 Task: Find connections with filter location Cassilândia with filter topic #Mobileapplicationswith filter profile language Spanish with filter current company ADP with filter school Queens' College with filter industry Software Development with filter service category Project Management with filter keywords title Bellhop
Action: Mouse moved to (630, 128)
Screenshot: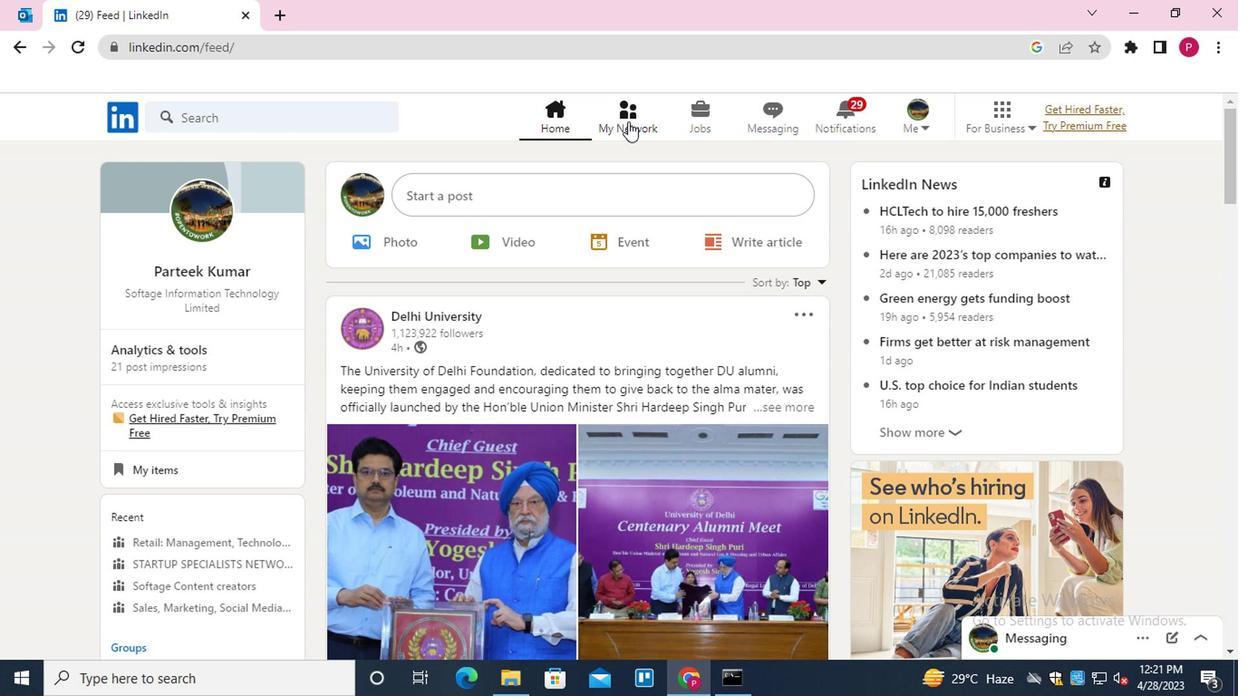 
Action: Mouse pressed left at (630, 128)
Screenshot: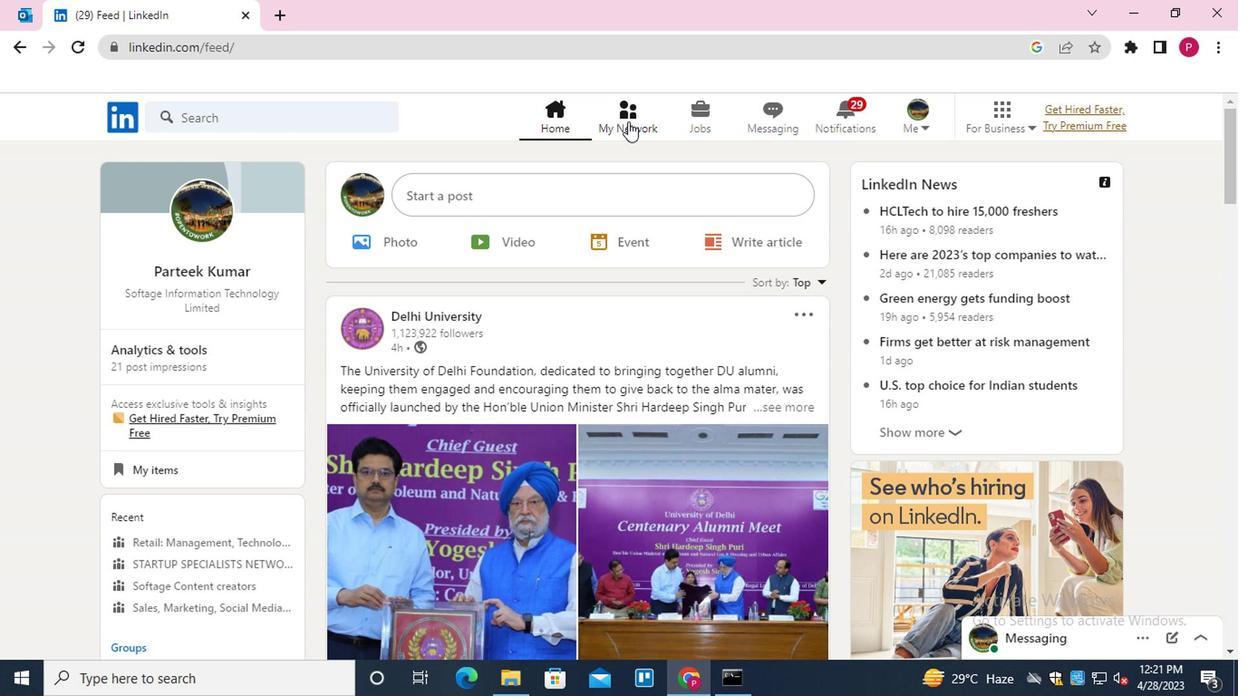 
Action: Mouse moved to (308, 222)
Screenshot: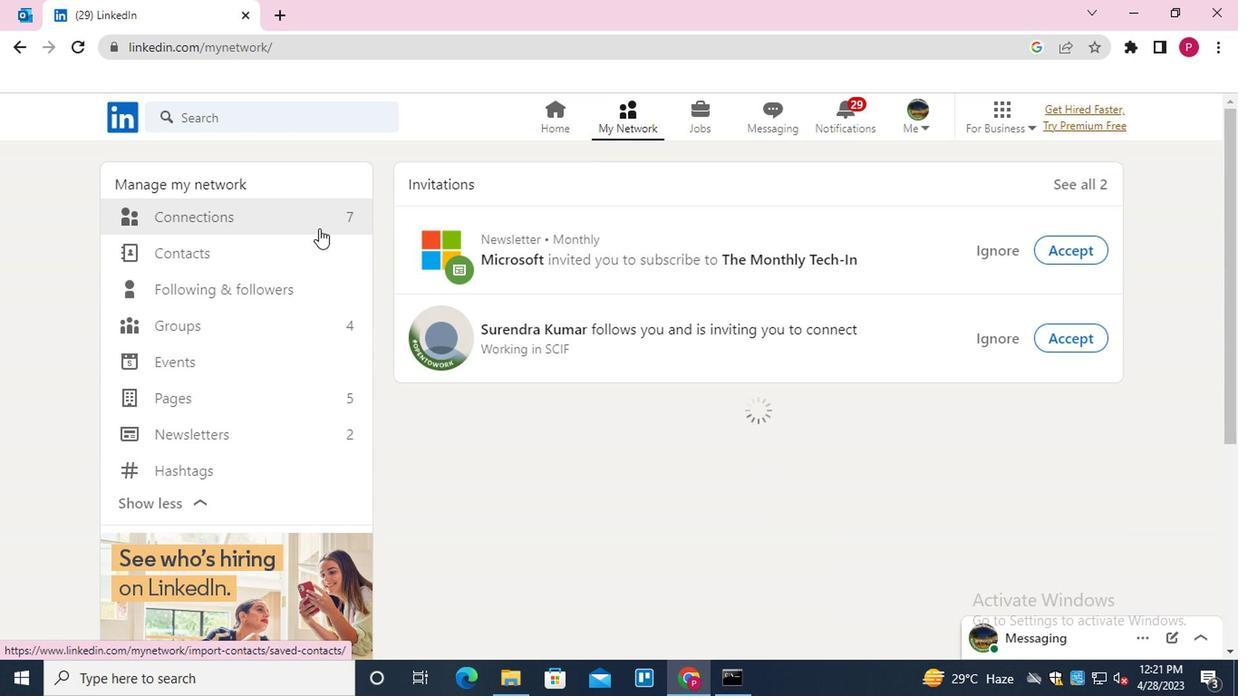 
Action: Mouse pressed left at (308, 222)
Screenshot: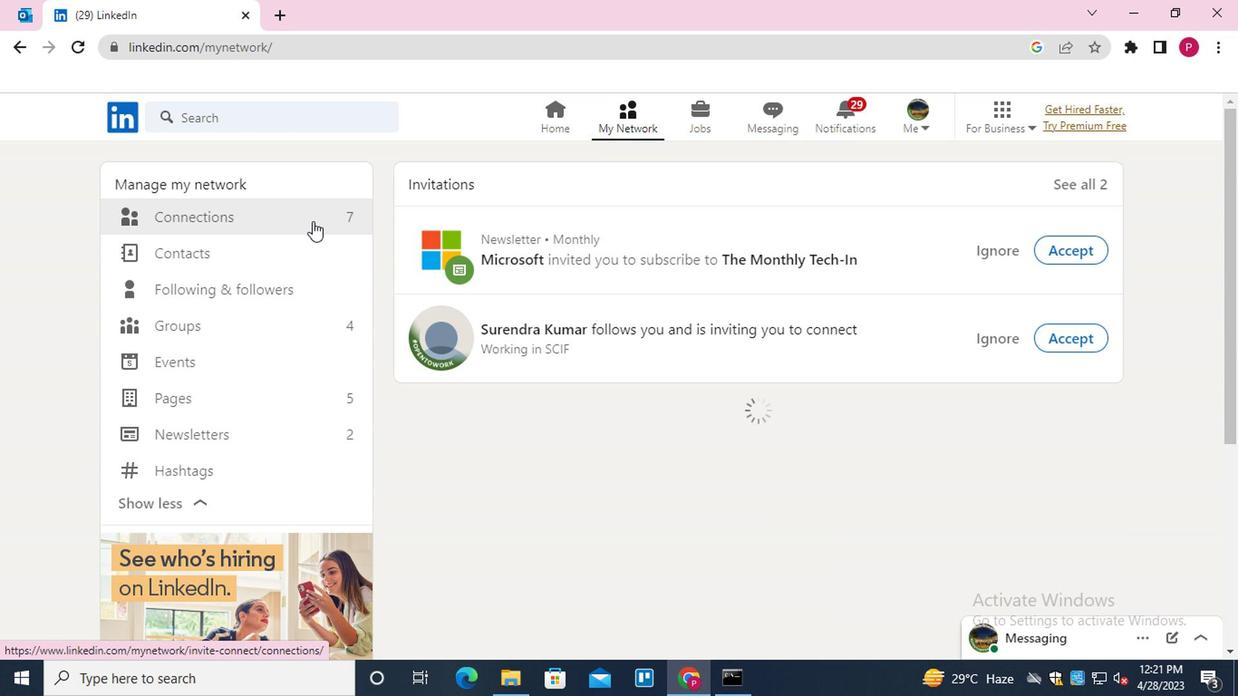 
Action: Mouse moved to (796, 214)
Screenshot: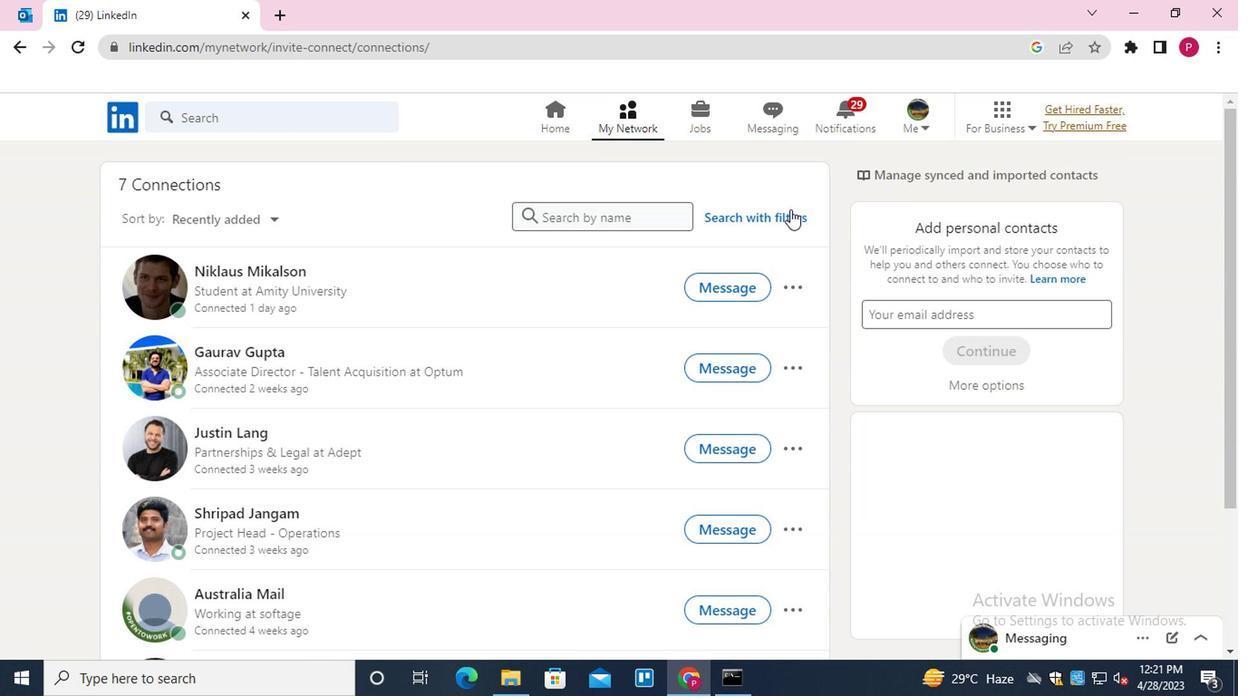 
Action: Mouse pressed left at (796, 214)
Screenshot: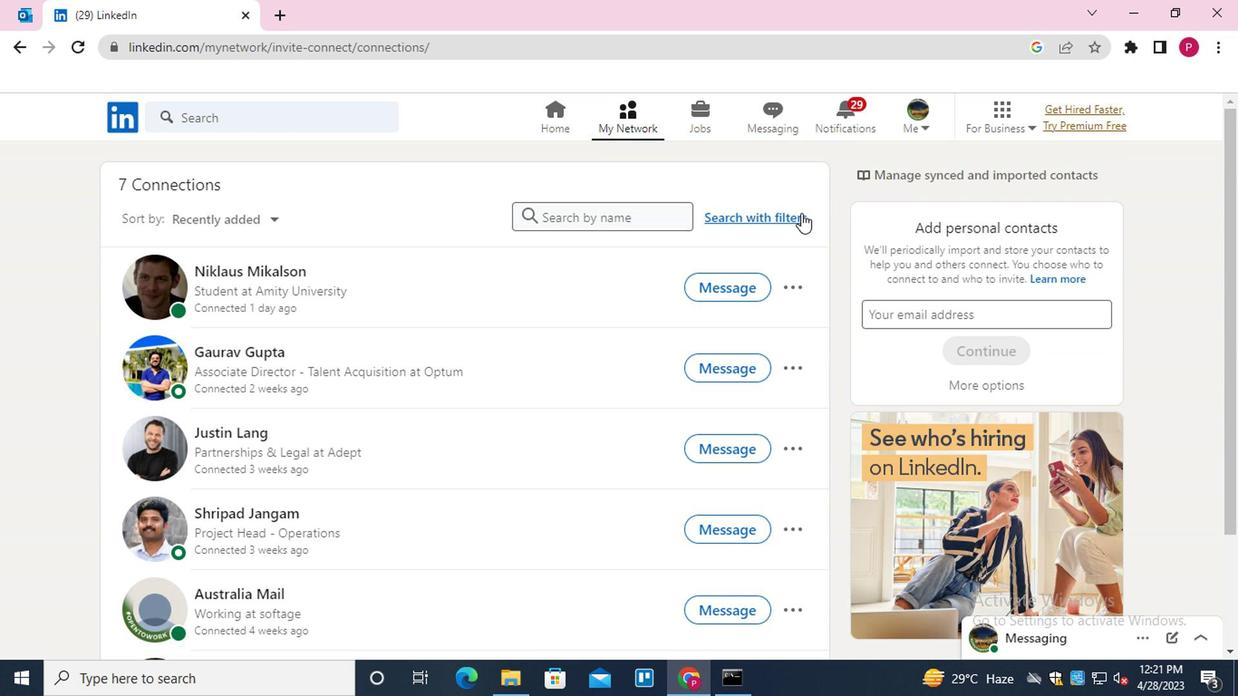 
Action: Mouse moved to (673, 158)
Screenshot: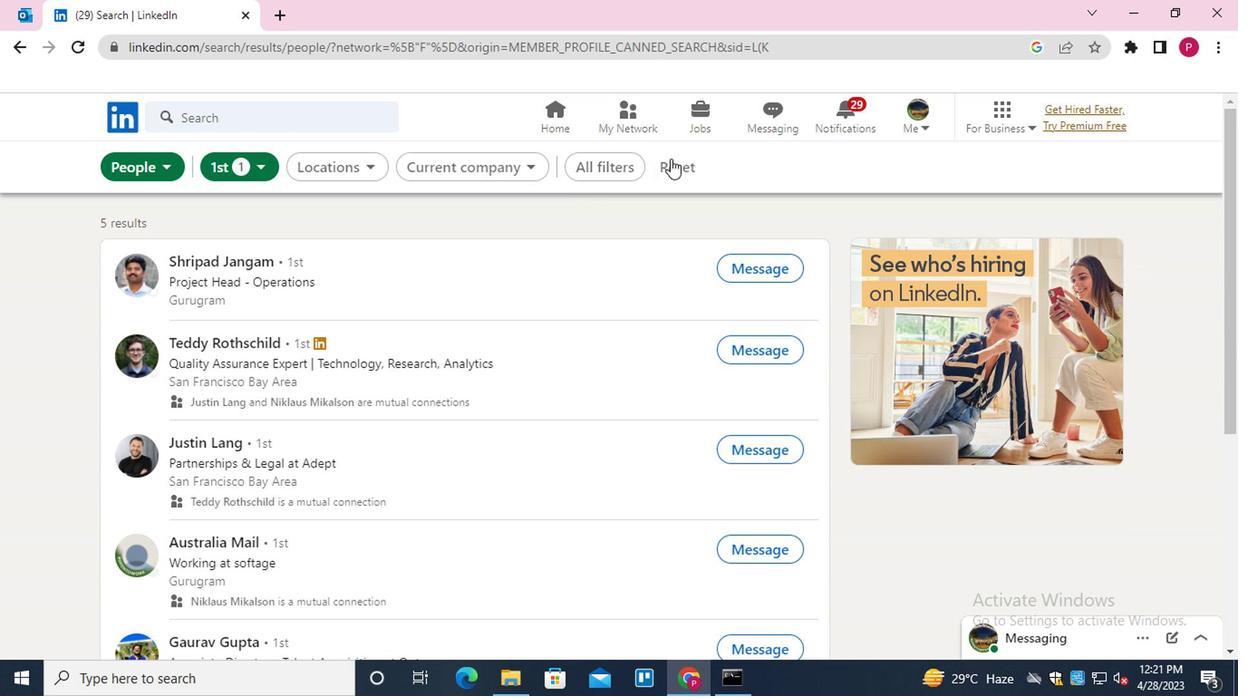 
Action: Mouse pressed left at (673, 158)
Screenshot: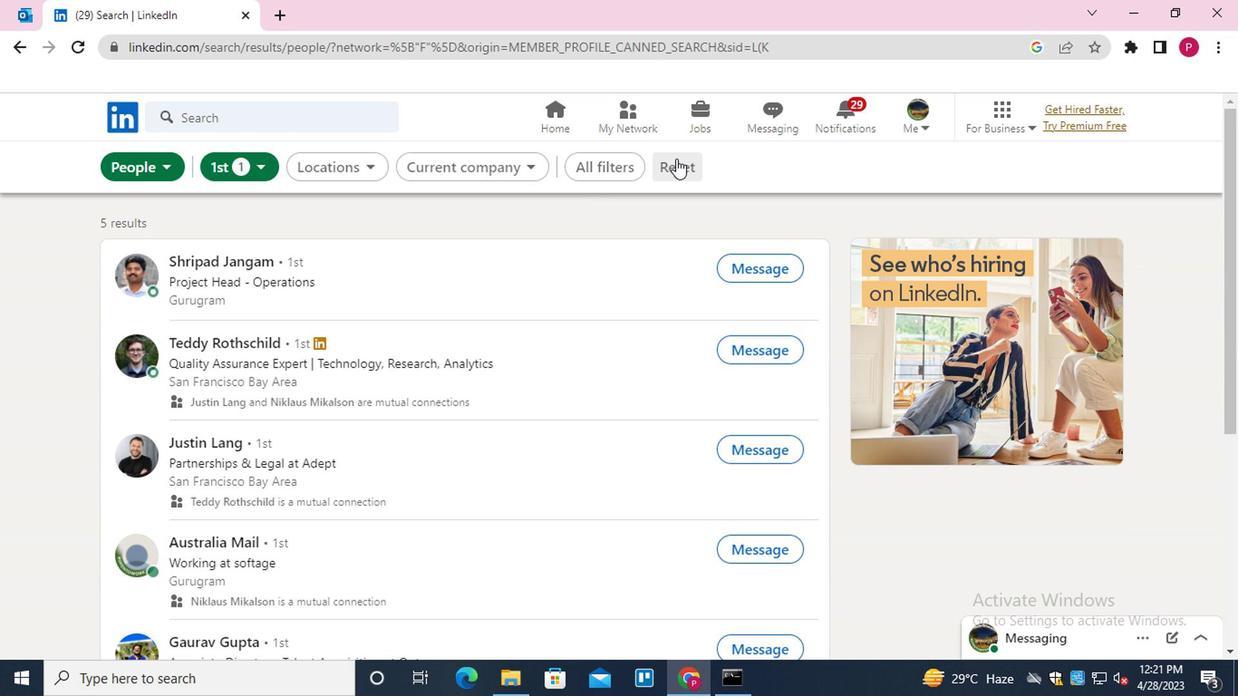 
Action: Mouse moved to (634, 174)
Screenshot: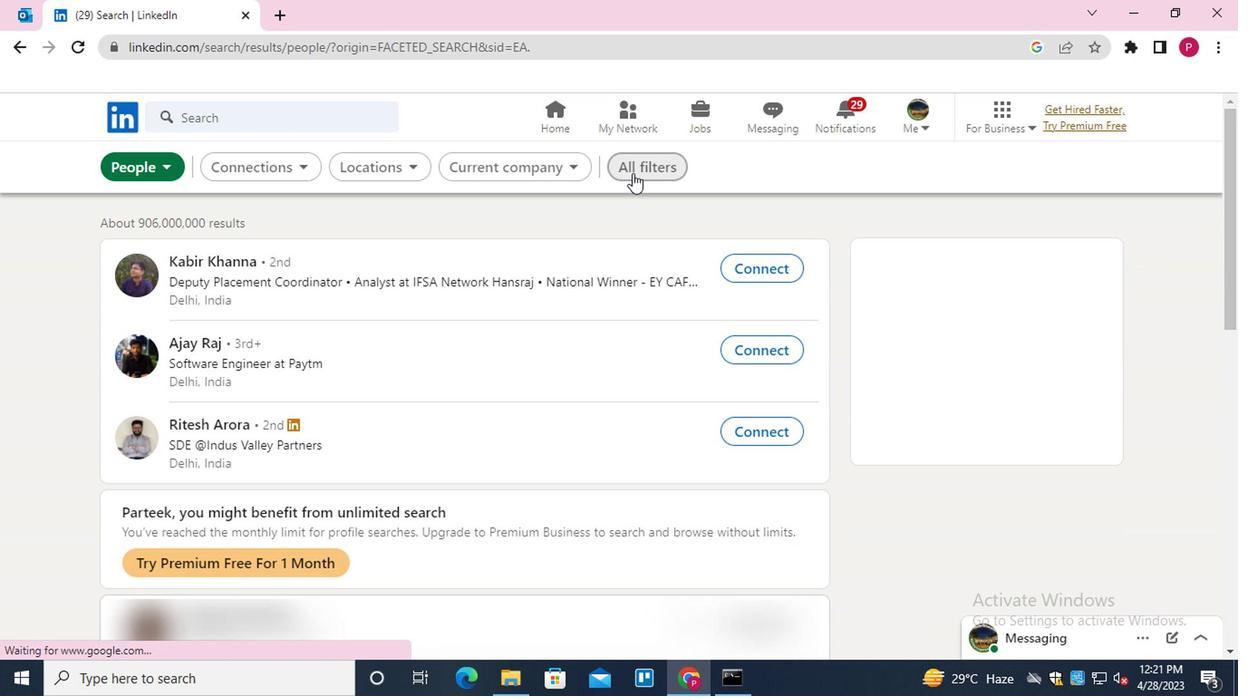 
Action: Mouse pressed left at (634, 174)
Screenshot: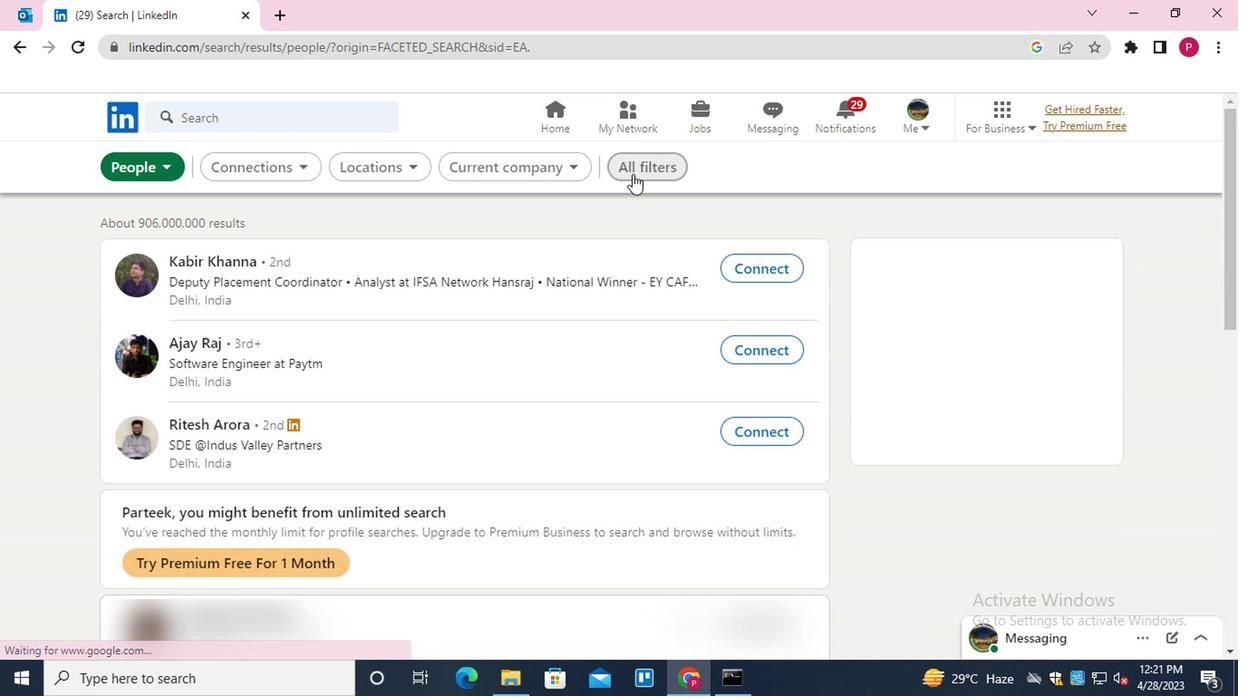 
Action: Mouse moved to (873, 369)
Screenshot: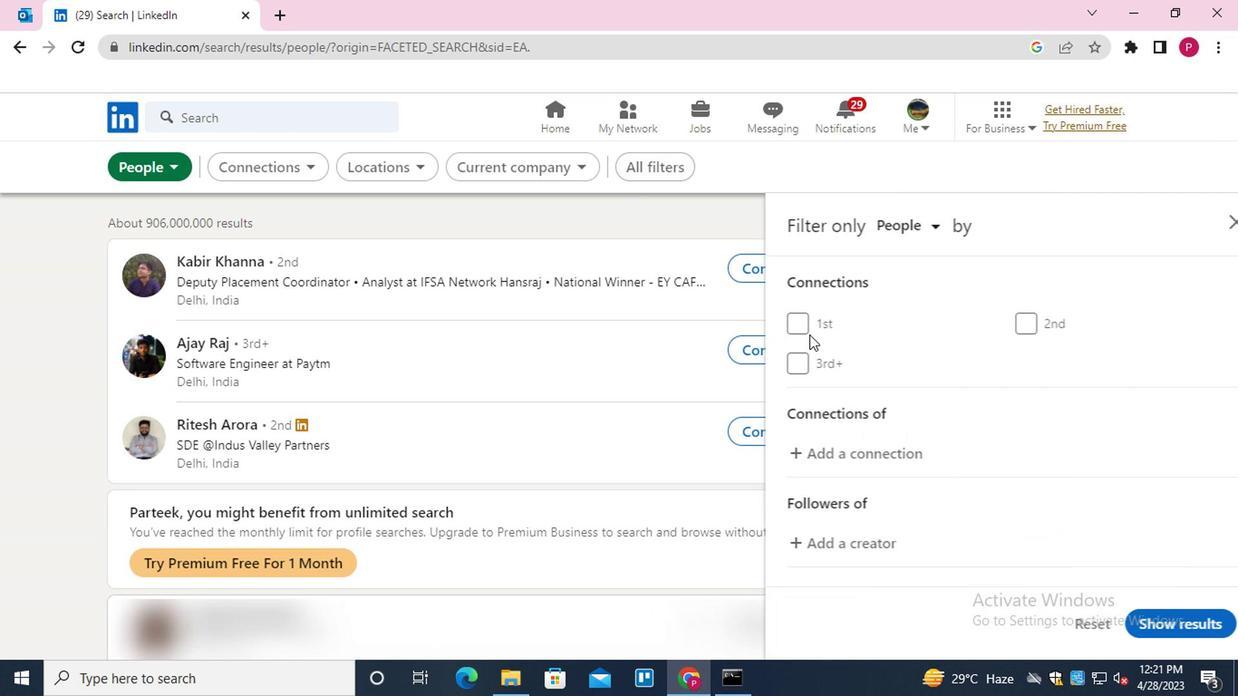 
Action: Mouse scrolled (873, 368) with delta (0, -1)
Screenshot: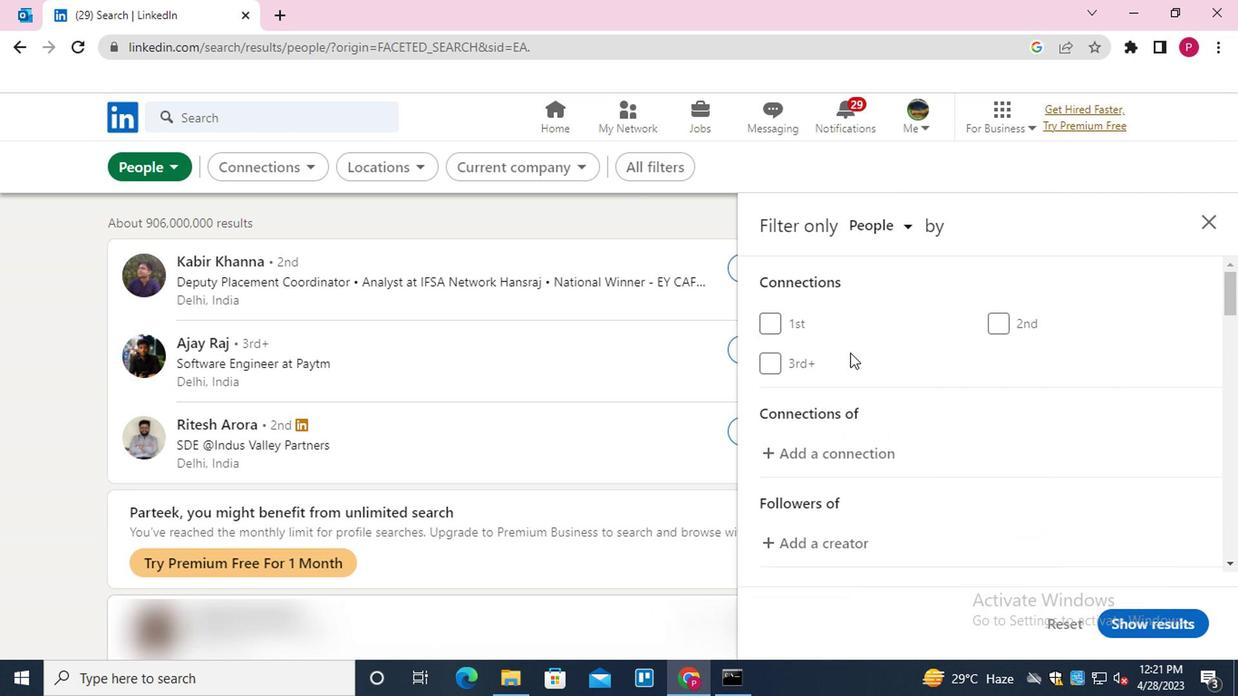 
Action: Mouse scrolled (873, 368) with delta (0, -1)
Screenshot: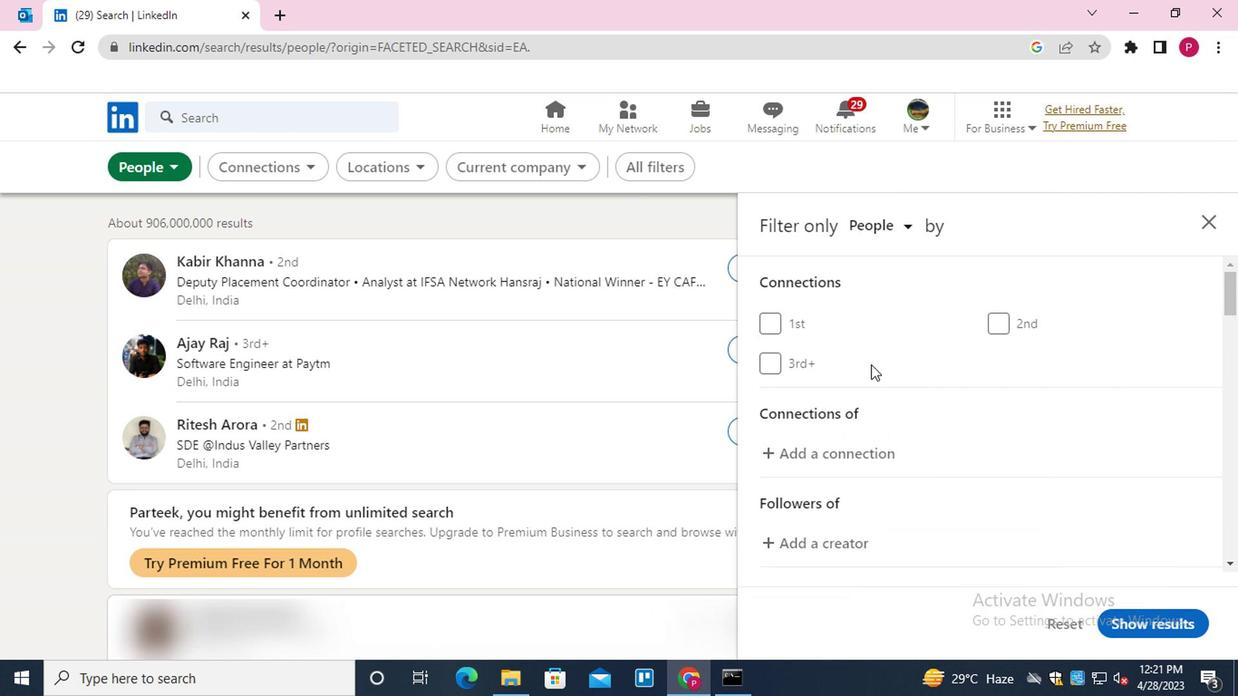 
Action: Mouse scrolled (873, 368) with delta (0, -1)
Screenshot: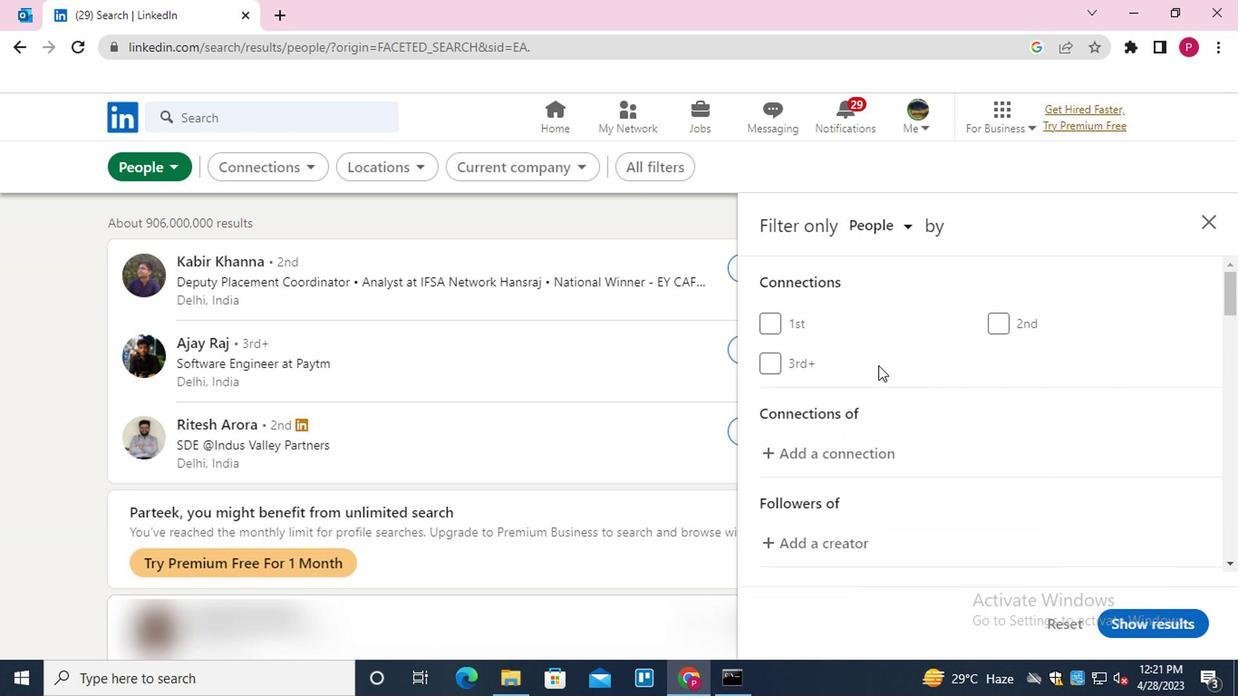 
Action: Mouse moved to (1032, 448)
Screenshot: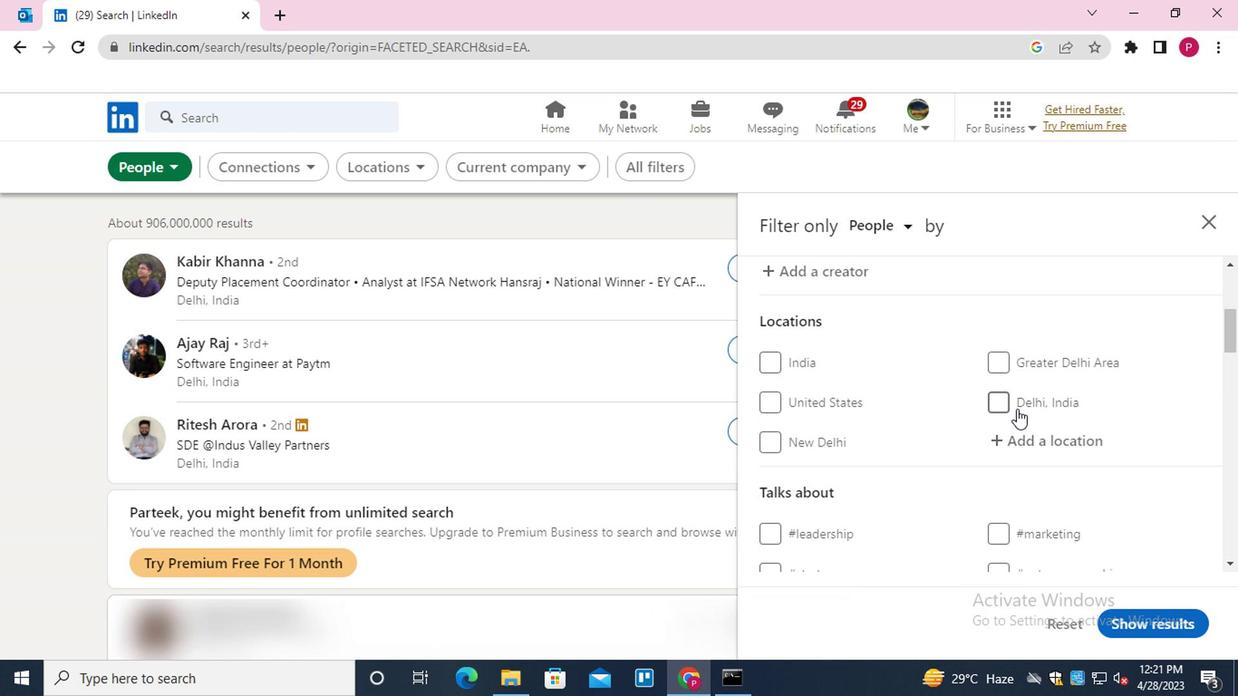 
Action: Mouse pressed left at (1032, 448)
Screenshot: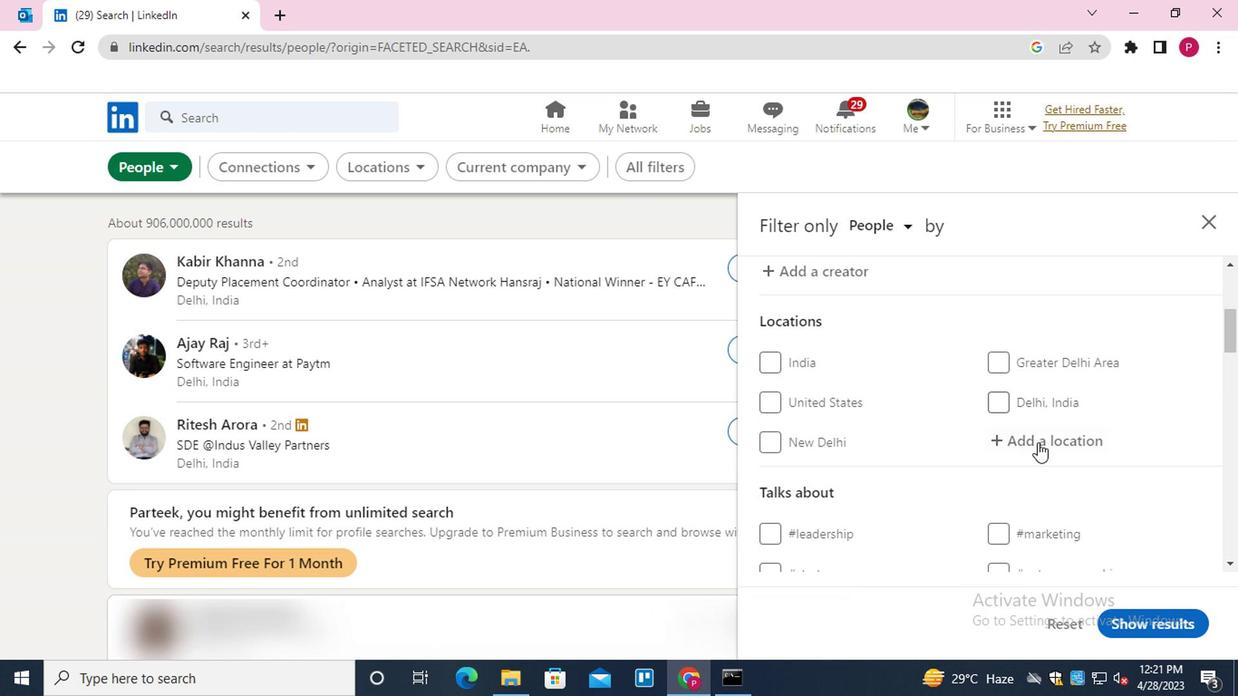 
Action: Key pressed <Key.shift><Key.shift><Key.shift><Key.shift><Key.shift><Key.shift><Key.shift><Key.shift><Key.shift><Key.shift>CASSILANDIA<Key.down><Key.enter>
Screenshot: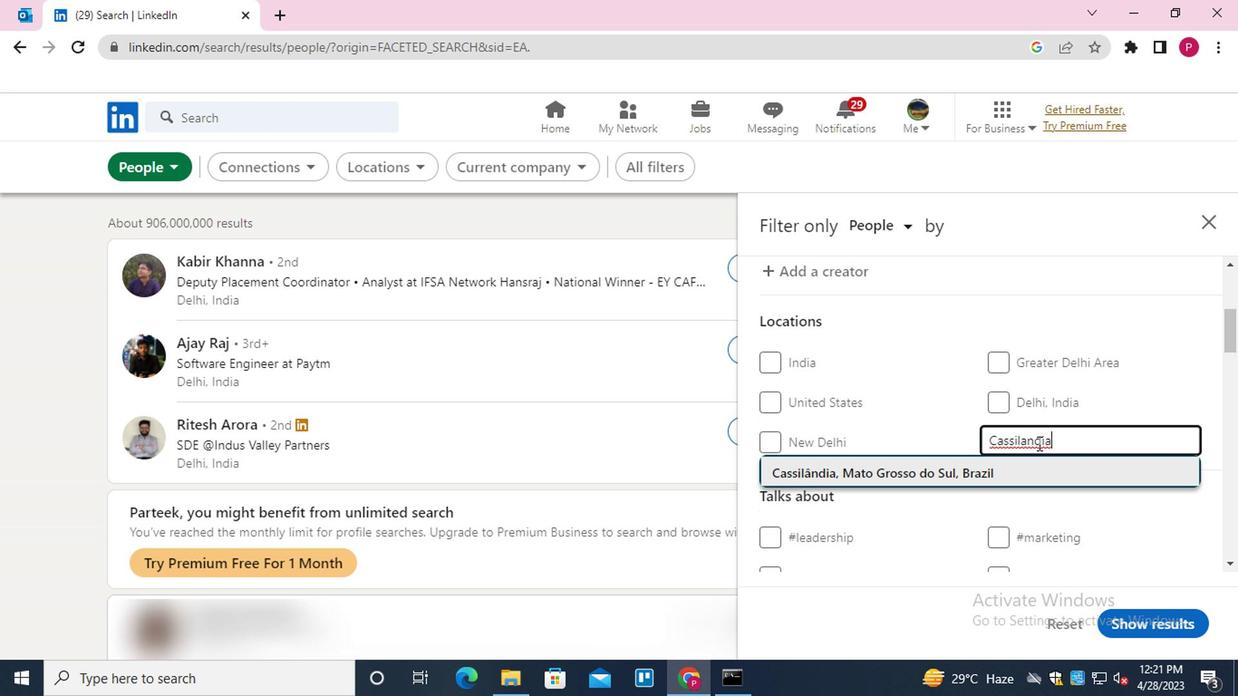 
Action: Mouse moved to (1023, 452)
Screenshot: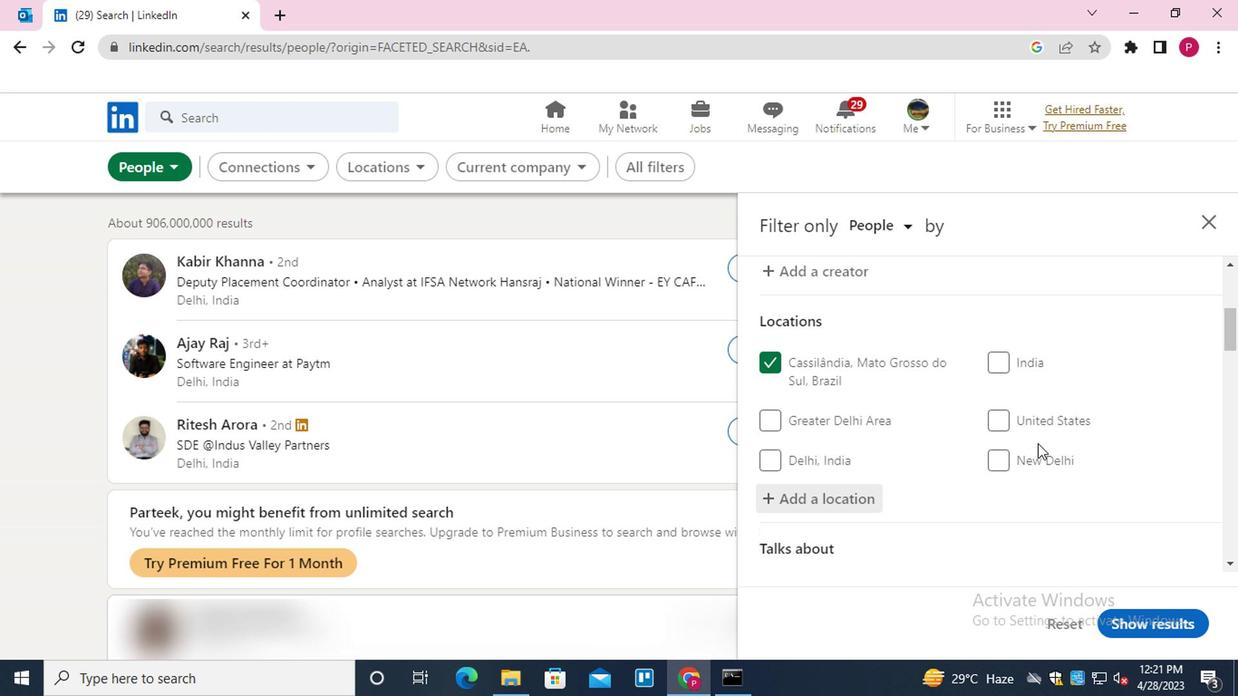 
Action: Mouse scrolled (1023, 451) with delta (0, 0)
Screenshot: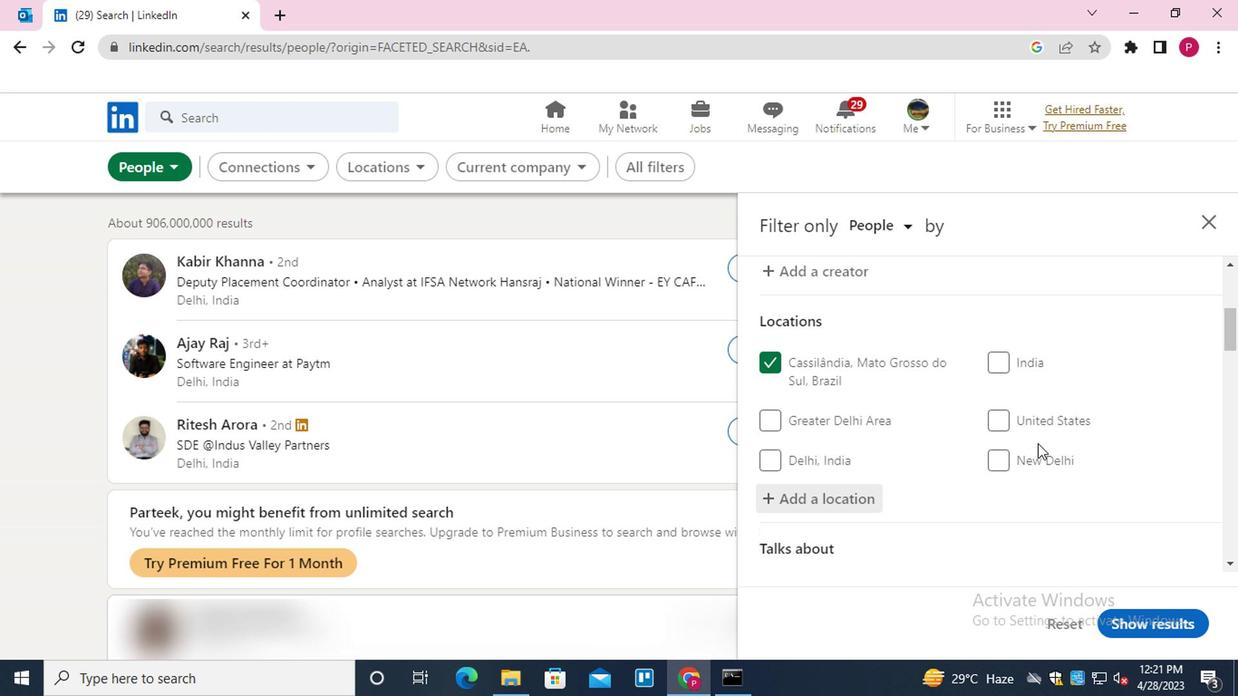 
Action: Mouse scrolled (1023, 451) with delta (0, 0)
Screenshot: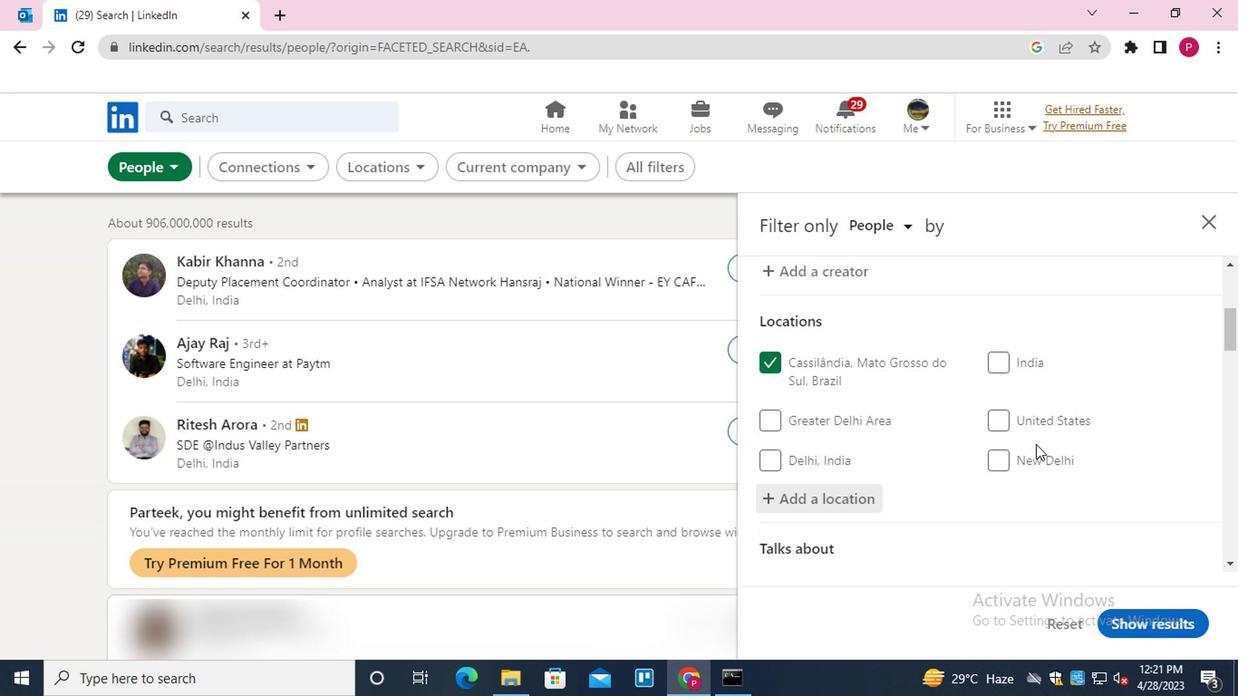 
Action: Mouse moved to (1028, 488)
Screenshot: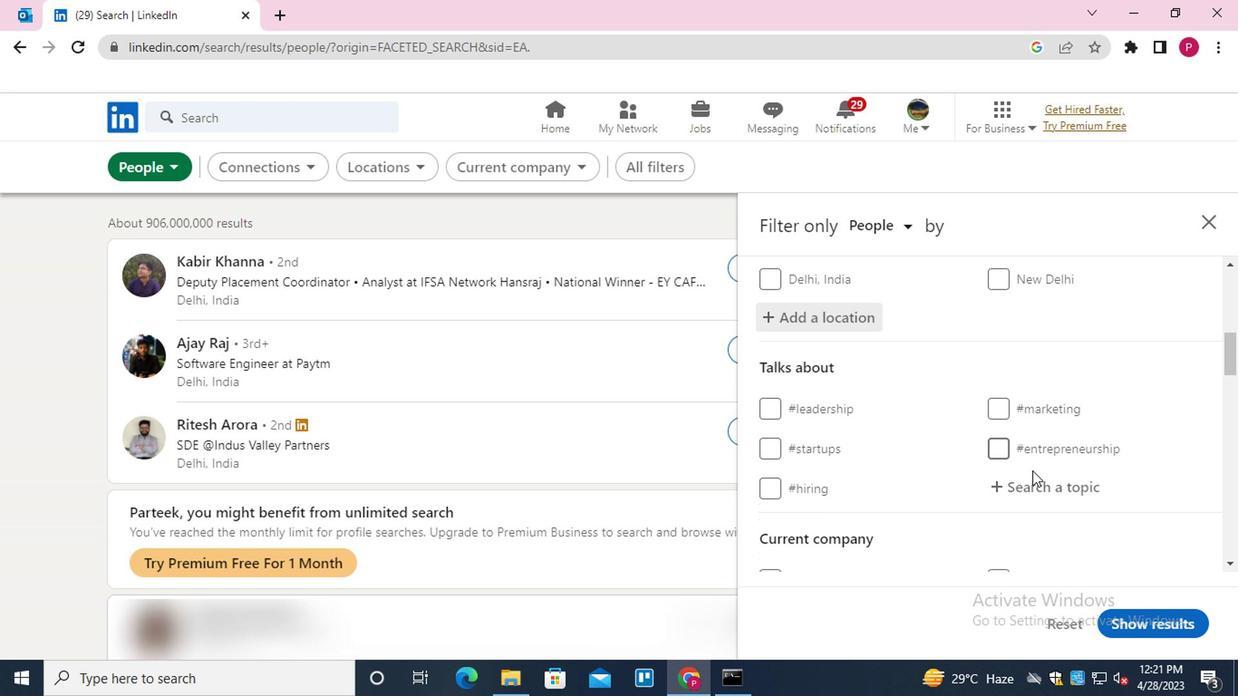 
Action: Mouse pressed left at (1028, 488)
Screenshot: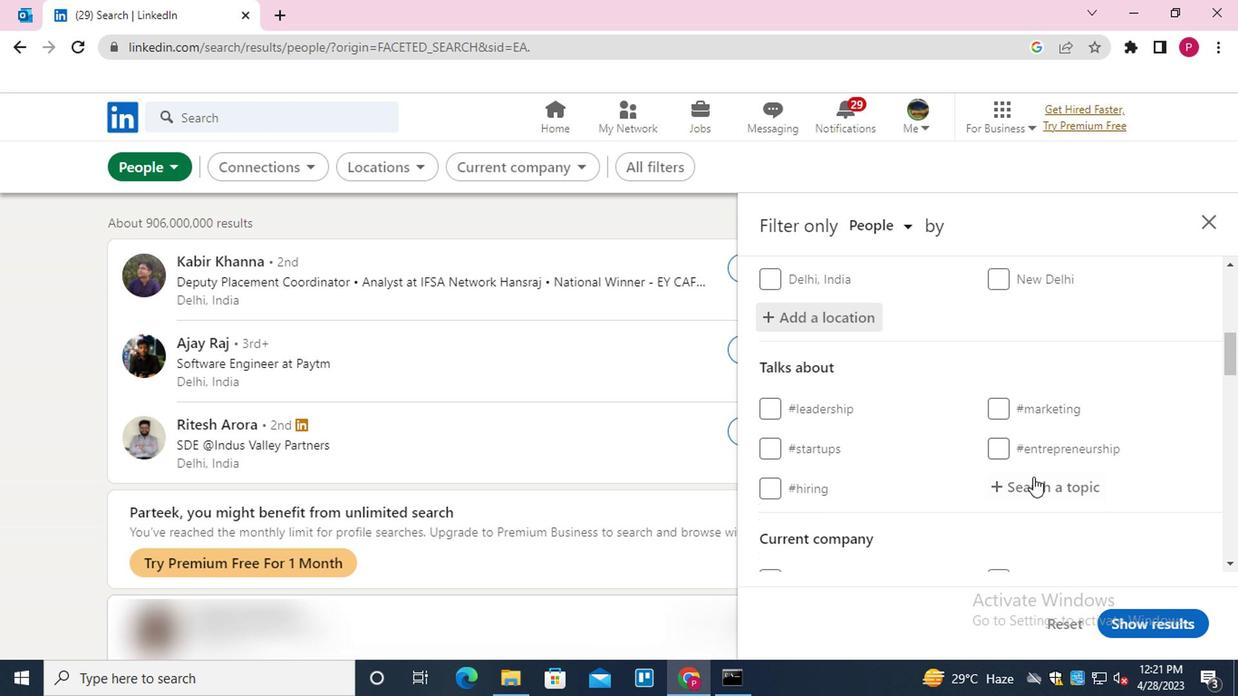 
Action: Key pressed MOBILEAPPLICATIONS<Key.down><Key.enter>
Screenshot: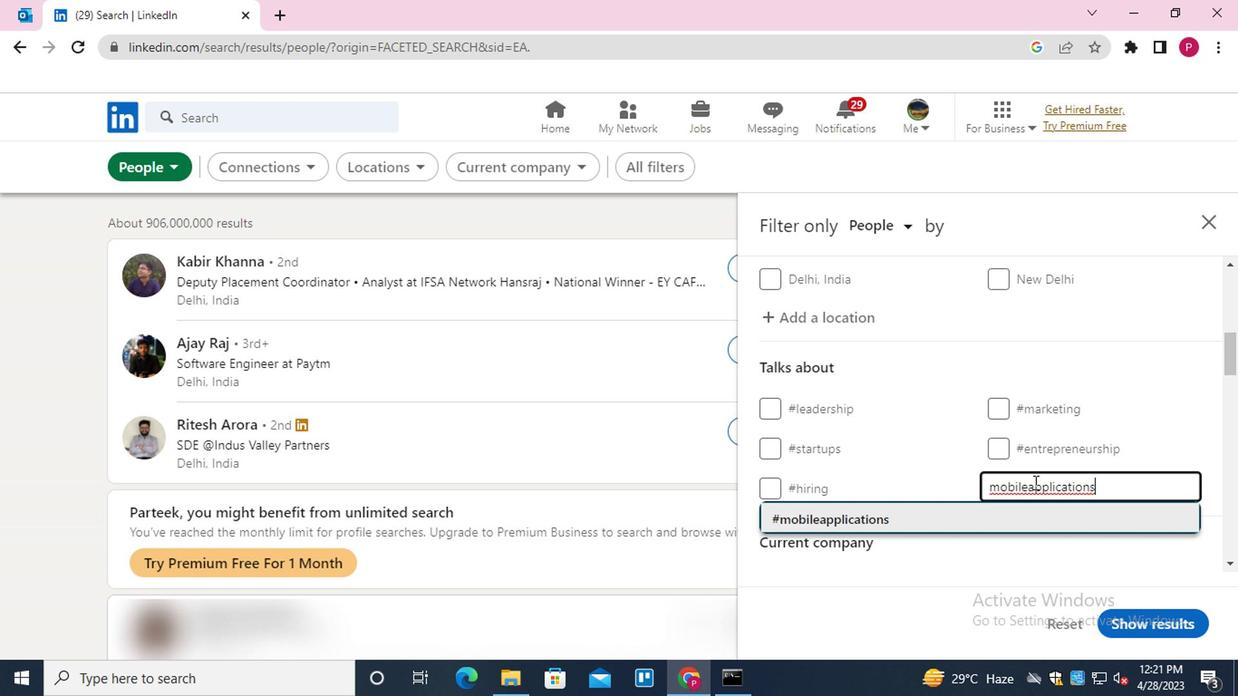 
Action: Mouse moved to (913, 421)
Screenshot: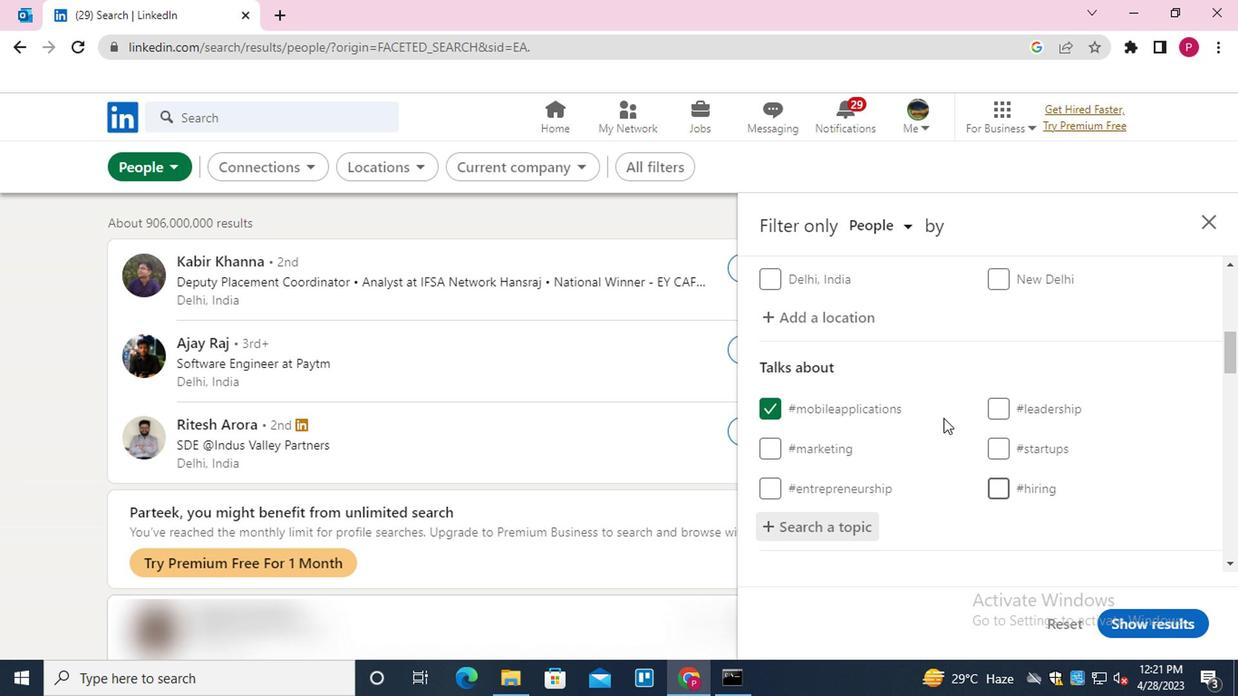 
Action: Mouse scrolled (913, 421) with delta (0, 0)
Screenshot: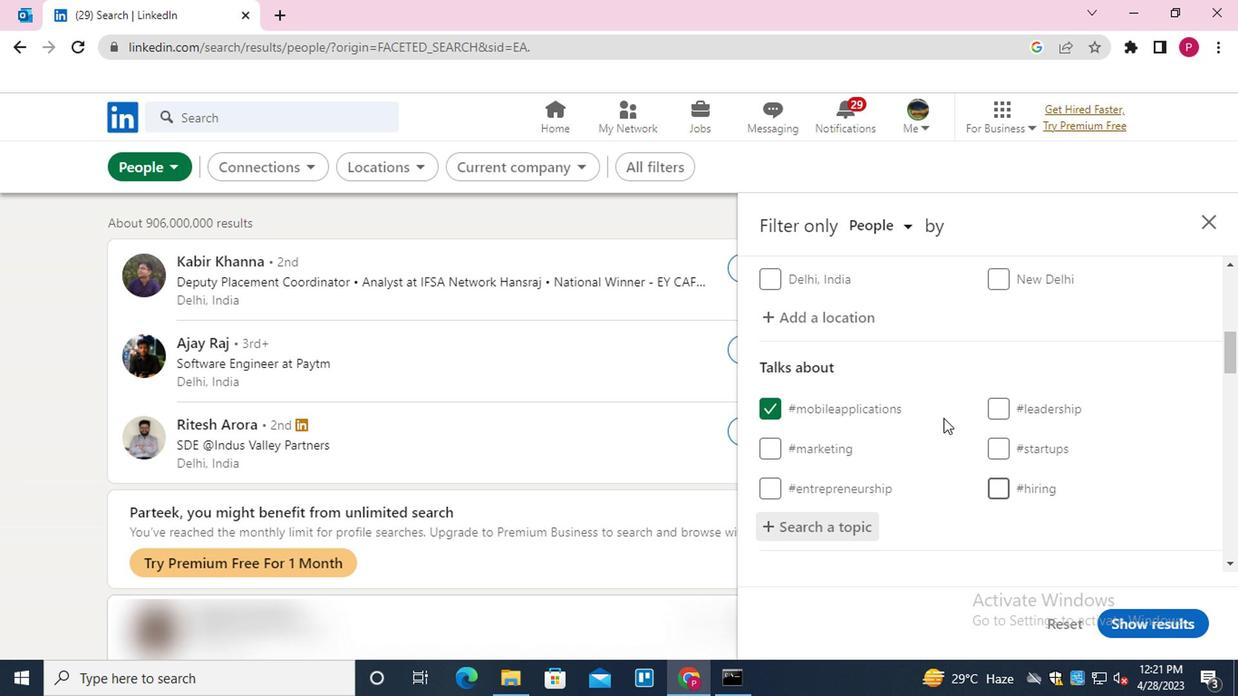 
Action: Mouse moved to (911, 423)
Screenshot: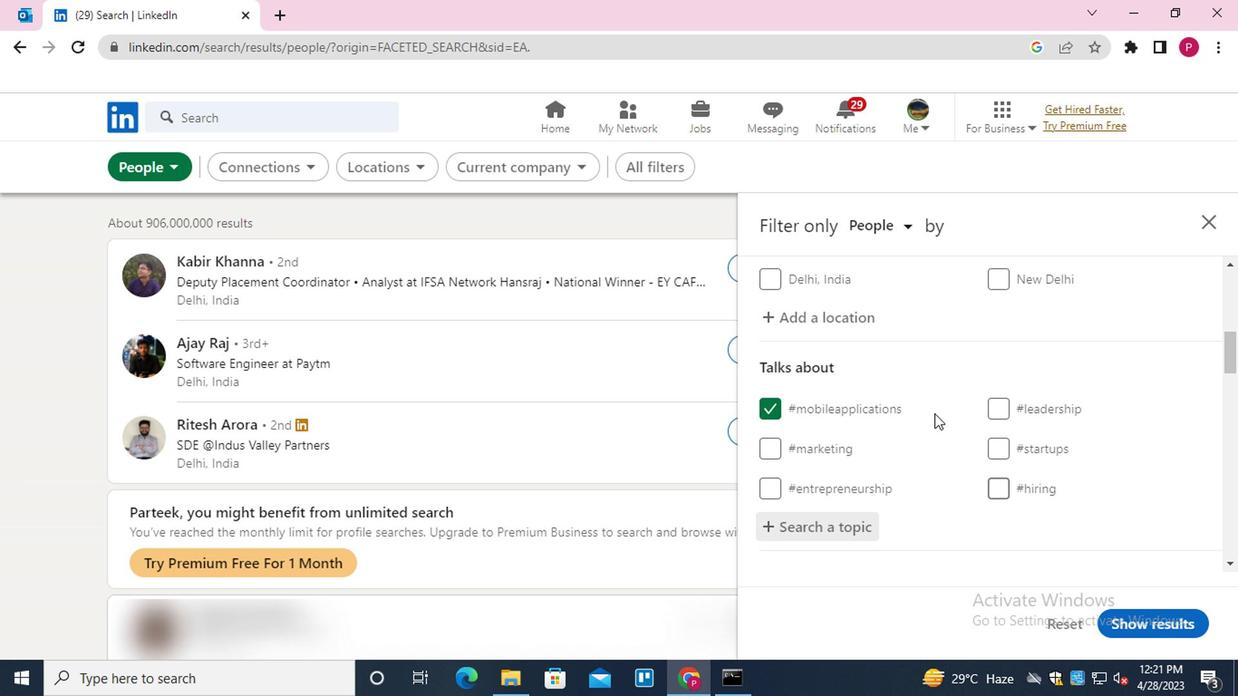 
Action: Mouse scrolled (911, 421) with delta (0, -1)
Screenshot: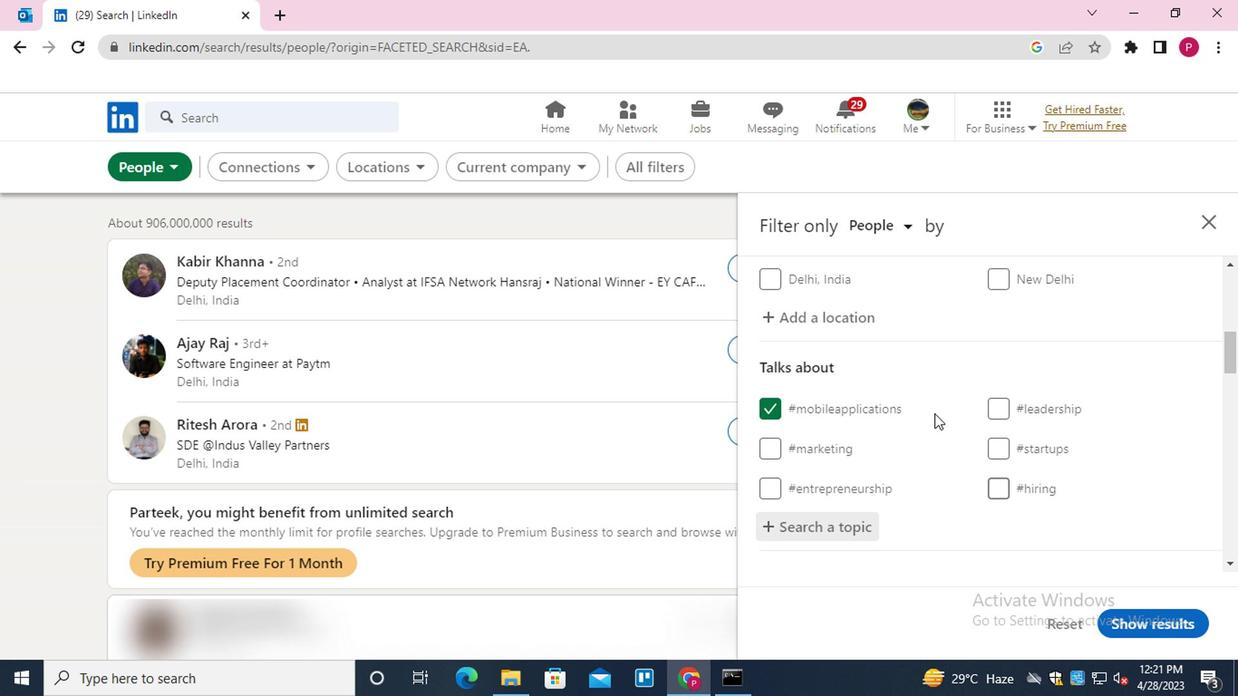 
Action: Mouse moved to (906, 451)
Screenshot: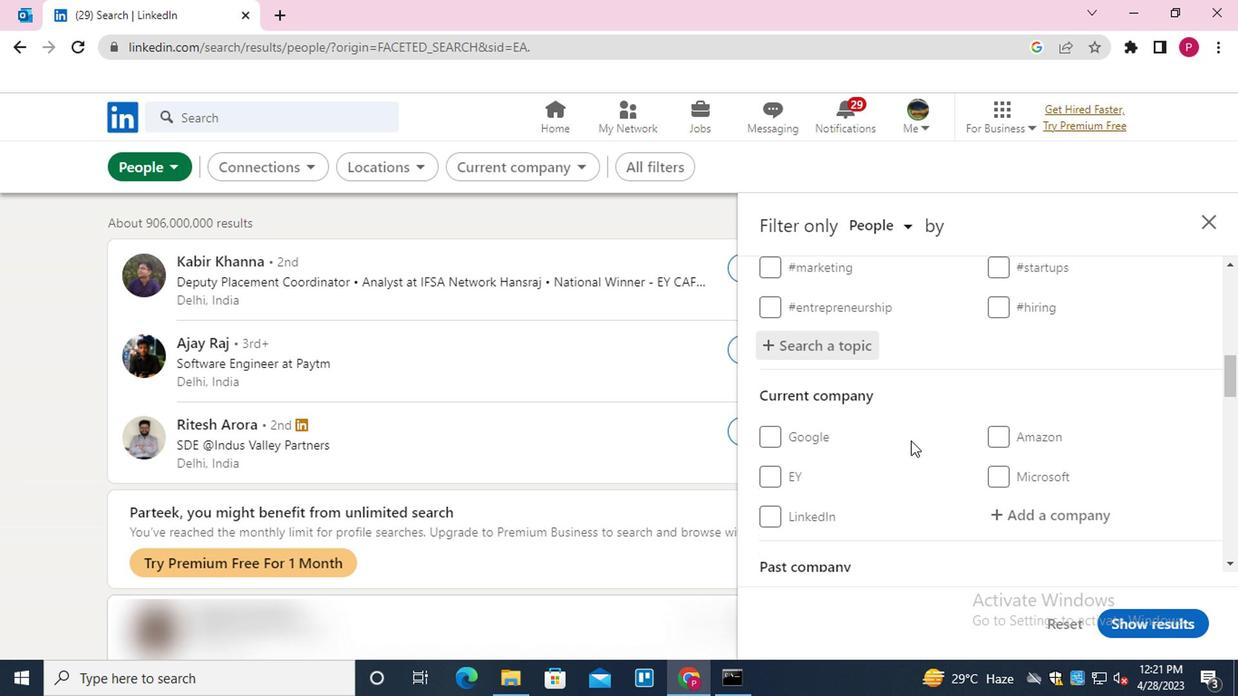 
Action: Mouse scrolled (906, 450) with delta (0, 0)
Screenshot: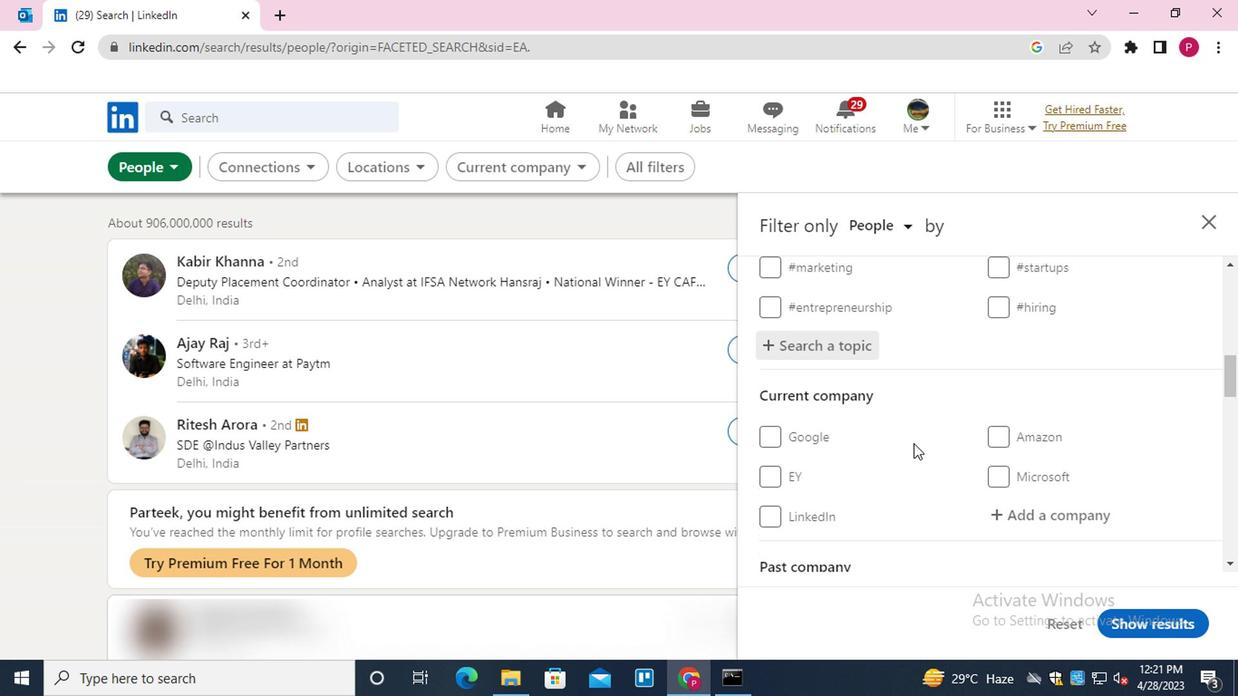 
Action: Mouse scrolled (906, 450) with delta (0, 0)
Screenshot: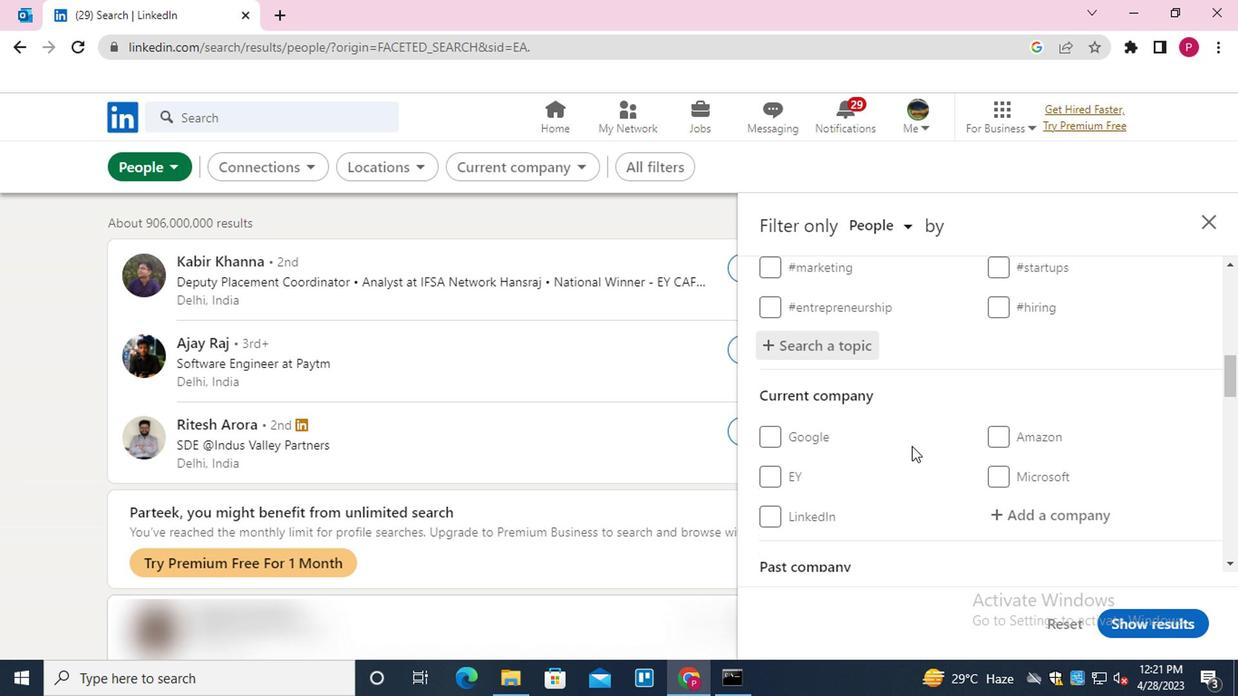 
Action: Mouse scrolled (906, 450) with delta (0, 0)
Screenshot: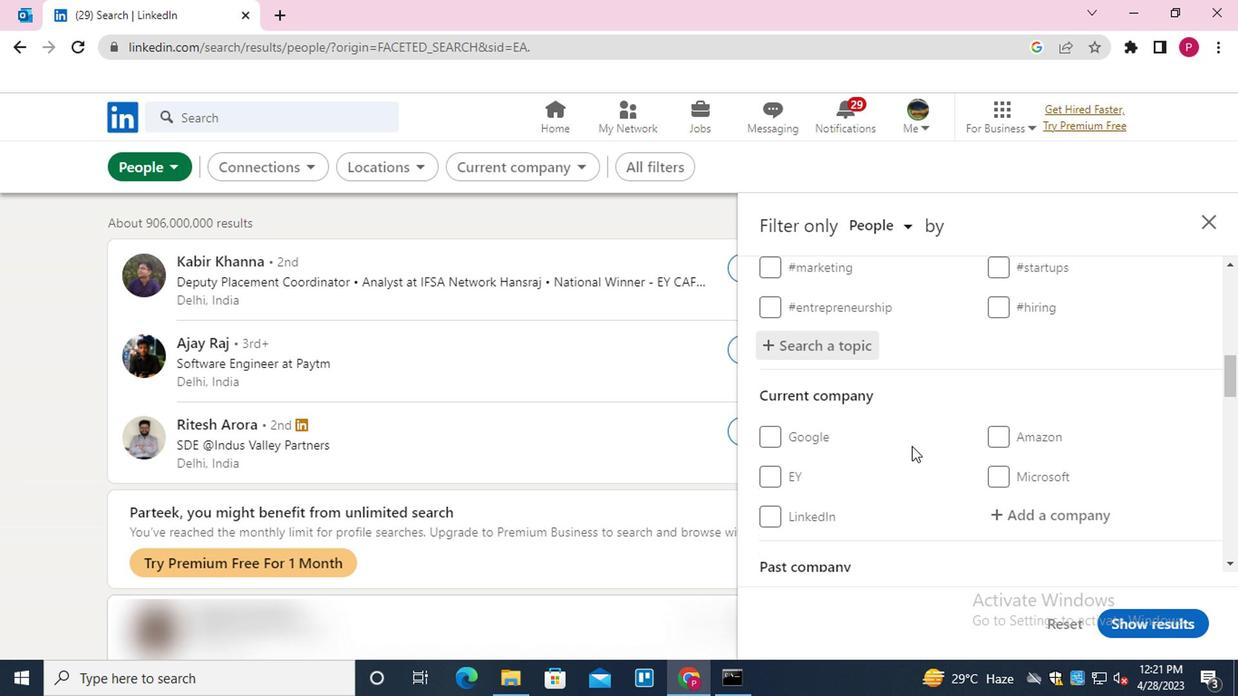 
Action: Mouse scrolled (906, 450) with delta (0, 0)
Screenshot: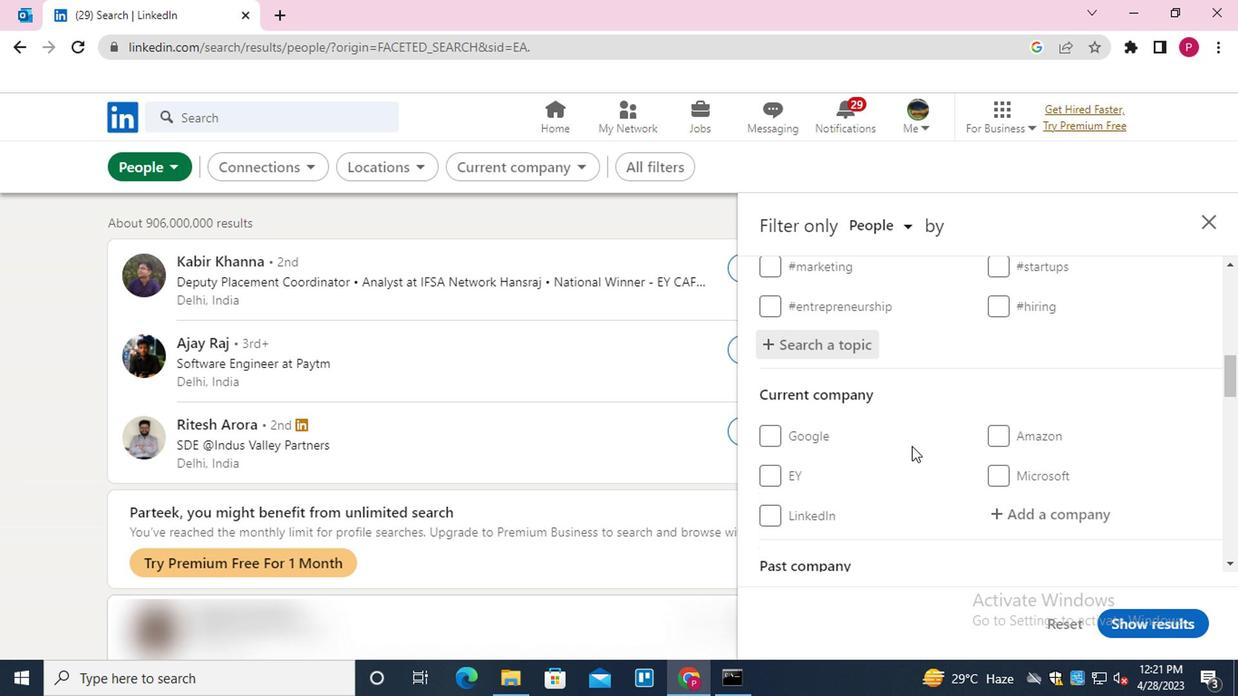 
Action: Mouse scrolled (906, 450) with delta (0, 0)
Screenshot: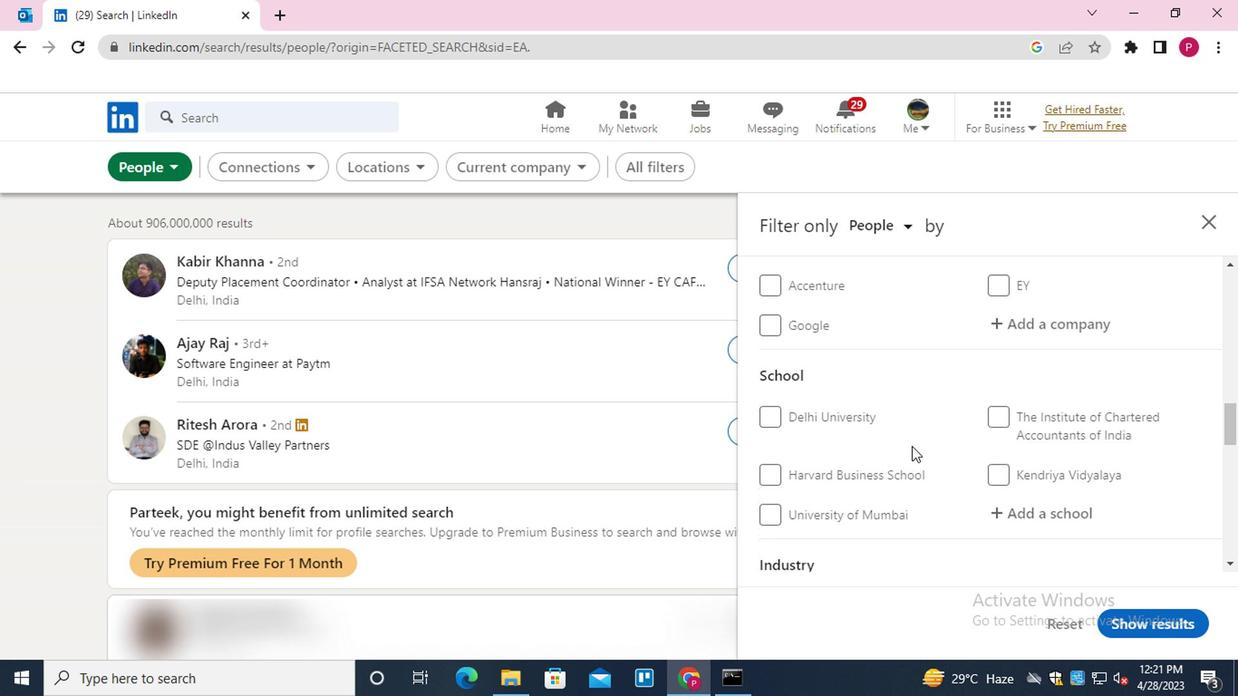 
Action: Mouse scrolled (906, 450) with delta (0, 0)
Screenshot: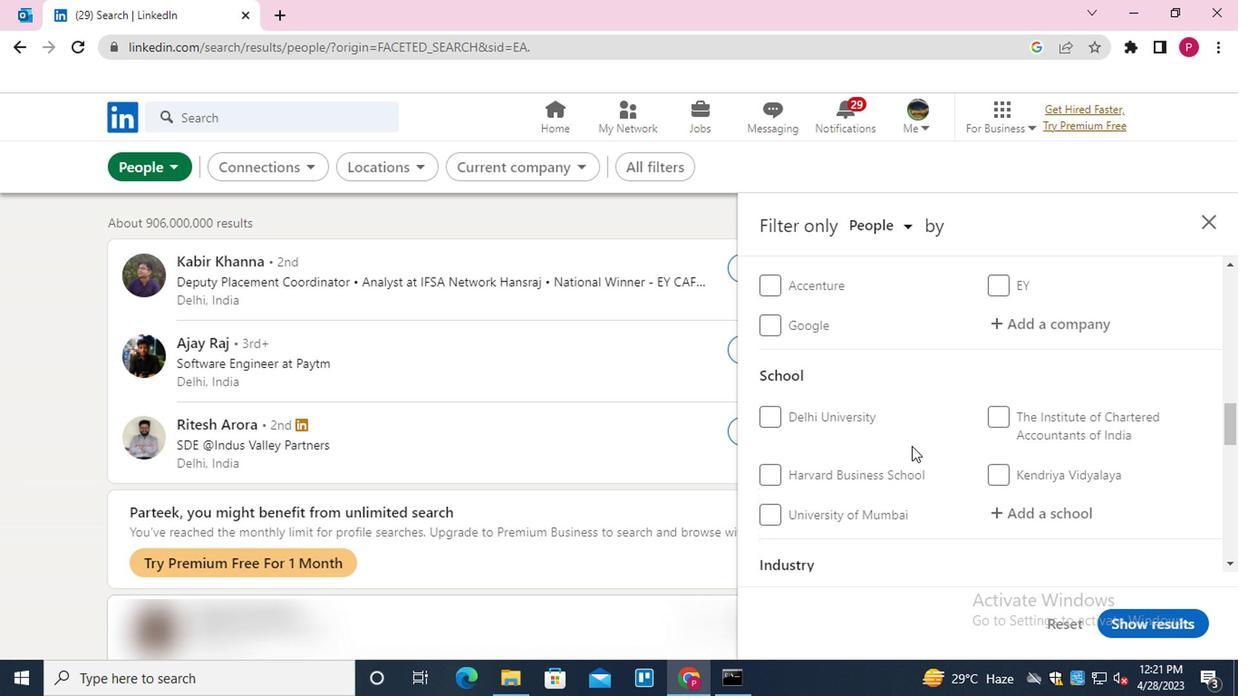 
Action: Mouse scrolled (906, 450) with delta (0, 0)
Screenshot: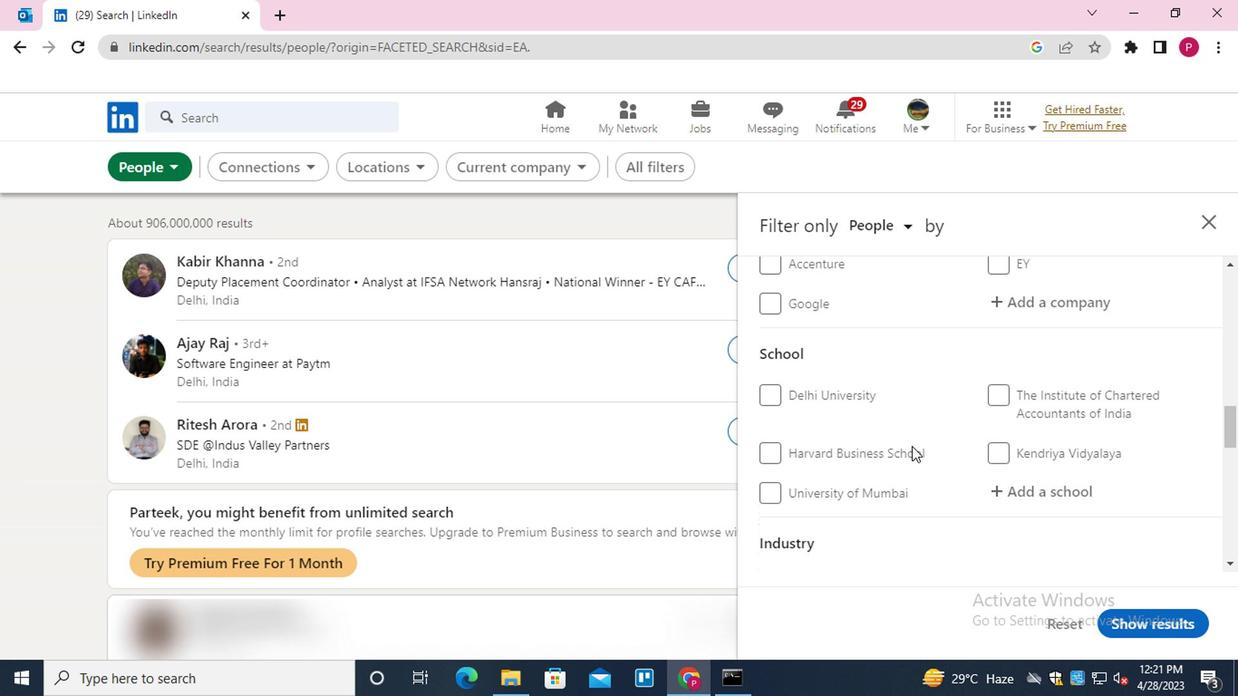
Action: Mouse scrolled (906, 450) with delta (0, 0)
Screenshot: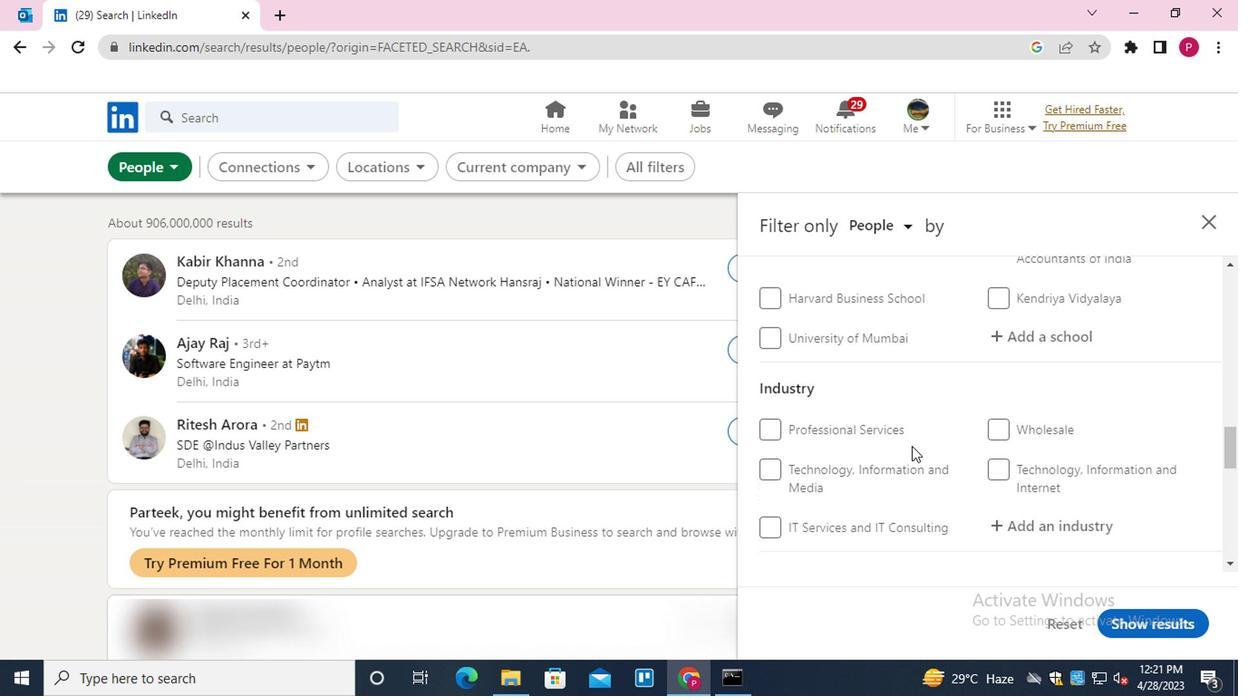 
Action: Mouse moved to (824, 472)
Screenshot: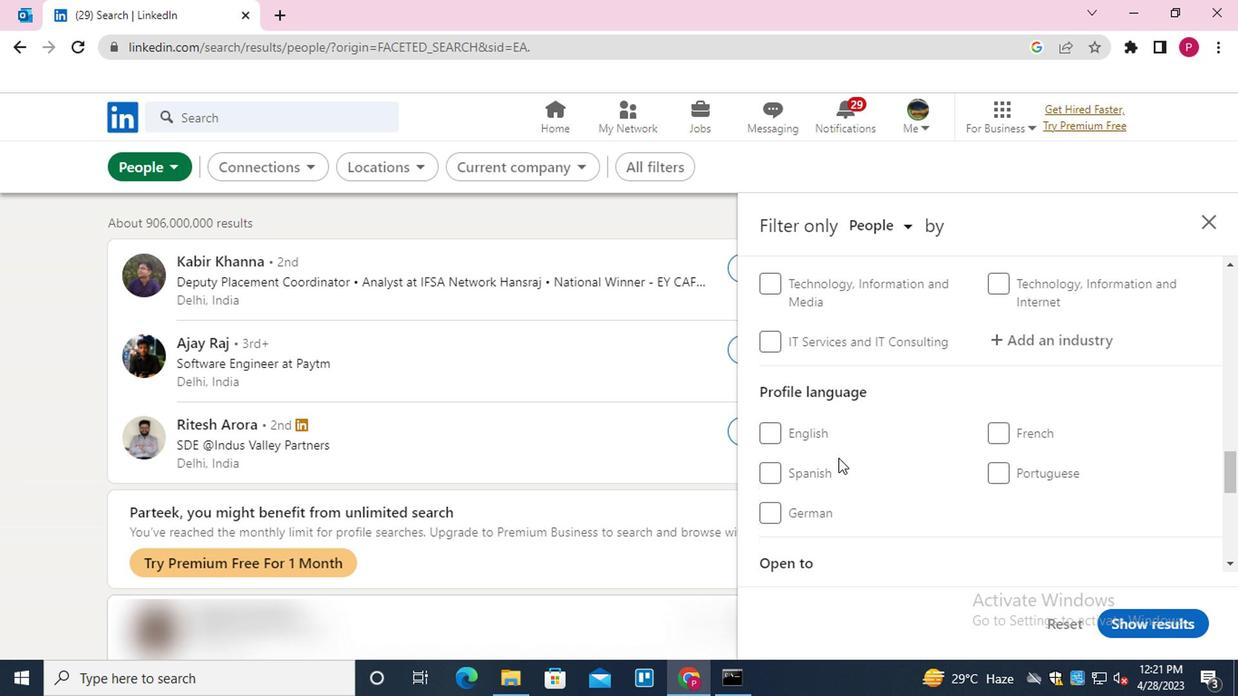 
Action: Mouse pressed left at (824, 472)
Screenshot: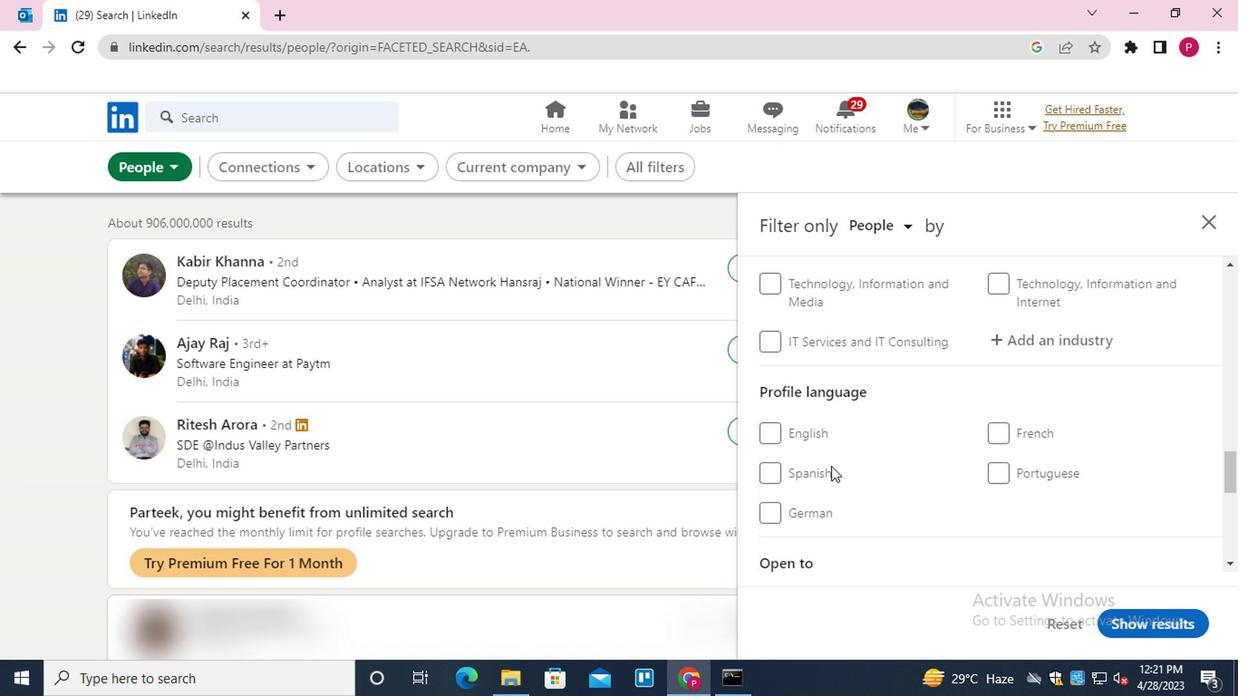 
Action: Mouse scrolled (824, 473) with delta (0, 0)
Screenshot: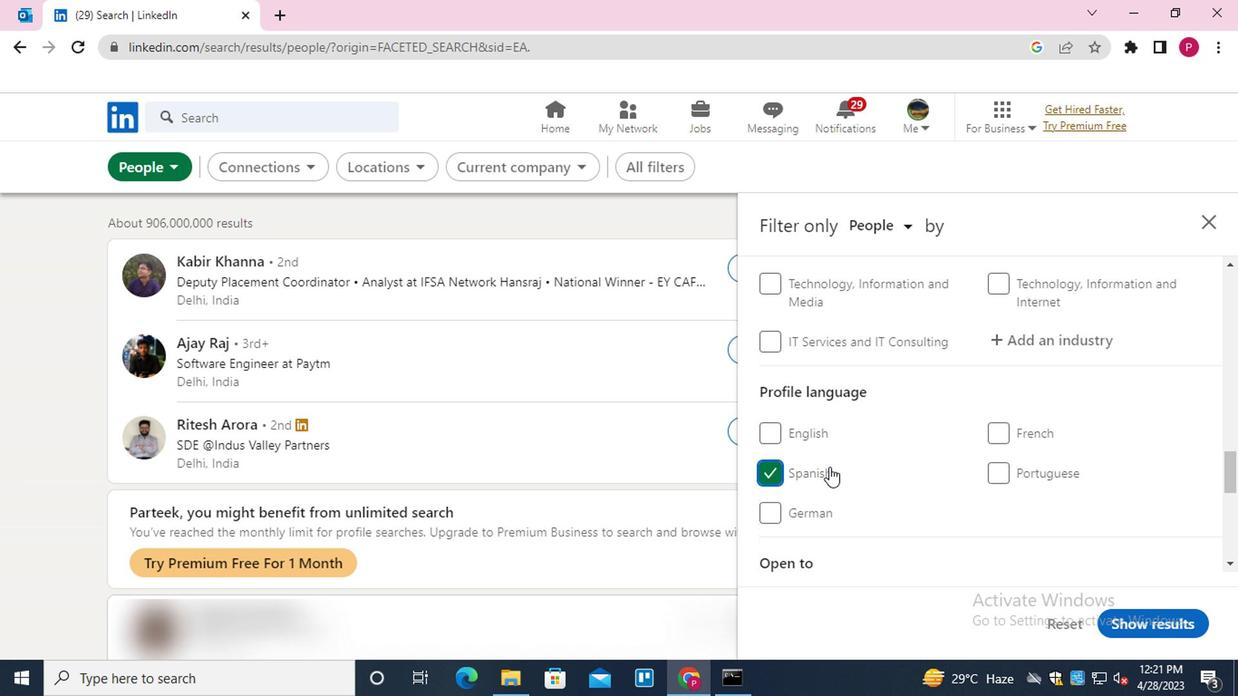 
Action: Mouse scrolled (824, 473) with delta (0, 0)
Screenshot: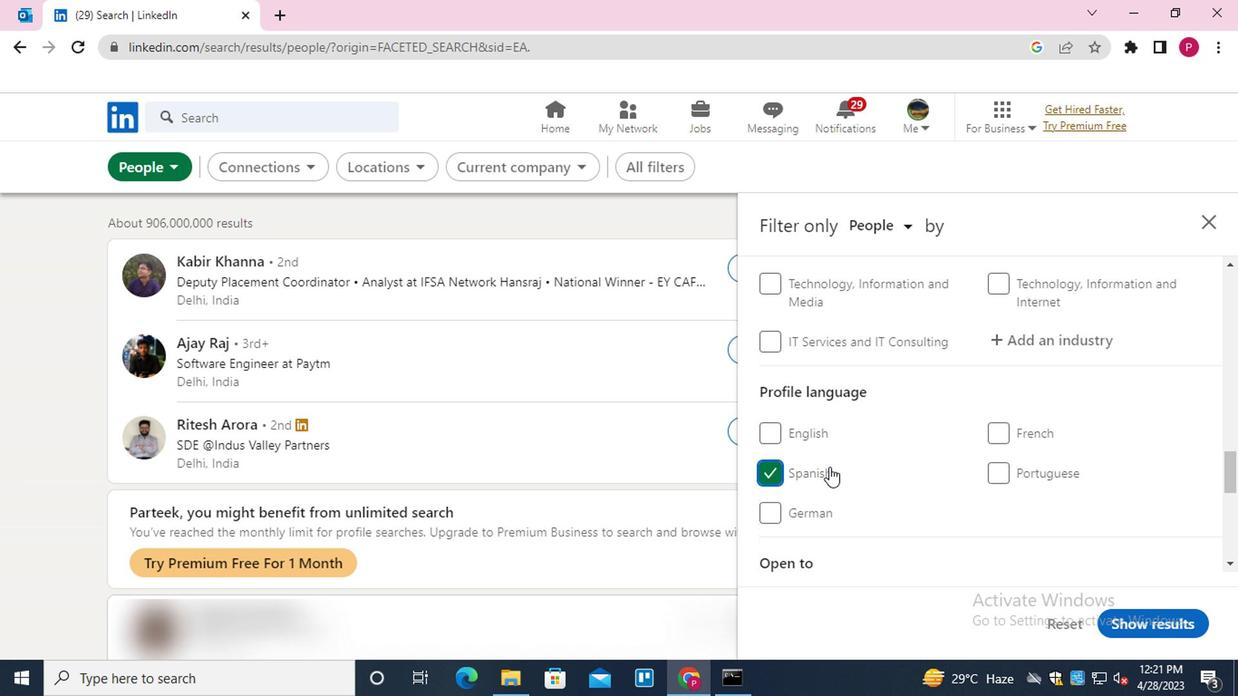 
Action: Mouse scrolled (824, 473) with delta (0, 0)
Screenshot: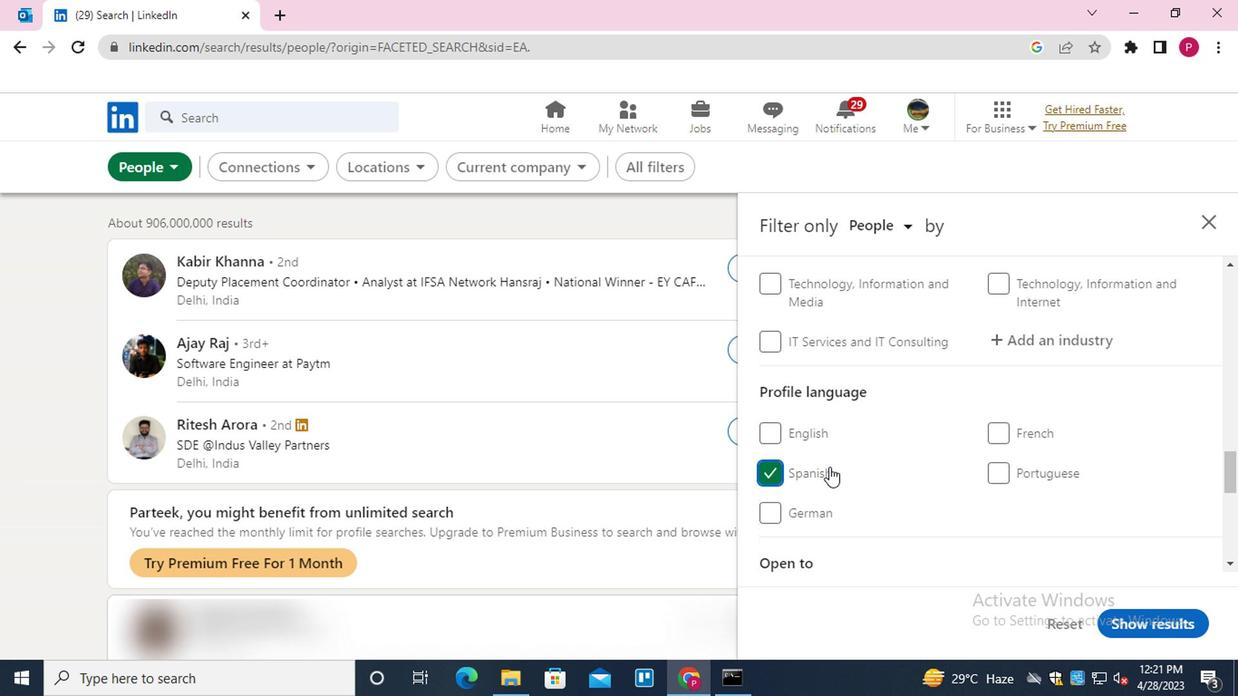 
Action: Mouse scrolled (824, 473) with delta (0, 0)
Screenshot: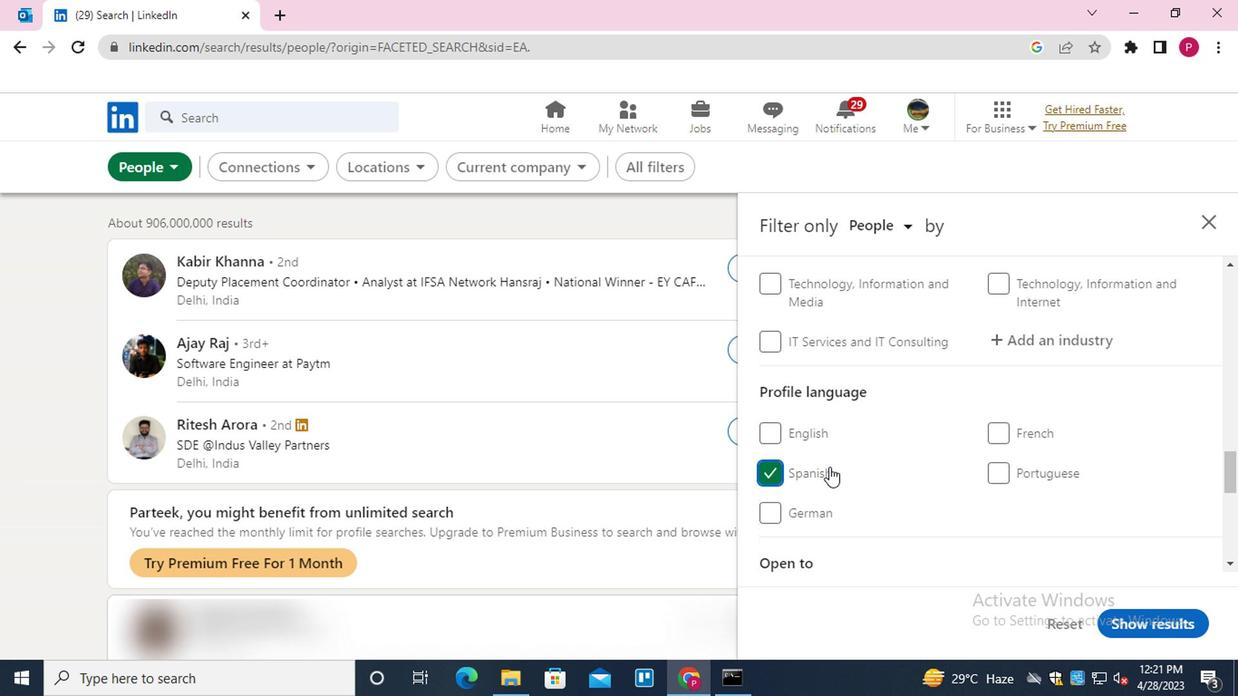 
Action: Mouse scrolled (824, 473) with delta (0, 0)
Screenshot: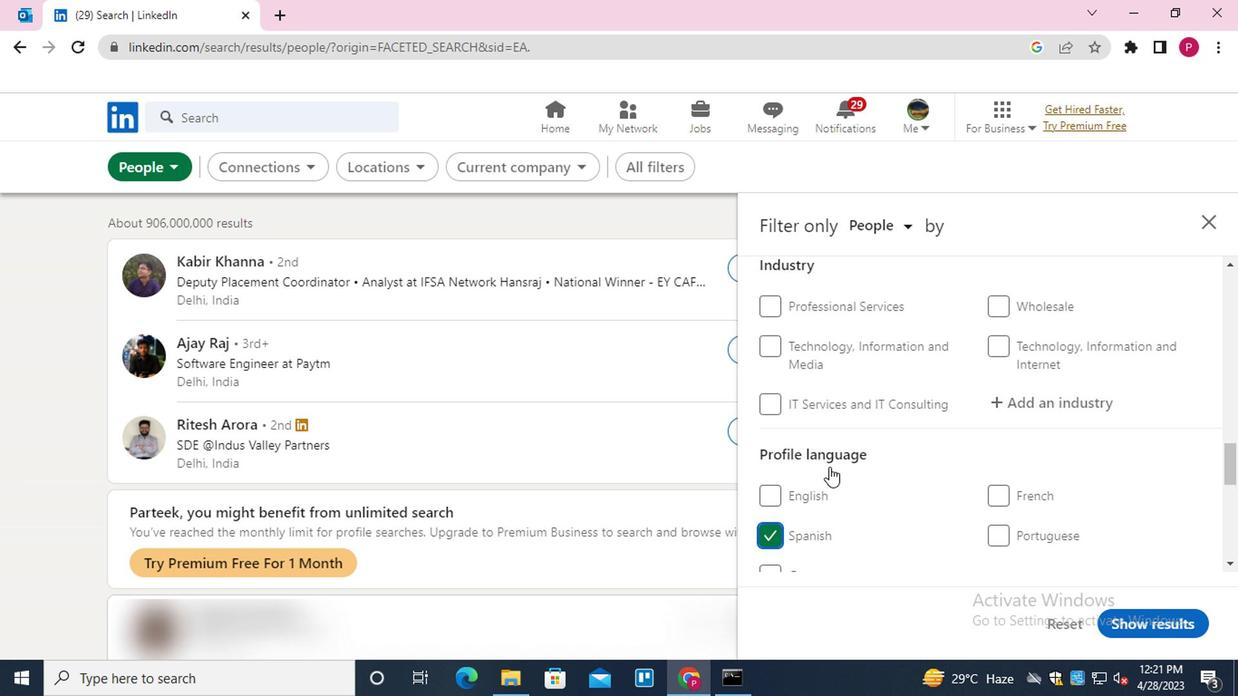 
Action: Mouse scrolled (824, 473) with delta (0, 0)
Screenshot: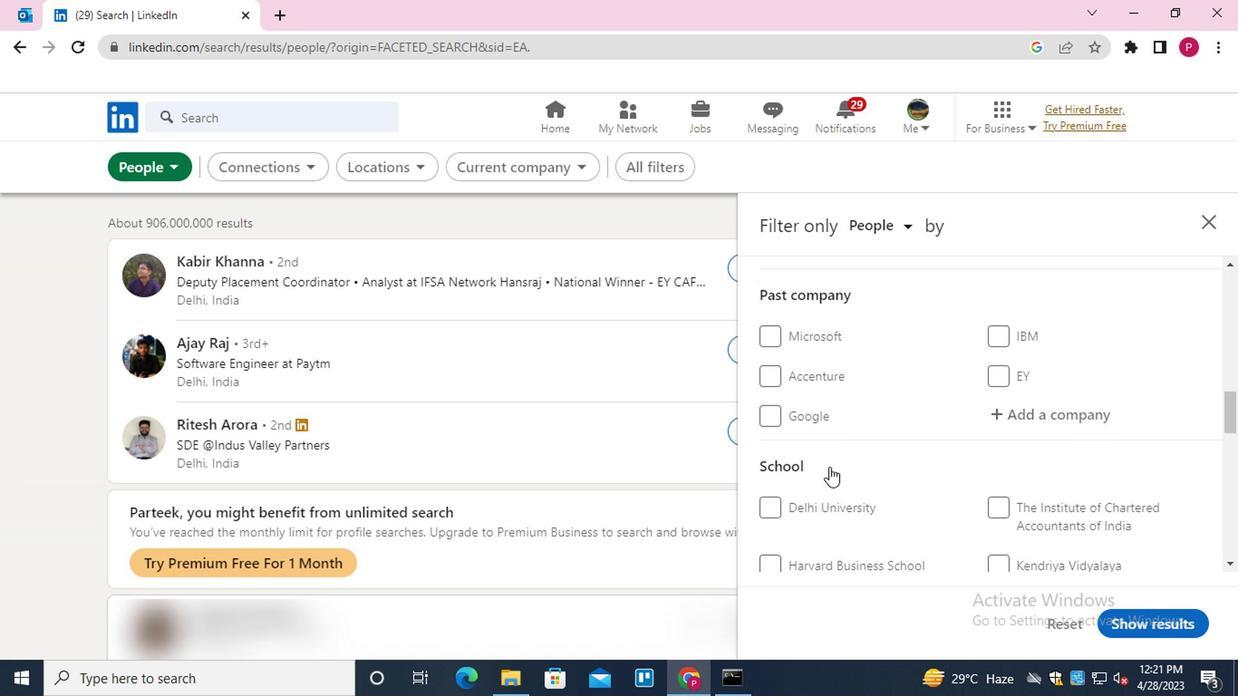 
Action: Mouse scrolled (824, 473) with delta (0, 0)
Screenshot: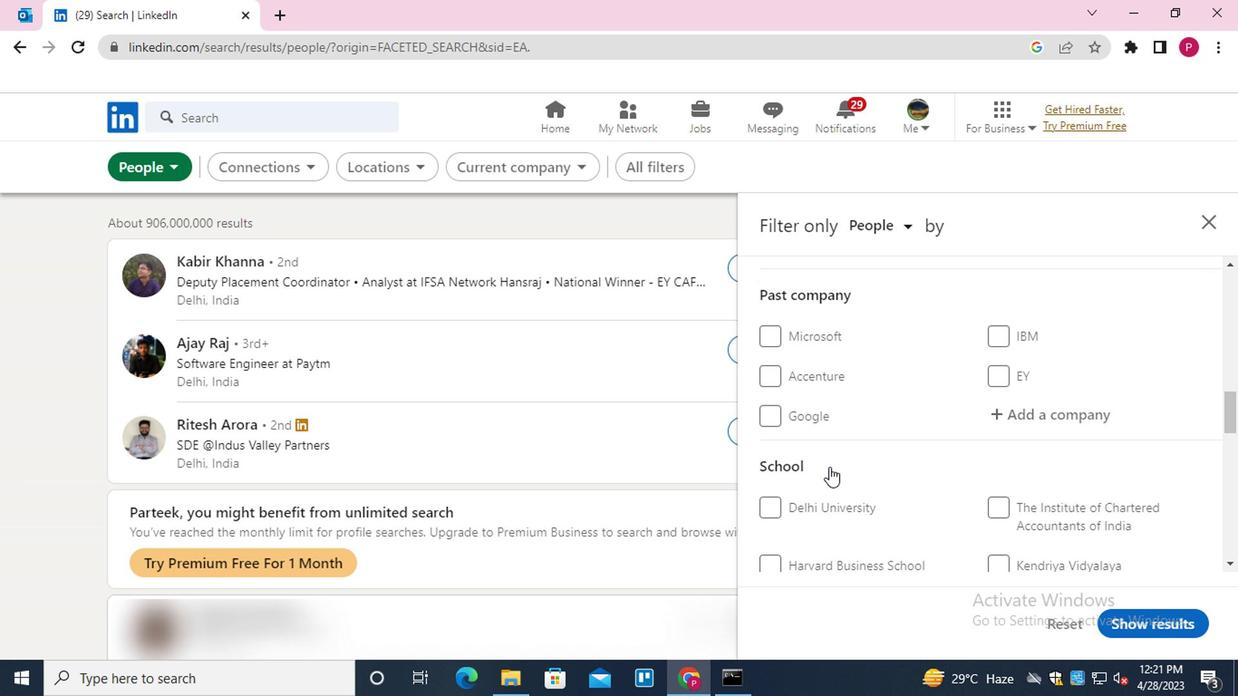 
Action: Mouse moved to (1050, 425)
Screenshot: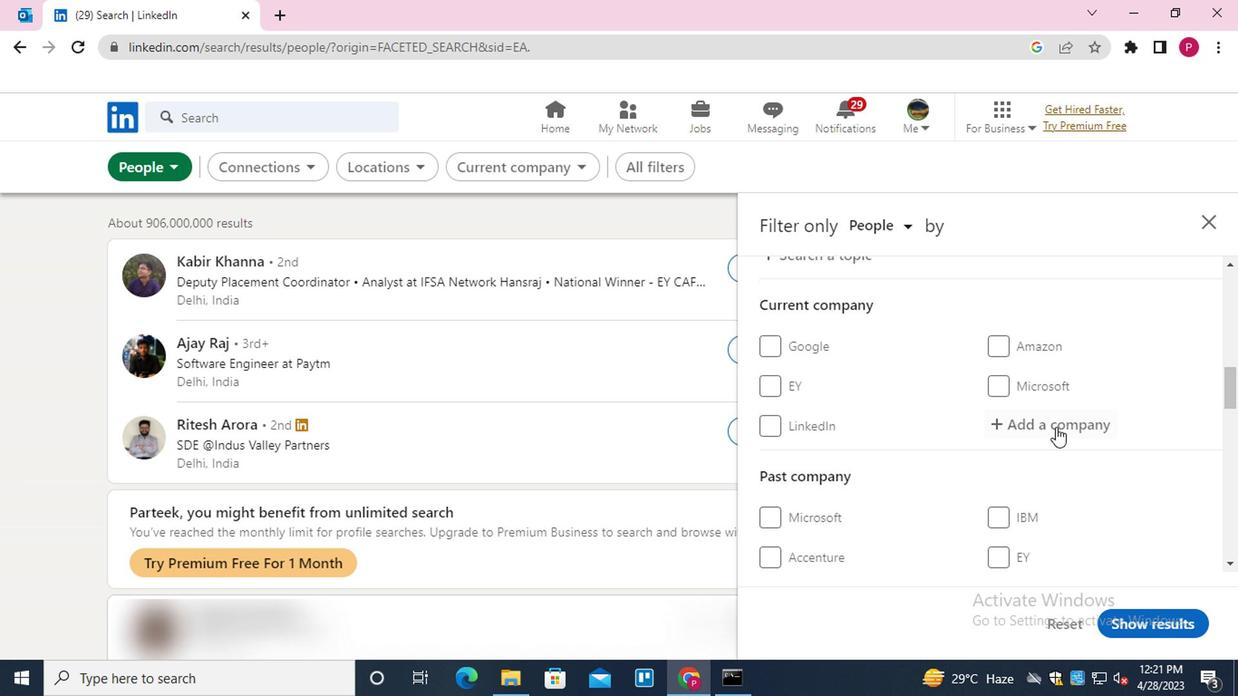
Action: Mouse pressed left at (1050, 425)
Screenshot: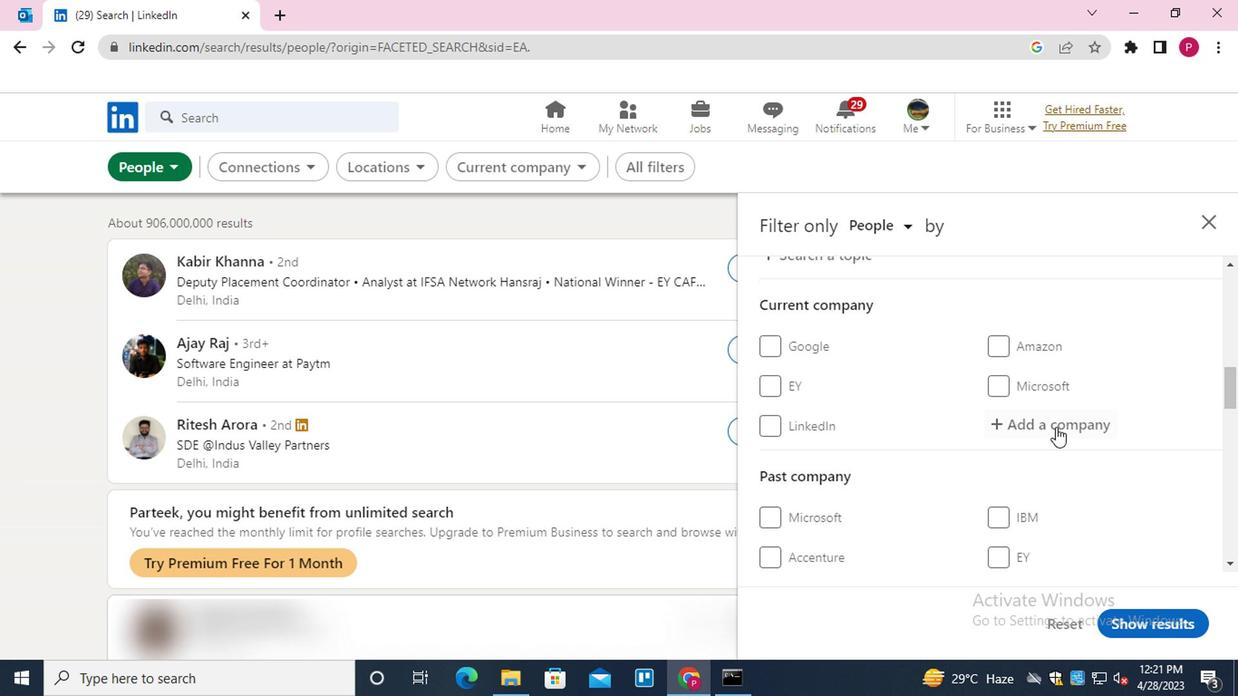 
Action: Key pressed <Key.shift>ADP<Key.down><Key.enter>
Screenshot: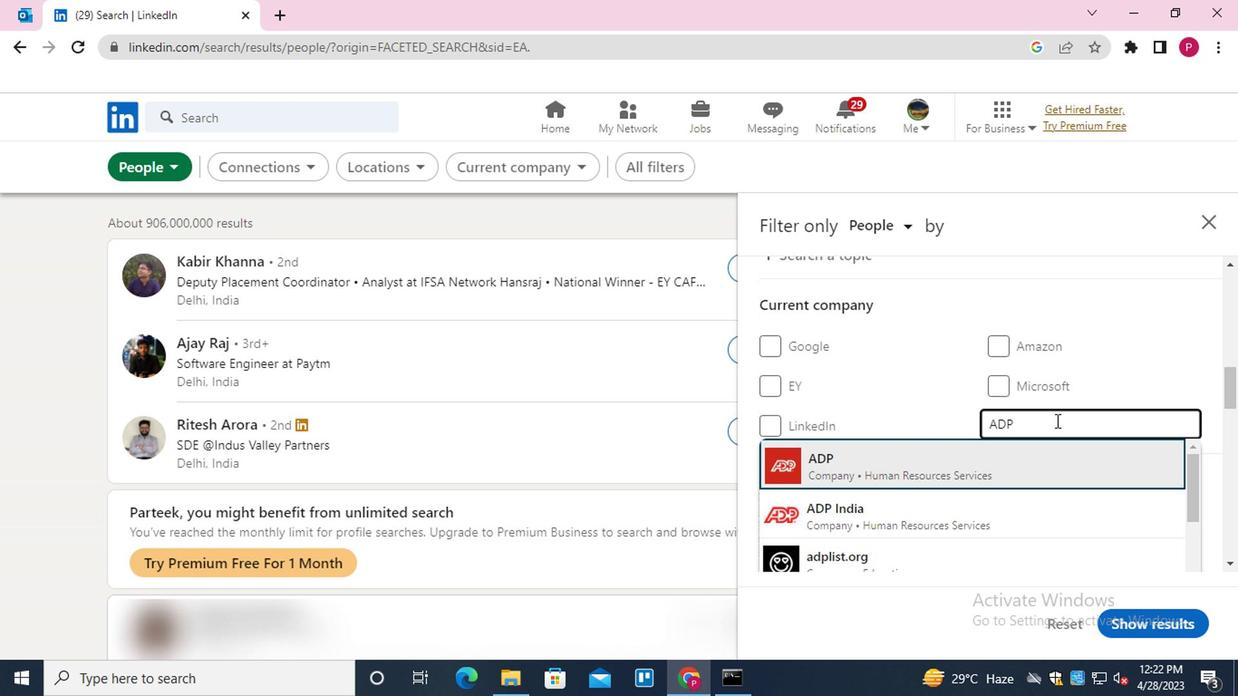 
Action: Mouse scrolled (1050, 424) with delta (0, -1)
Screenshot: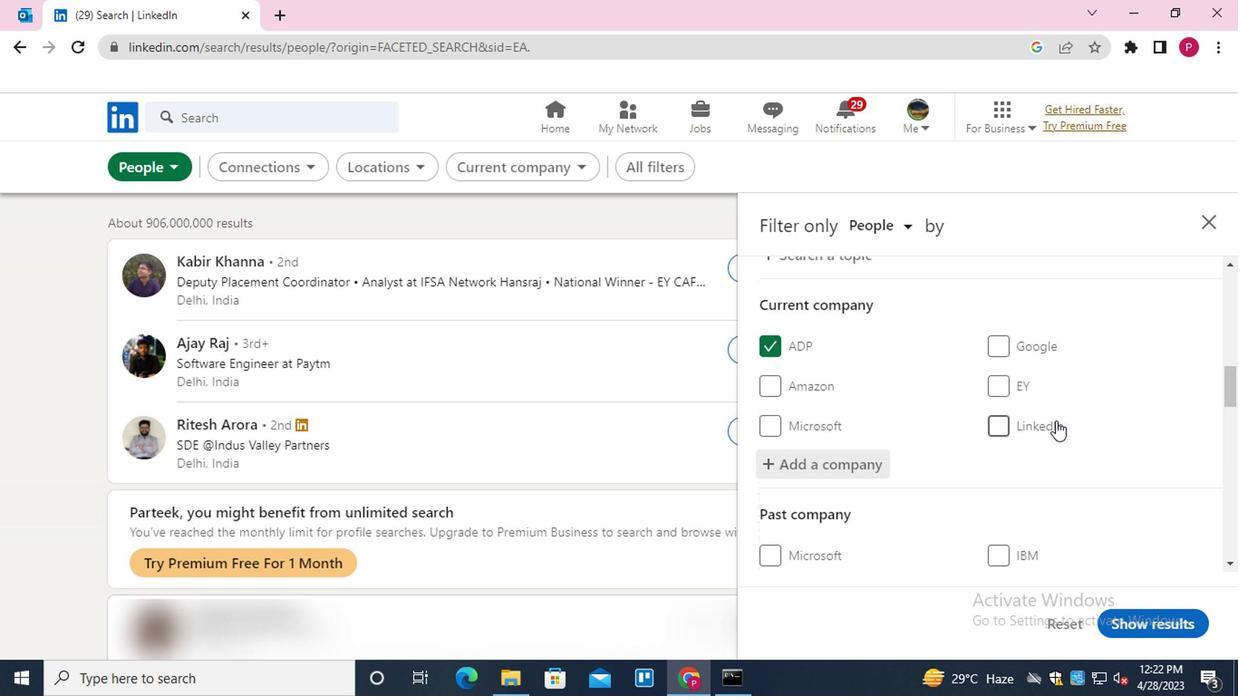 
Action: Mouse scrolled (1050, 424) with delta (0, -1)
Screenshot: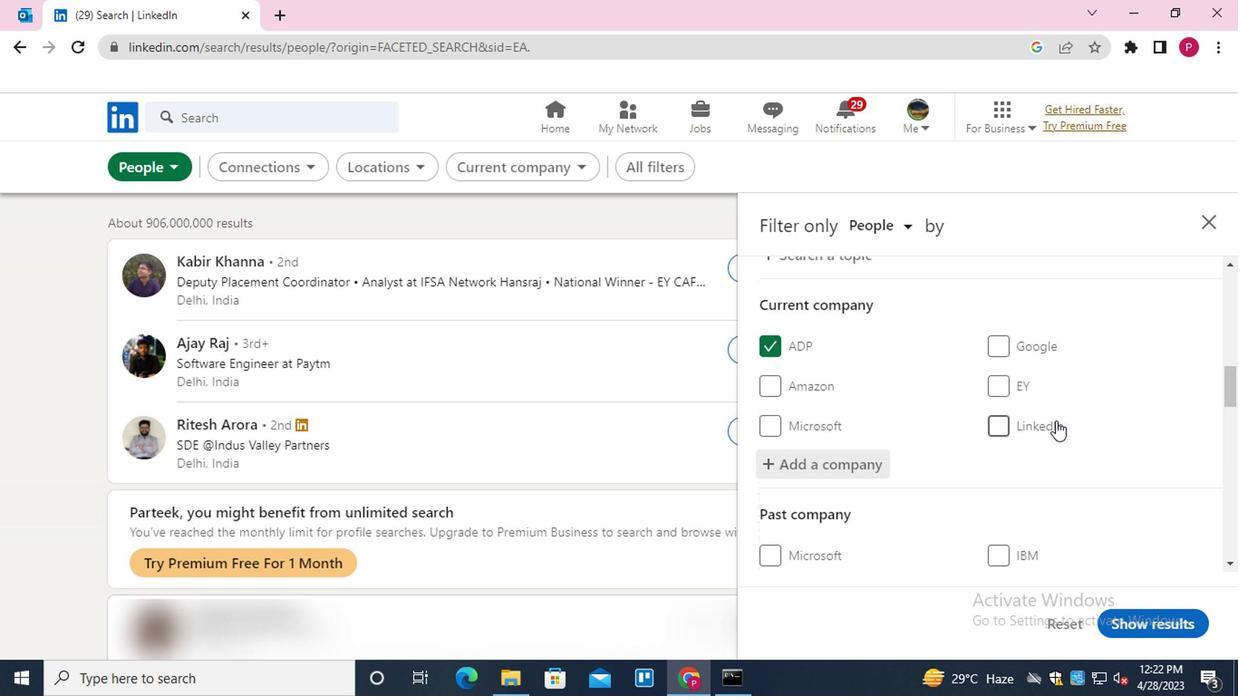 
Action: Mouse scrolled (1050, 424) with delta (0, -1)
Screenshot: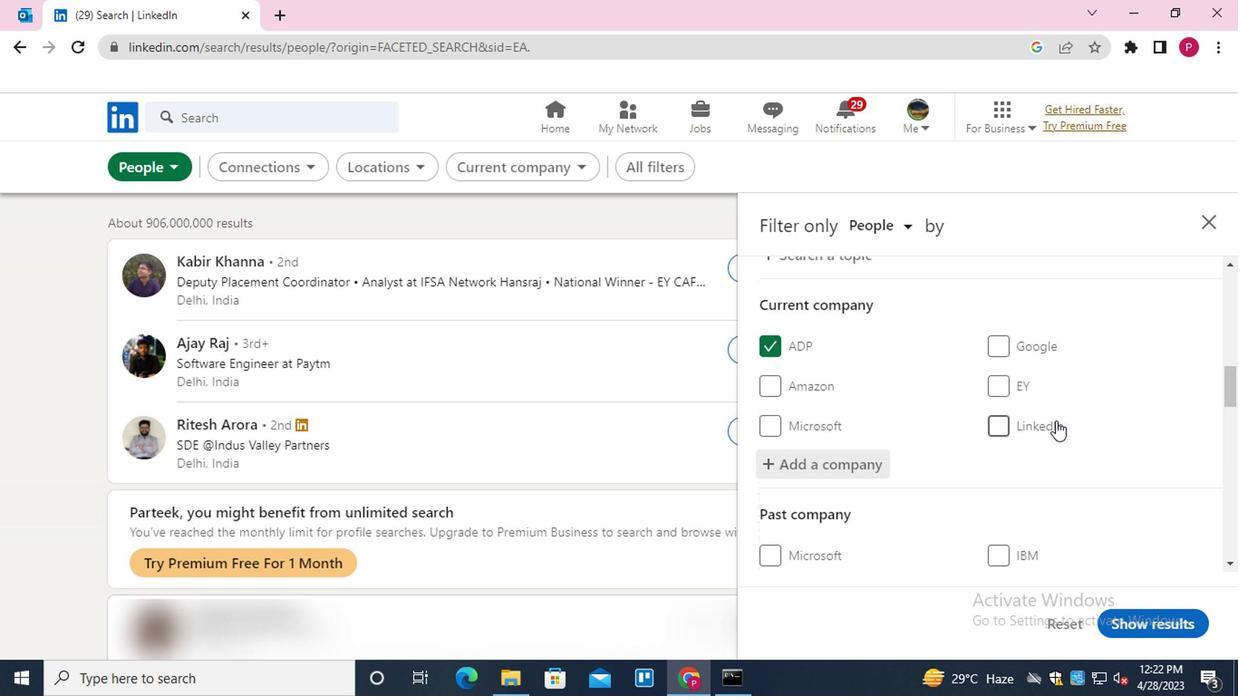 
Action: Mouse scrolled (1050, 424) with delta (0, -1)
Screenshot: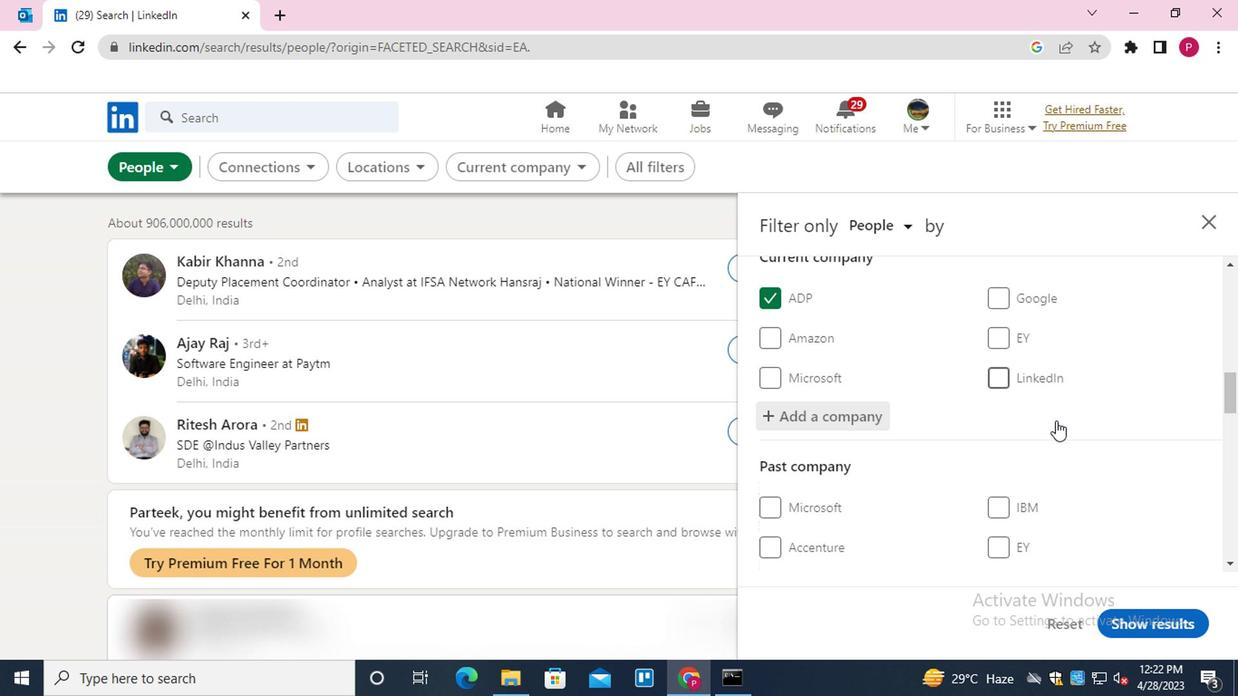 
Action: Mouse moved to (1026, 464)
Screenshot: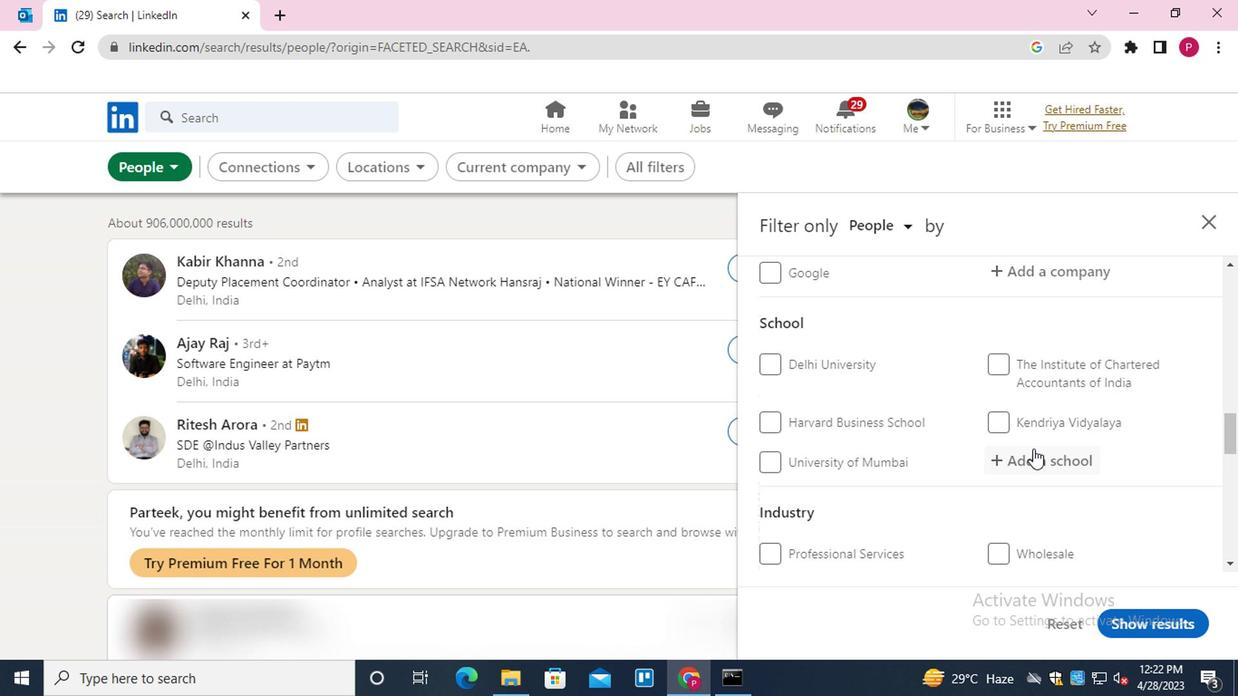 
Action: Mouse pressed left at (1026, 464)
Screenshot: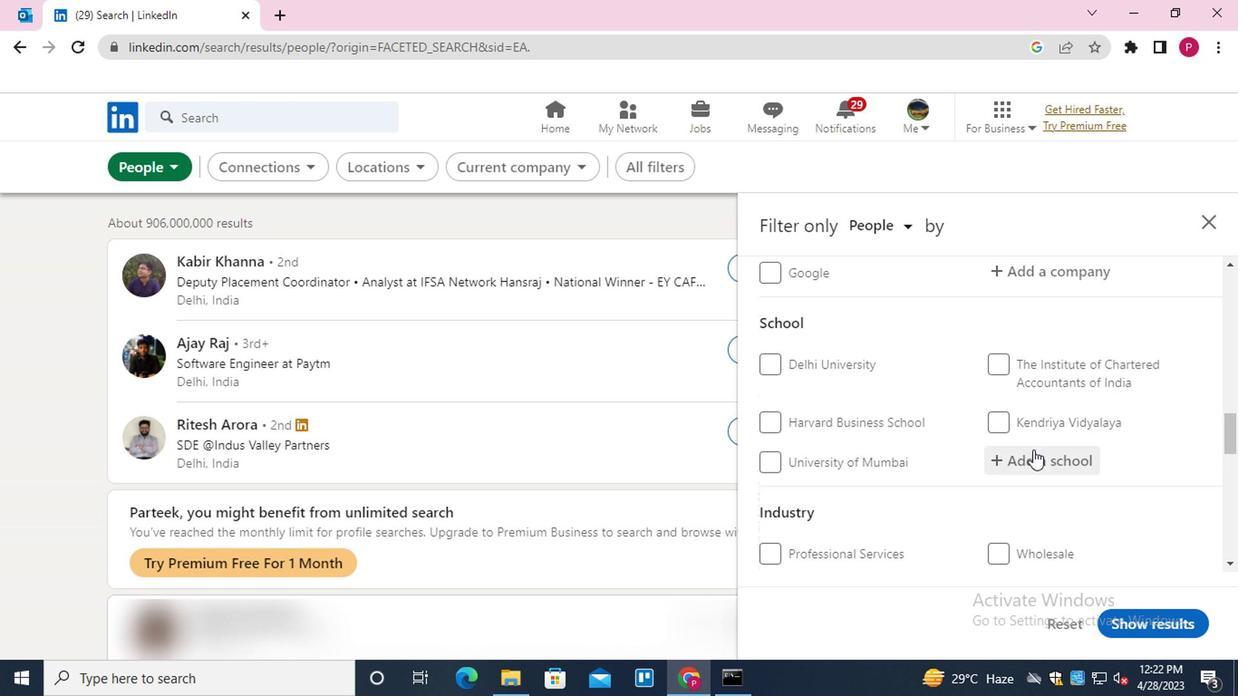
Action: Mouse moved to (1015, 455)
Screenshot: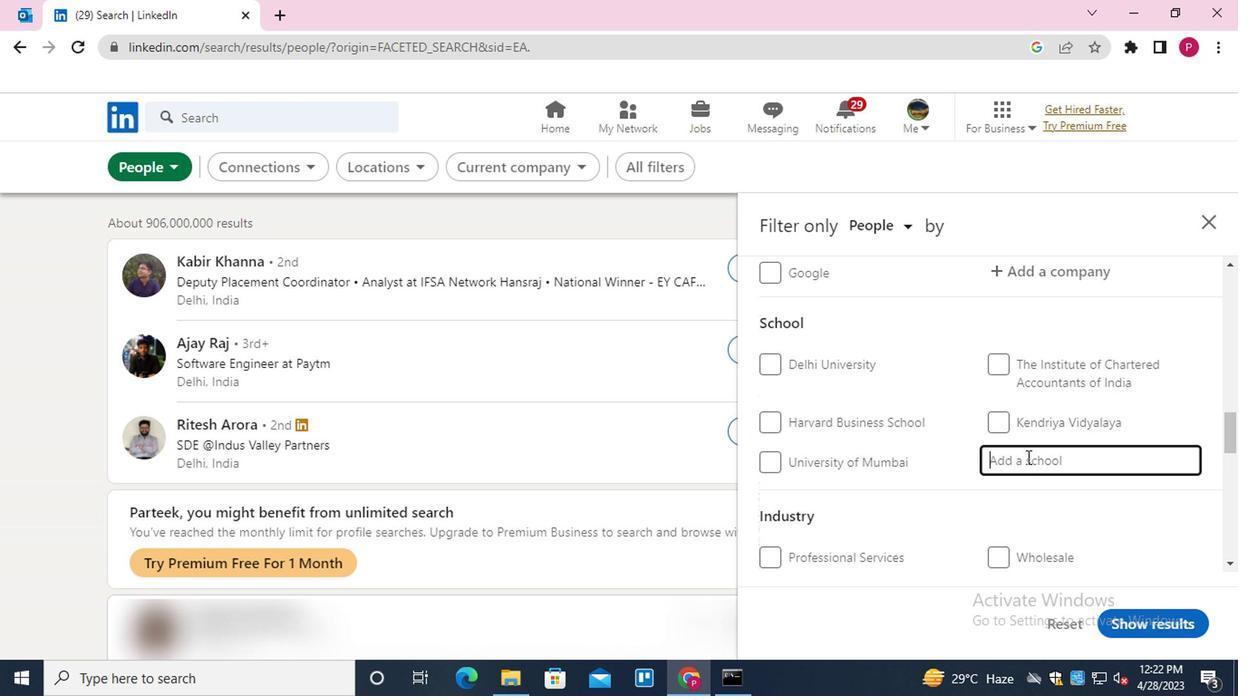 
Action: Mouse scrolled (1015, 453) with delta (0, -1)
Screenshot: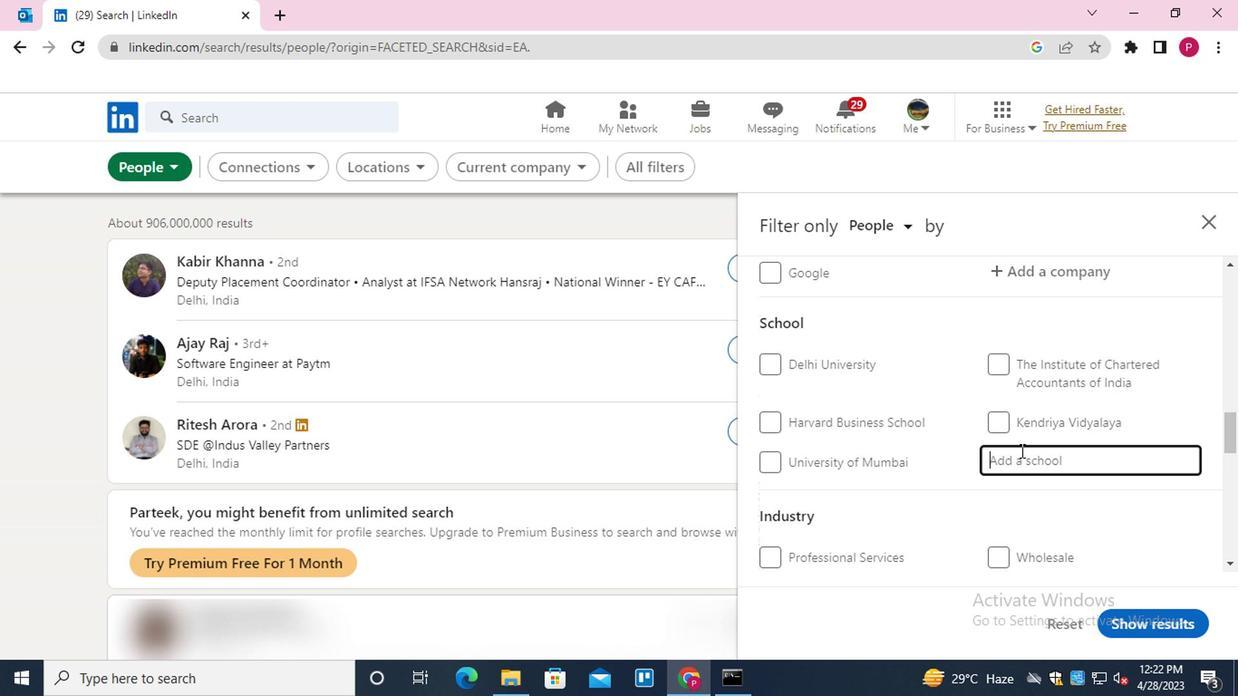 
Action: Mouse scrolled (1015, 453) with delta (0, -1)
Screenshot: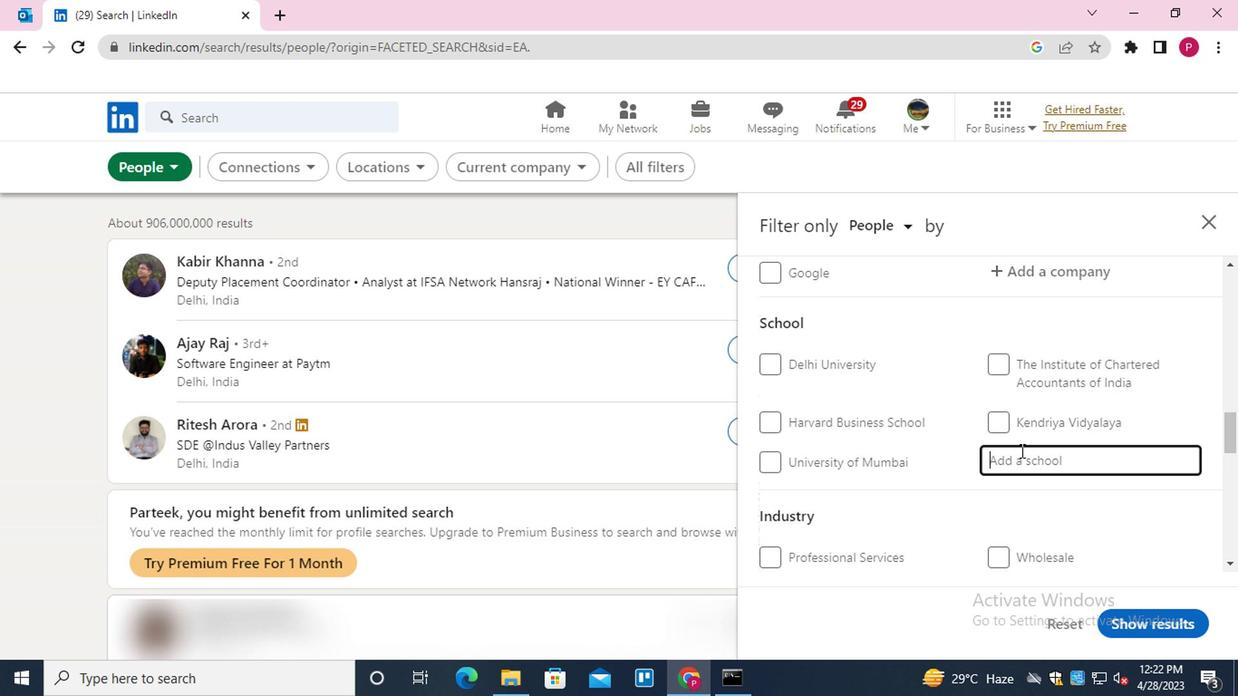 
Action: Key pressed <Key.shift>QUEENS<Key.space><Key.down><Key.down><Key.enter>
Screenshot: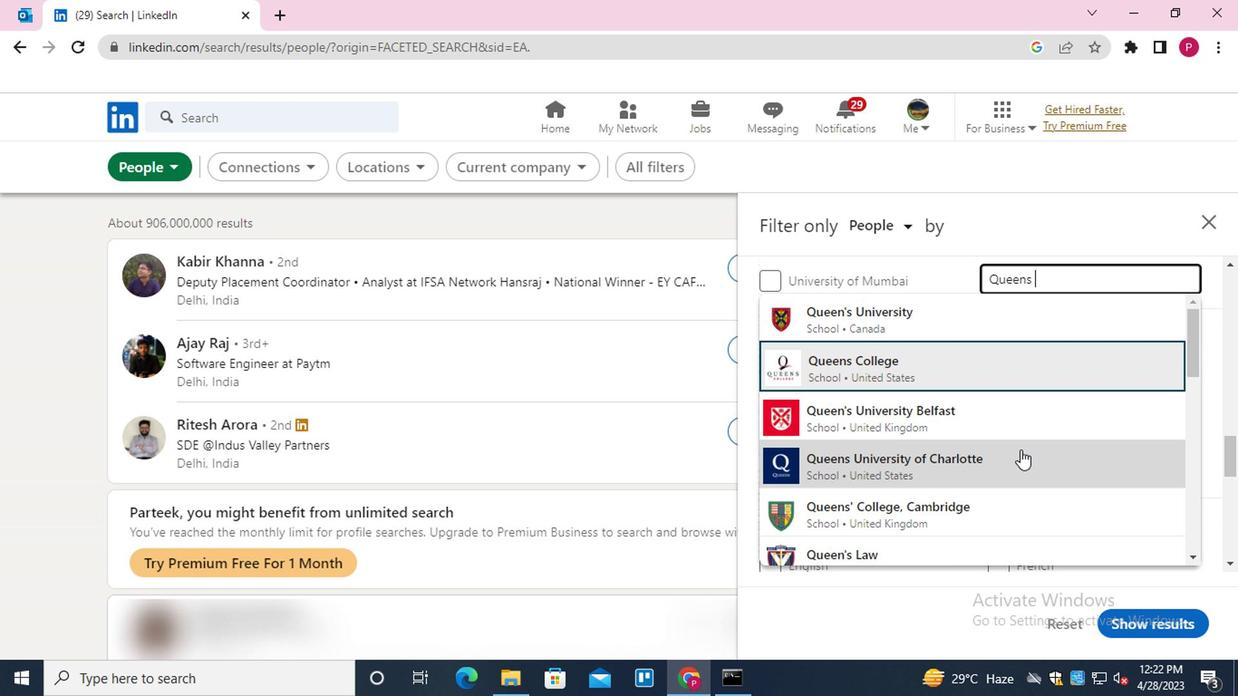 
Action: Mouse moved to (939, 453)
Screenshot: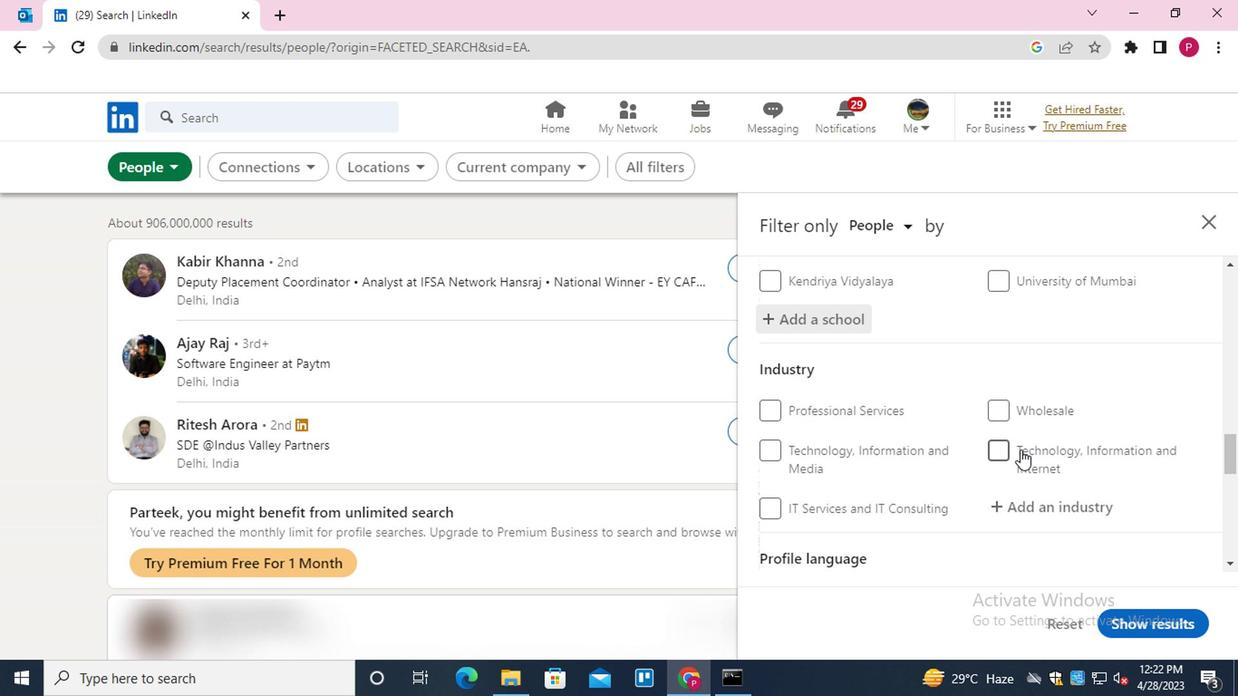 
Action: Mouse scrolled (939, 452) with delta (0, -1)
Screenshot: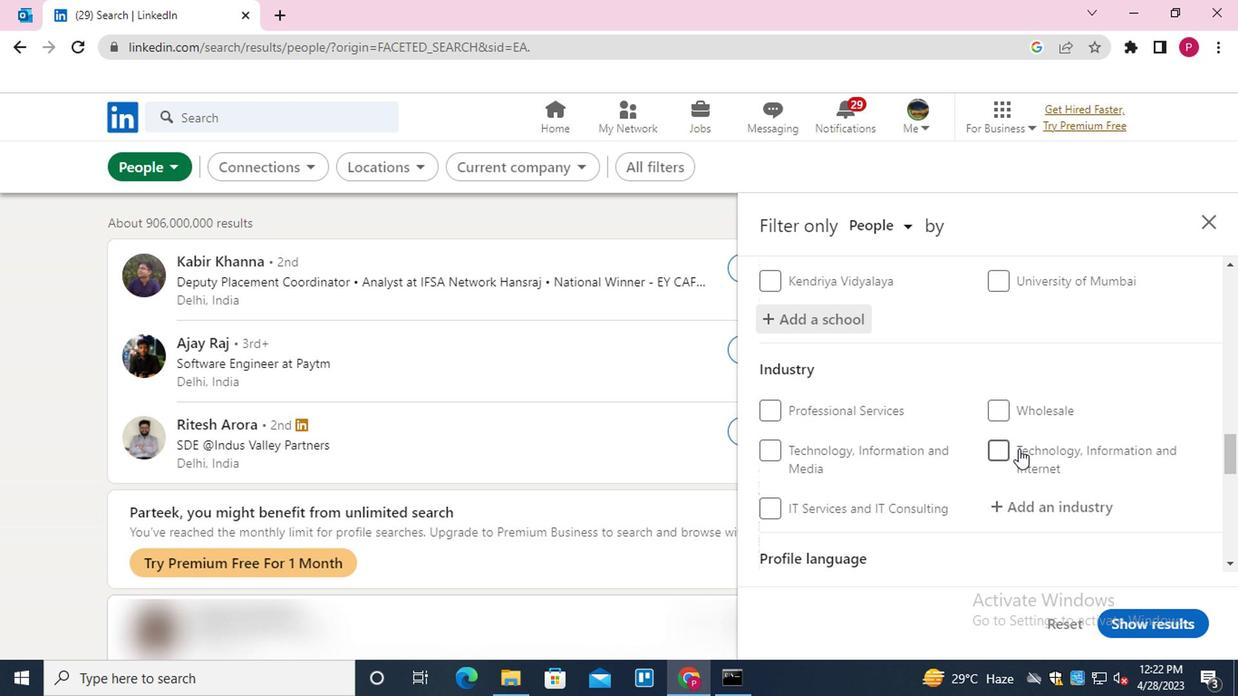
Action: Mouse moved to (933, 455)
Screenshot: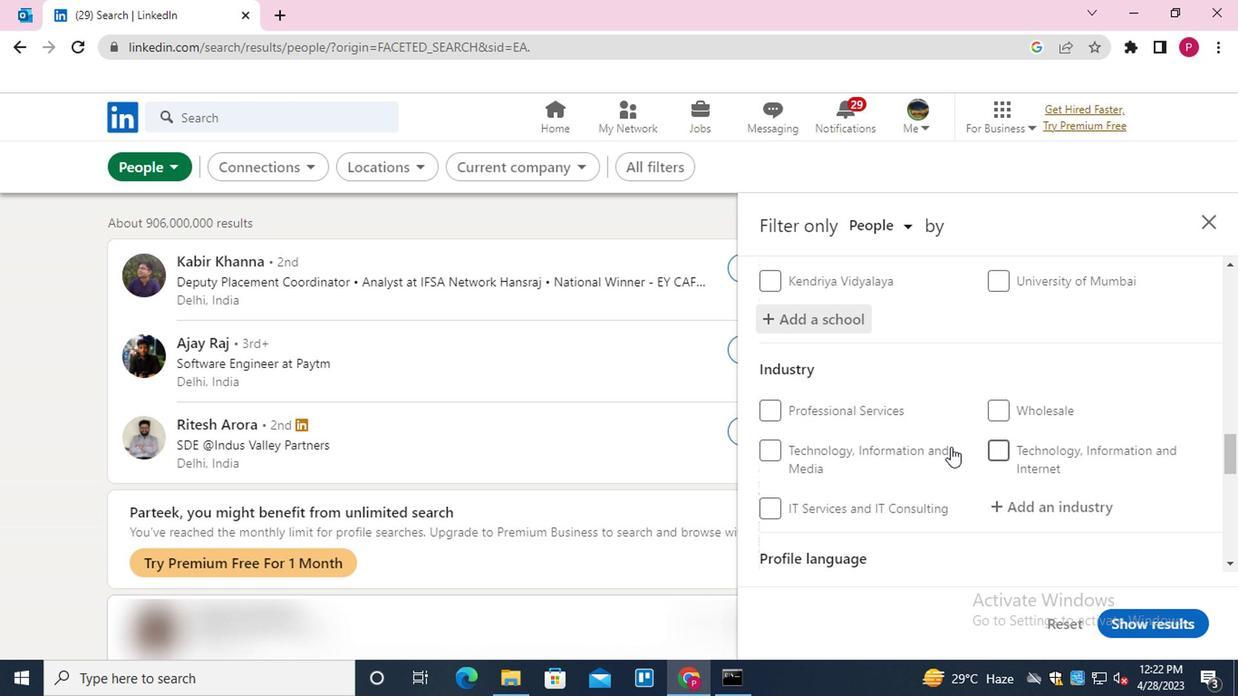 
Action: Mouse scrolled (933, 455) with delta (0, 0)
Screenshot: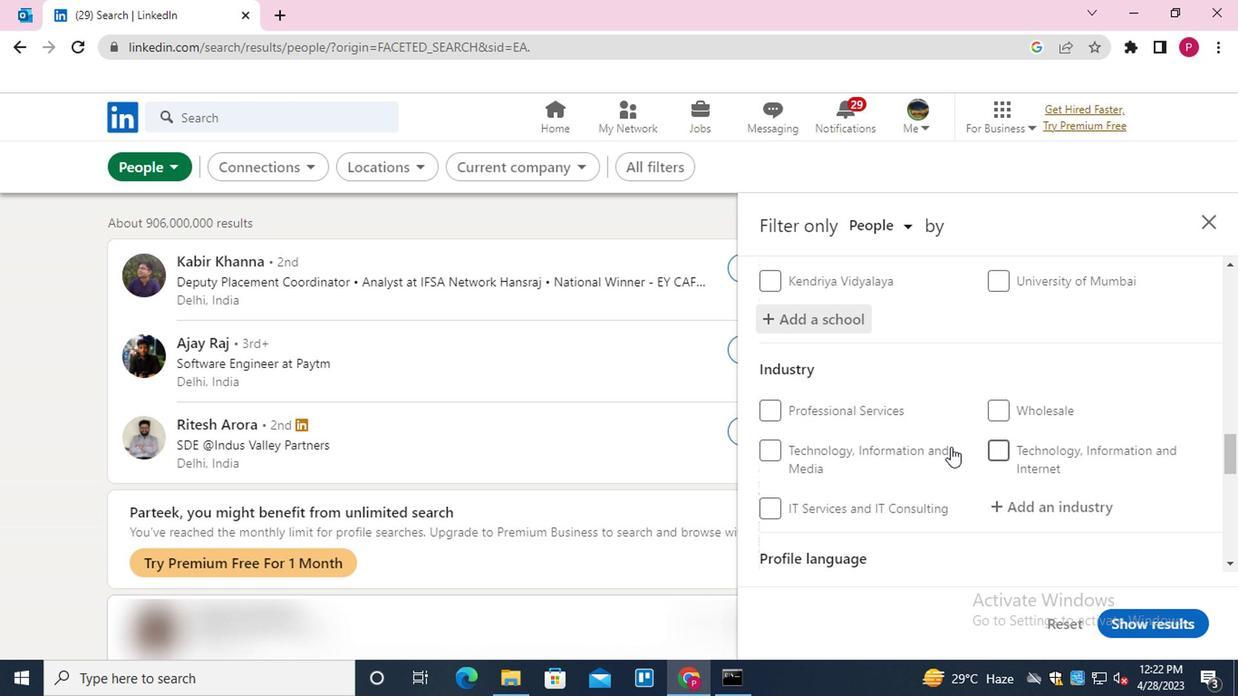 
Action: Mouse moved to (928, 461)
Screenshot: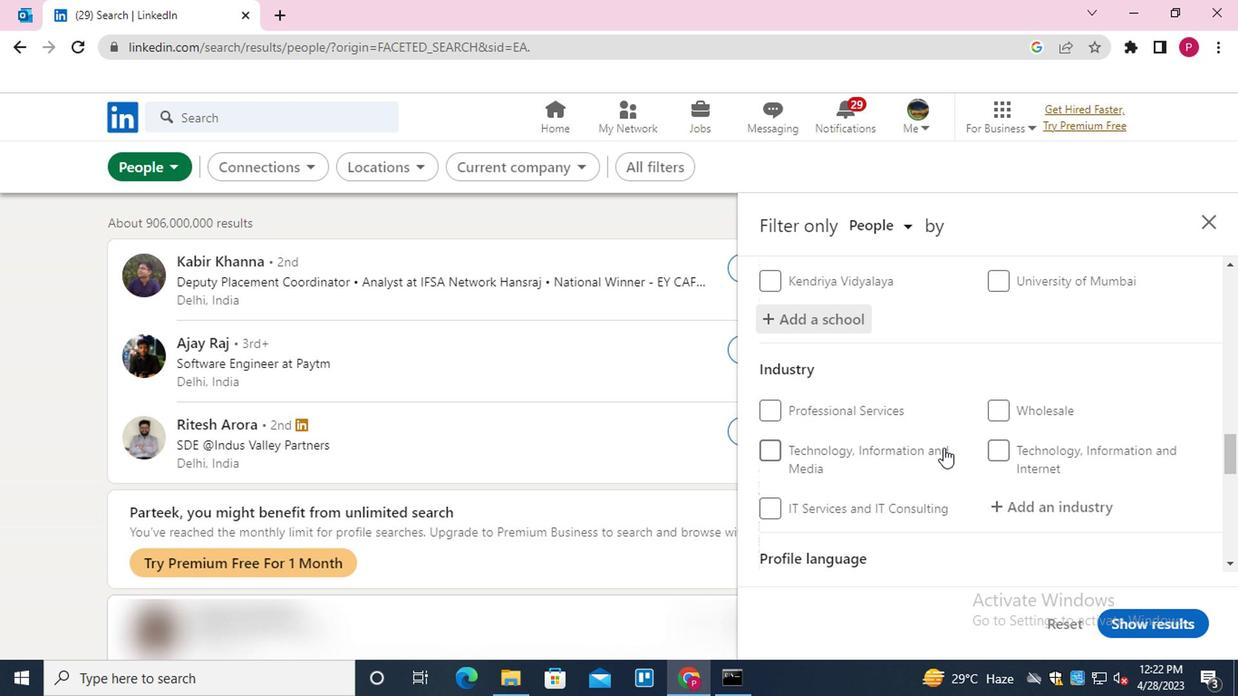 
Action: Mouse scrolled (928, 460) with delta (0, -1)
Screenshot: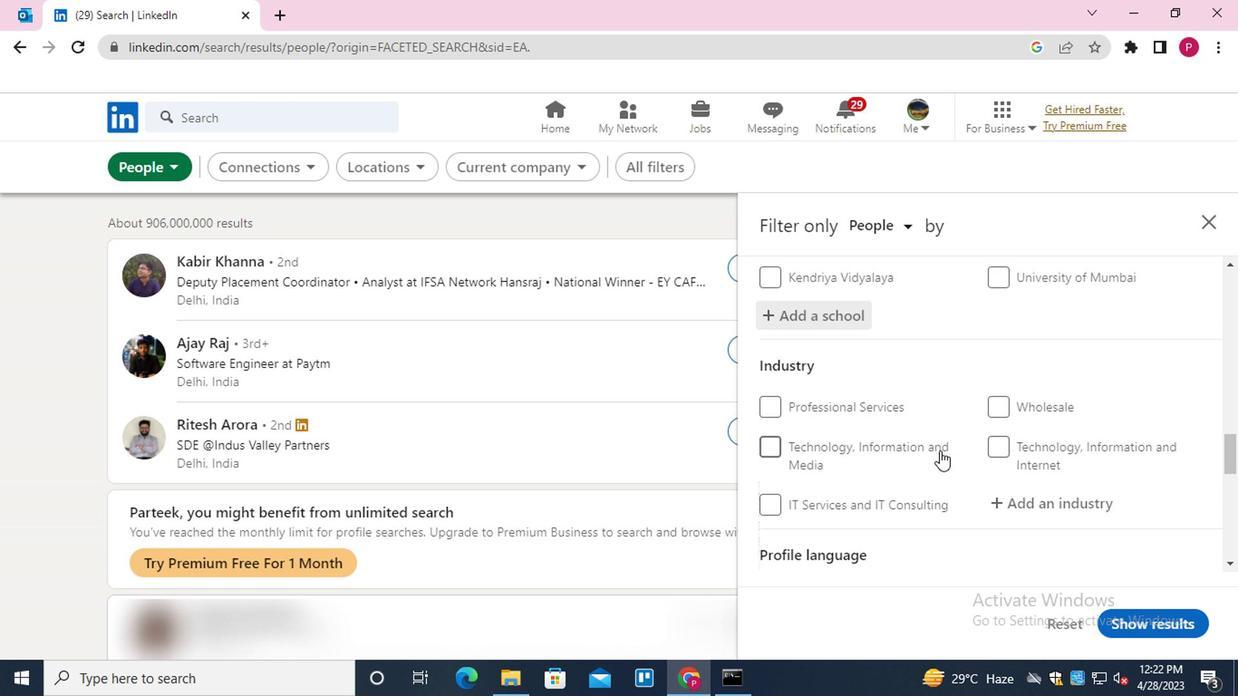 
Action: Mouse scrolled (928, 460) with delta (0, -1)
Screenshot: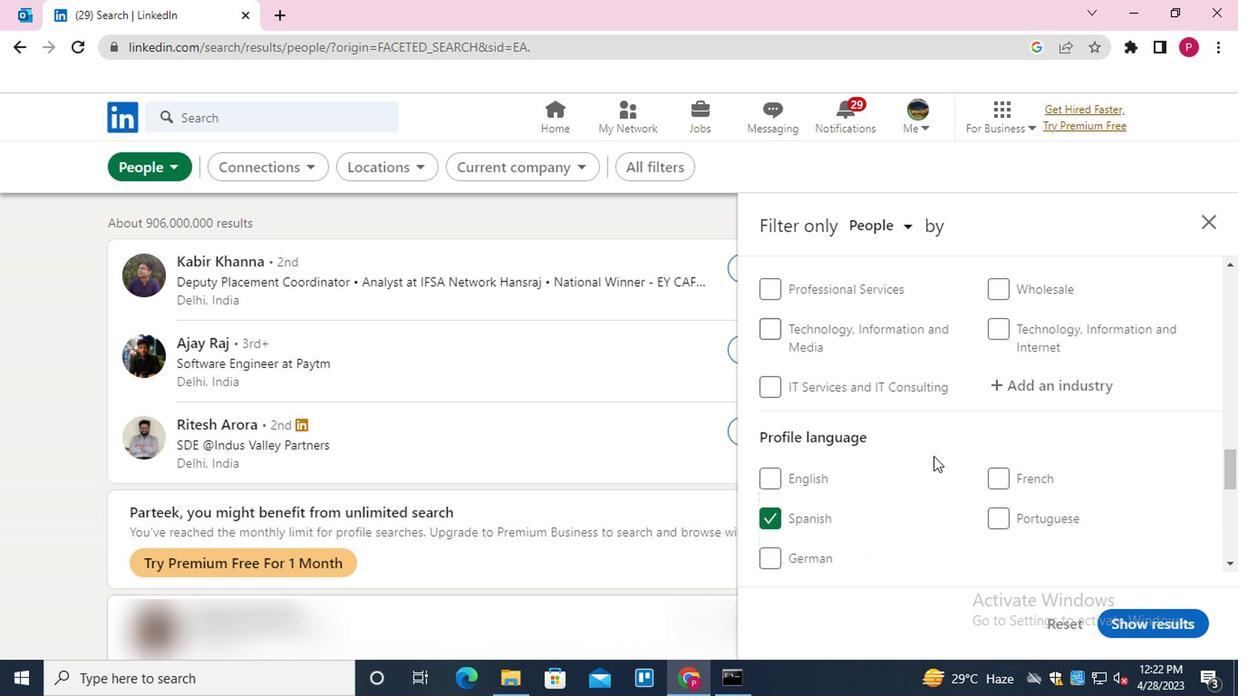
Action: Mouse moved to (927, 459)
Screenshot: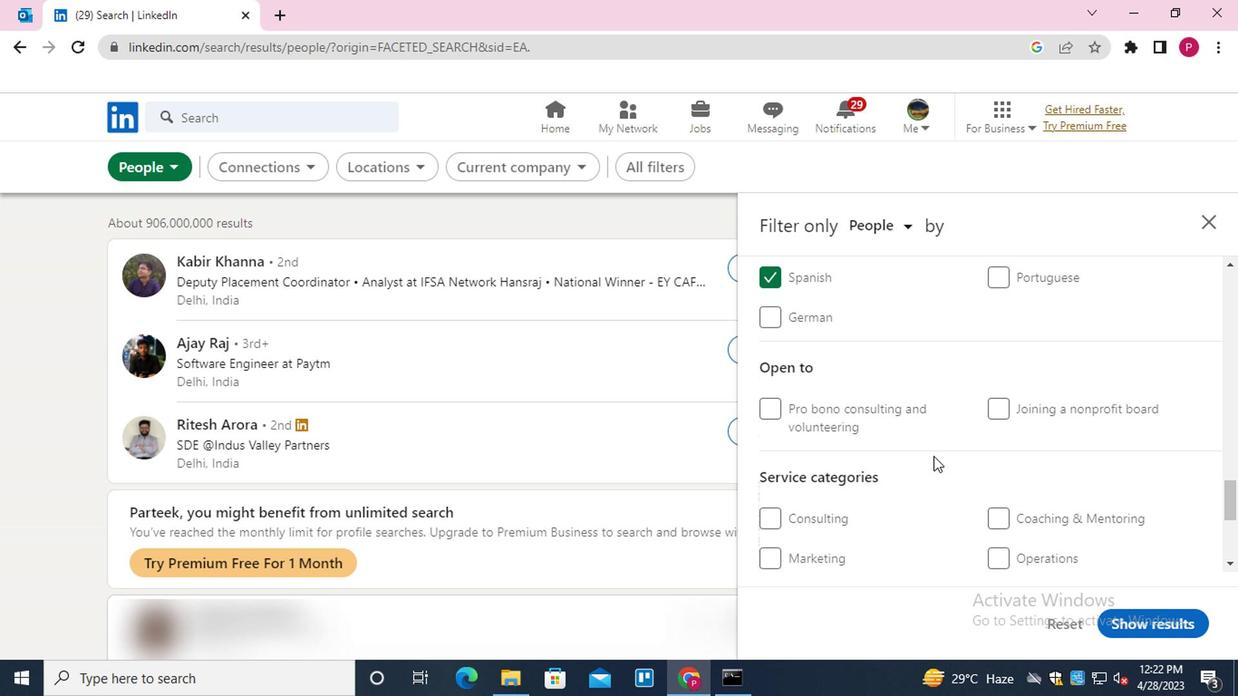
Action: Mouse scrolled (927, 458) with delta (0, -1)
Screenshot: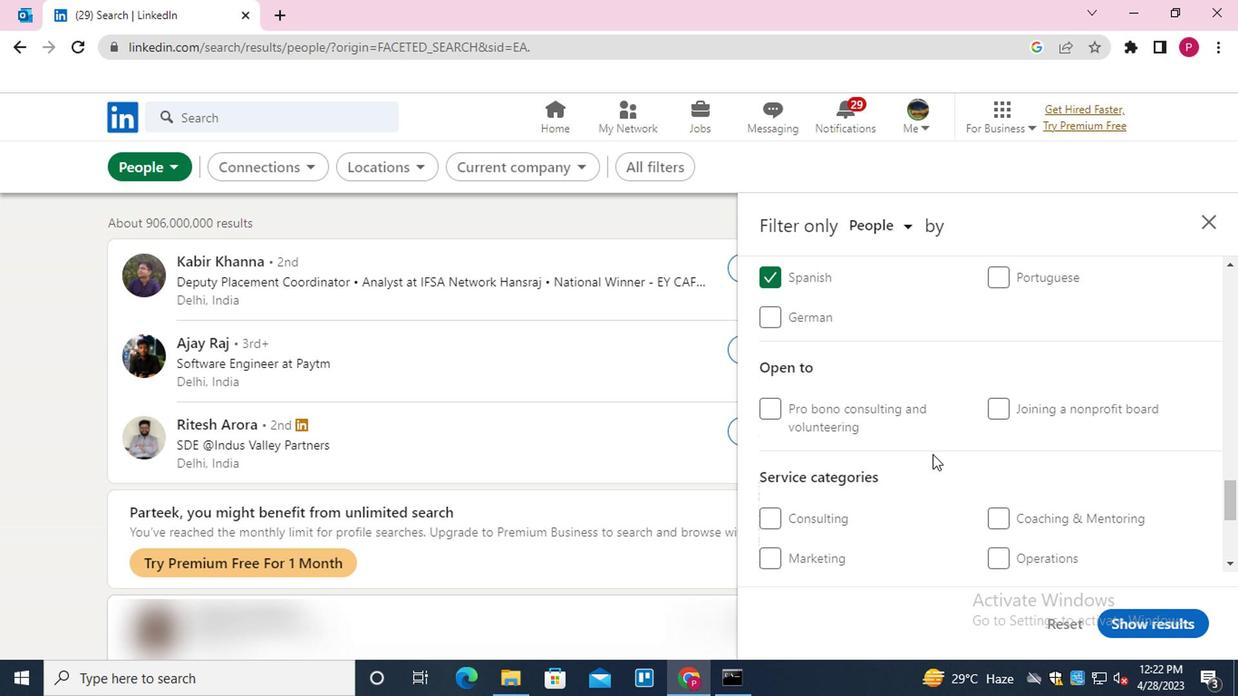 
Action: Mouse scrolled (927, 458) with delta (0, -1)
Screenshot: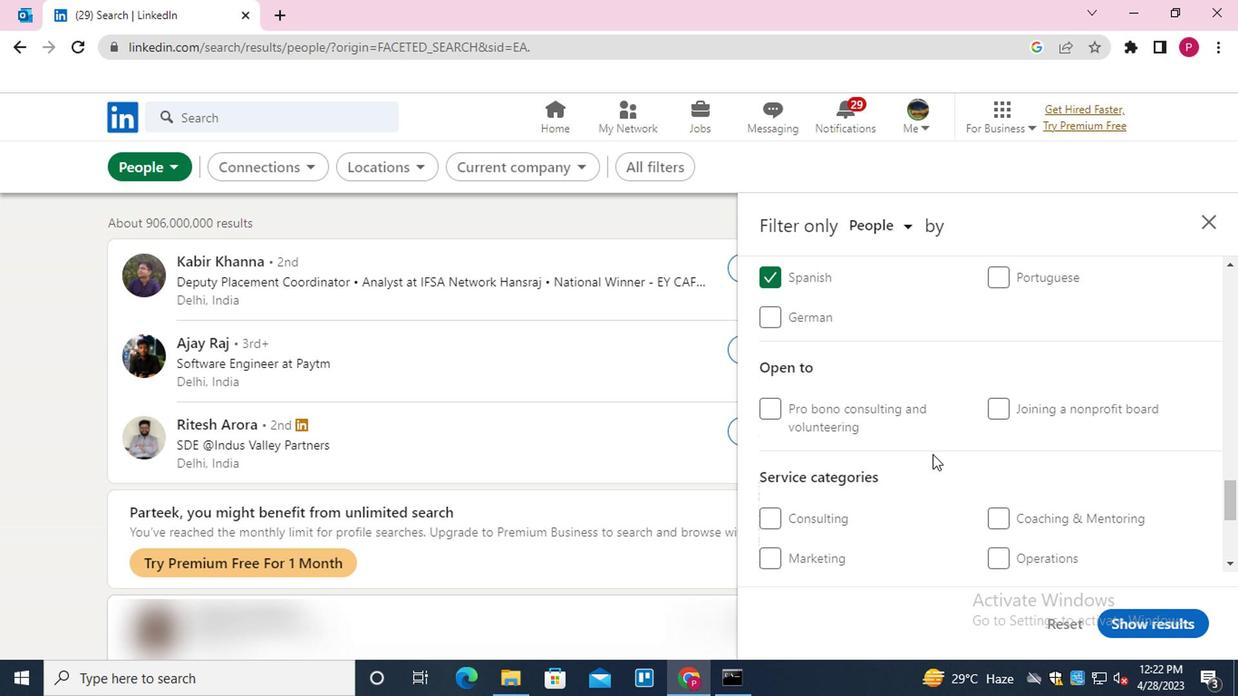 
Action: Mouse scrolled (927, 458) with delta (0, -1)
Screenshot: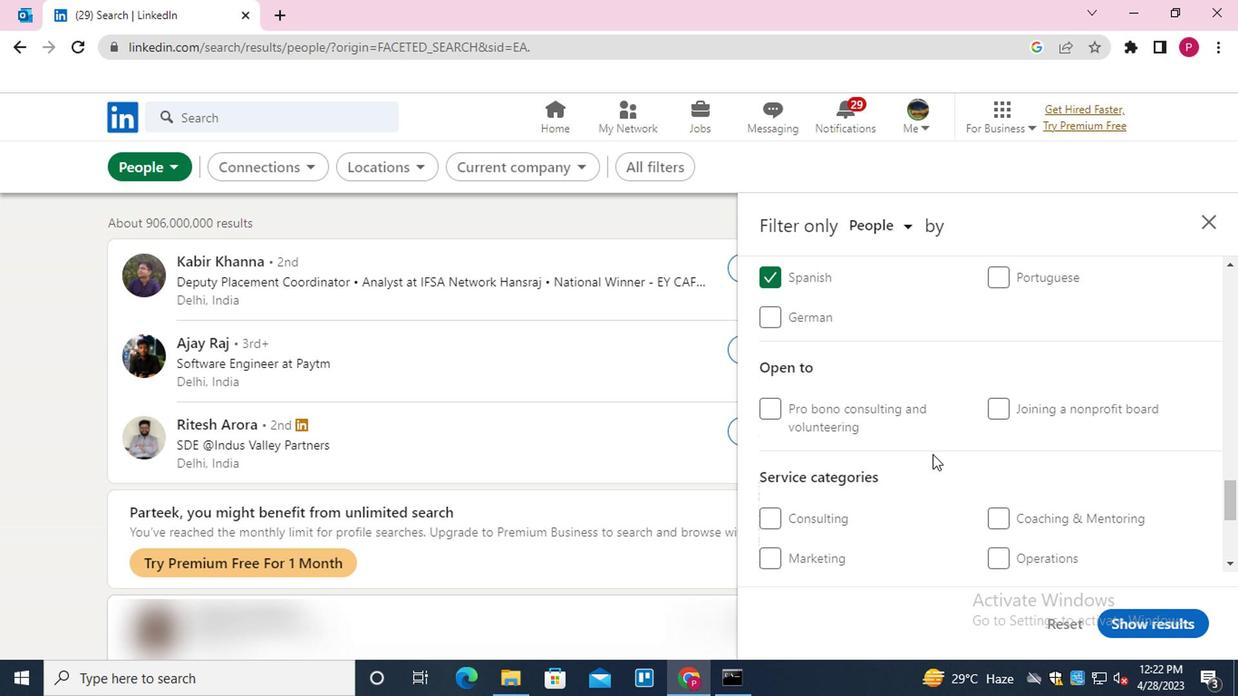 
Action: Mouse scrolled (927, 460) with delta (0, 0)
Screenshot: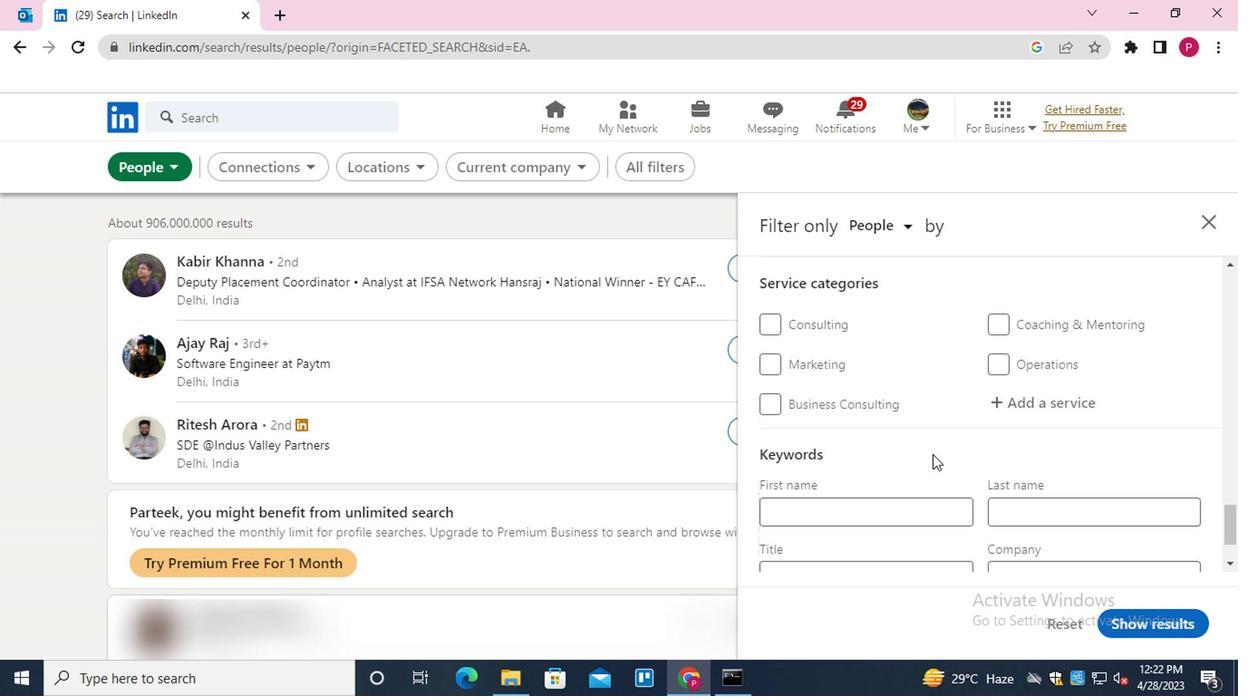 
Action: Mouse scrolled (927, 460) with delta (0, 0)
Screenshot: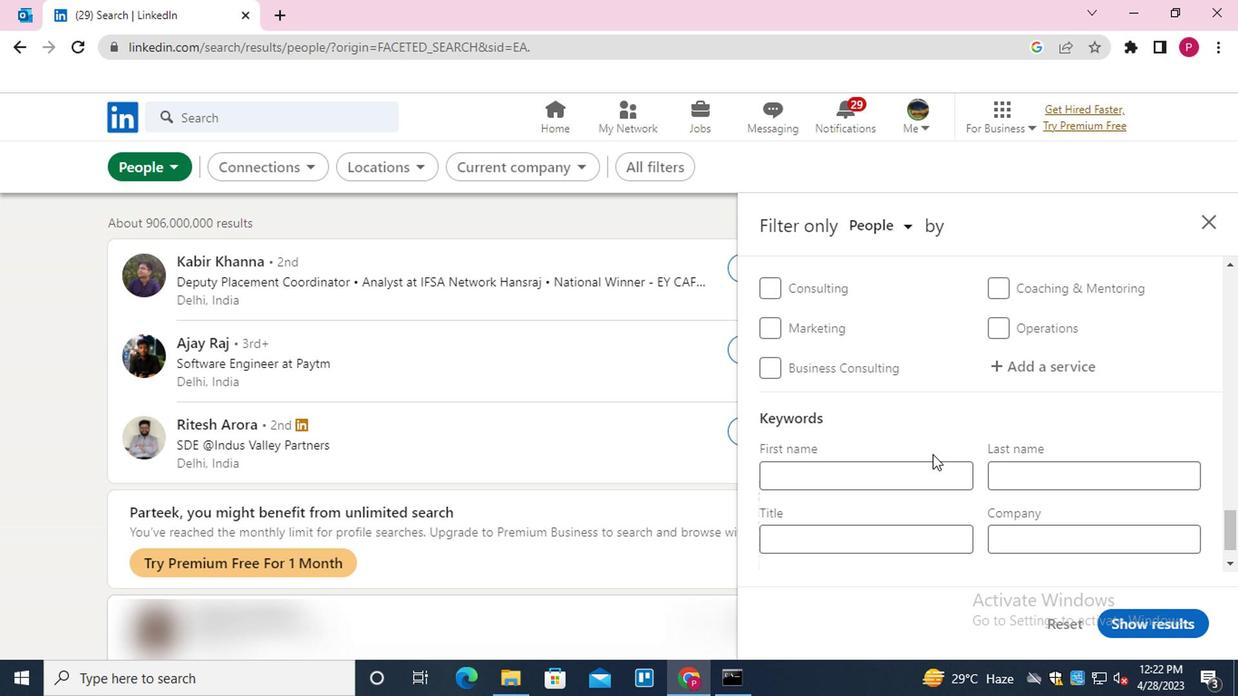 
Action: Mouse scrolled (927, 460) with delta (0, 0)
Screenshot: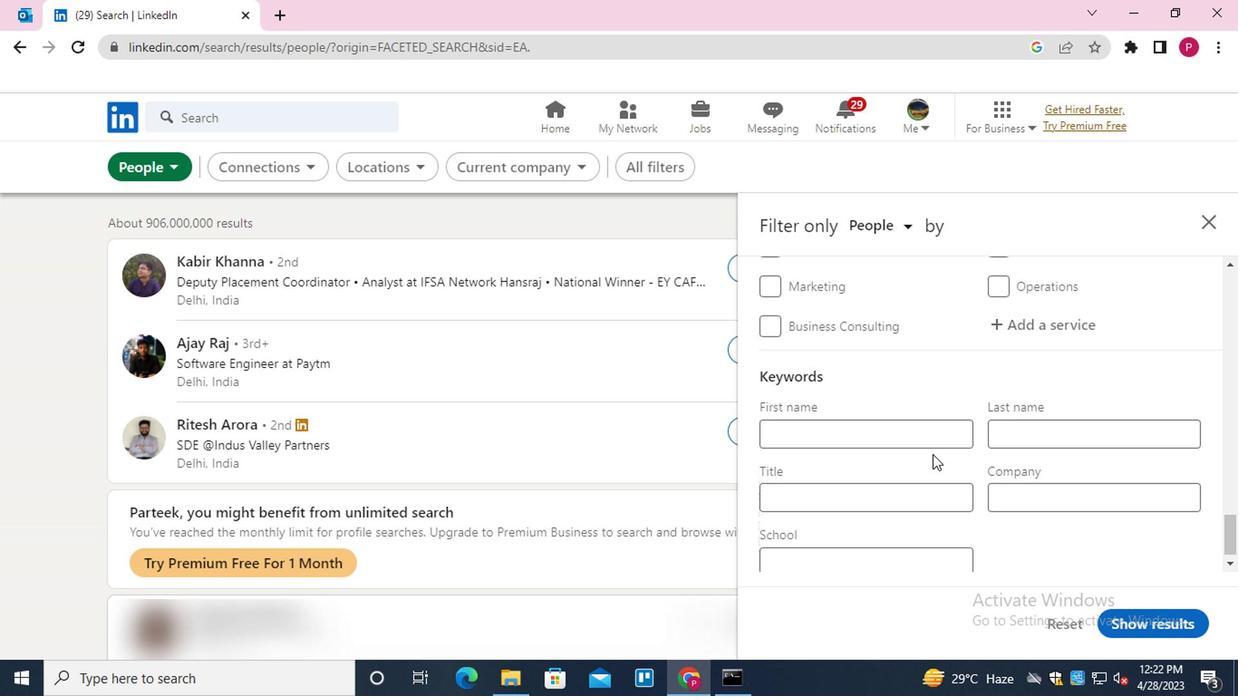 
Action: Mouse scrolled (927, 460) with delta (0, 0)
Screenshot: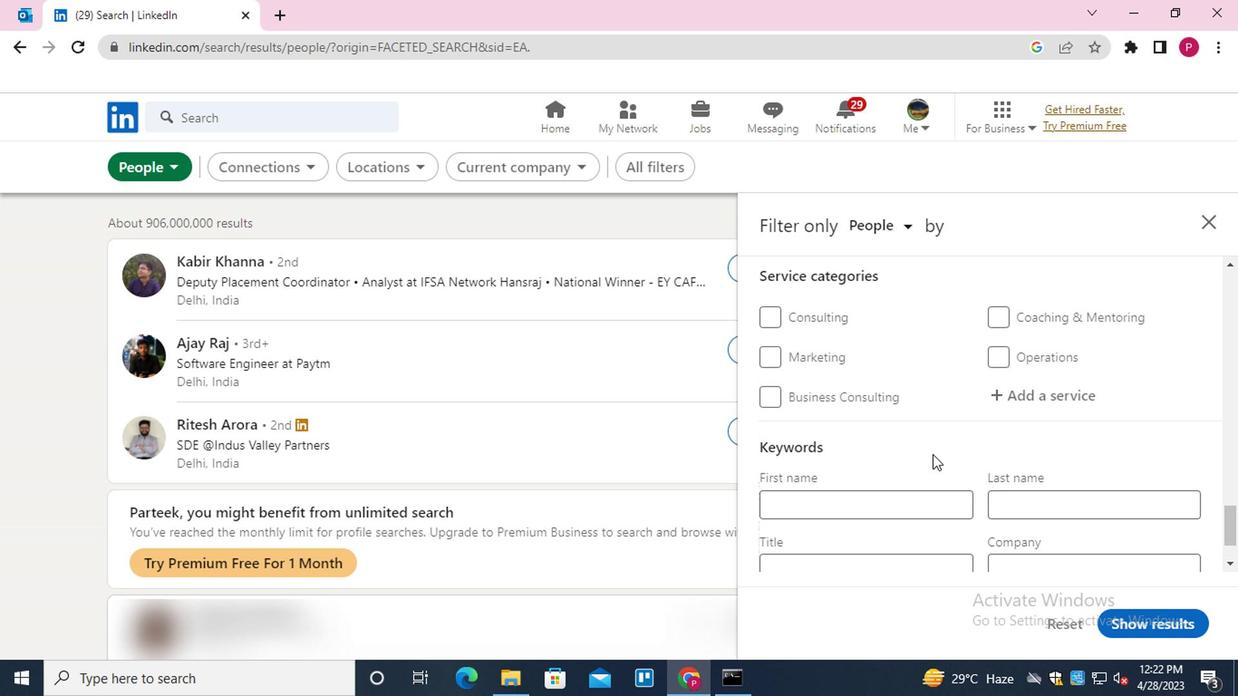 
Action: Mouse moved to (1037, 343)
Screenshot: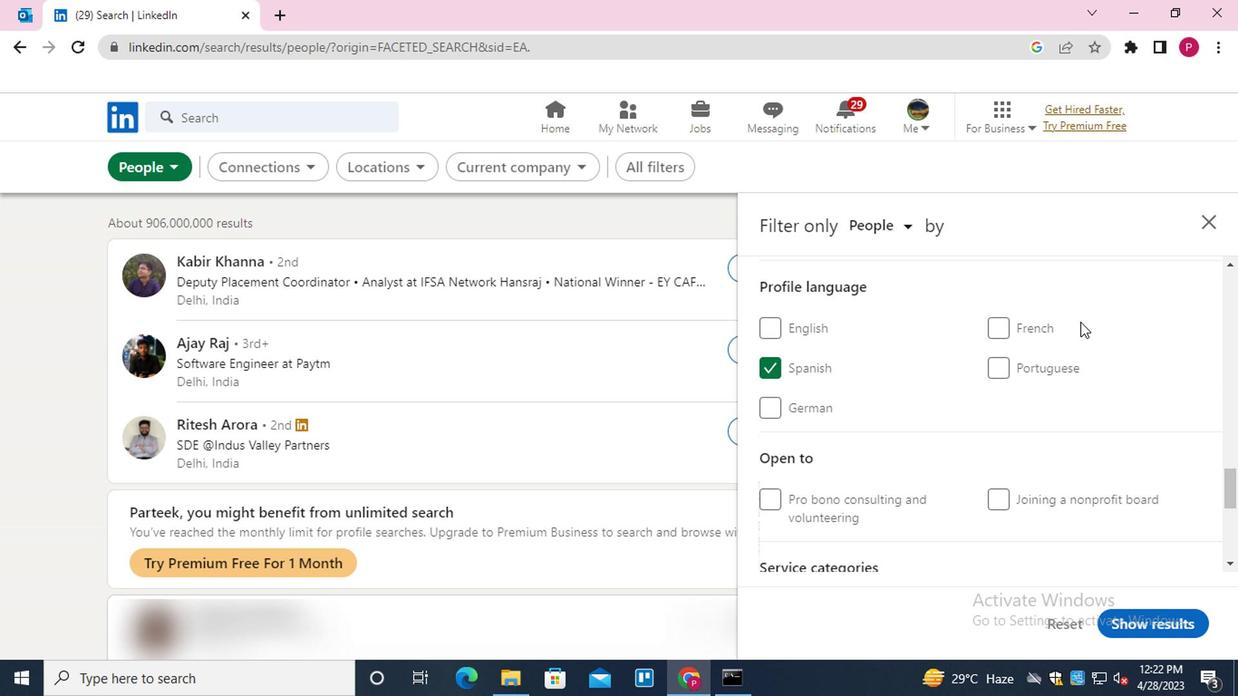 
Action: Mouse scrolled (1037, 344) with delta (0, 1)
Screenshot: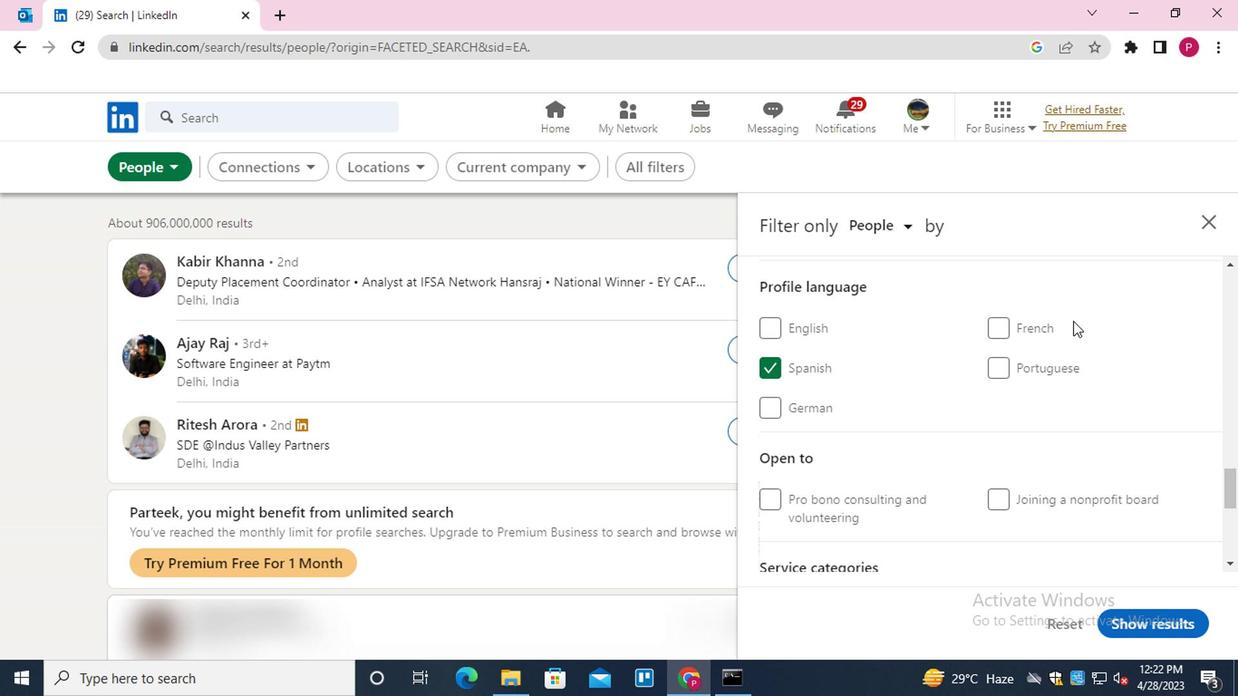 
Action: Mouse moved to (1053, 314)
Screenshot: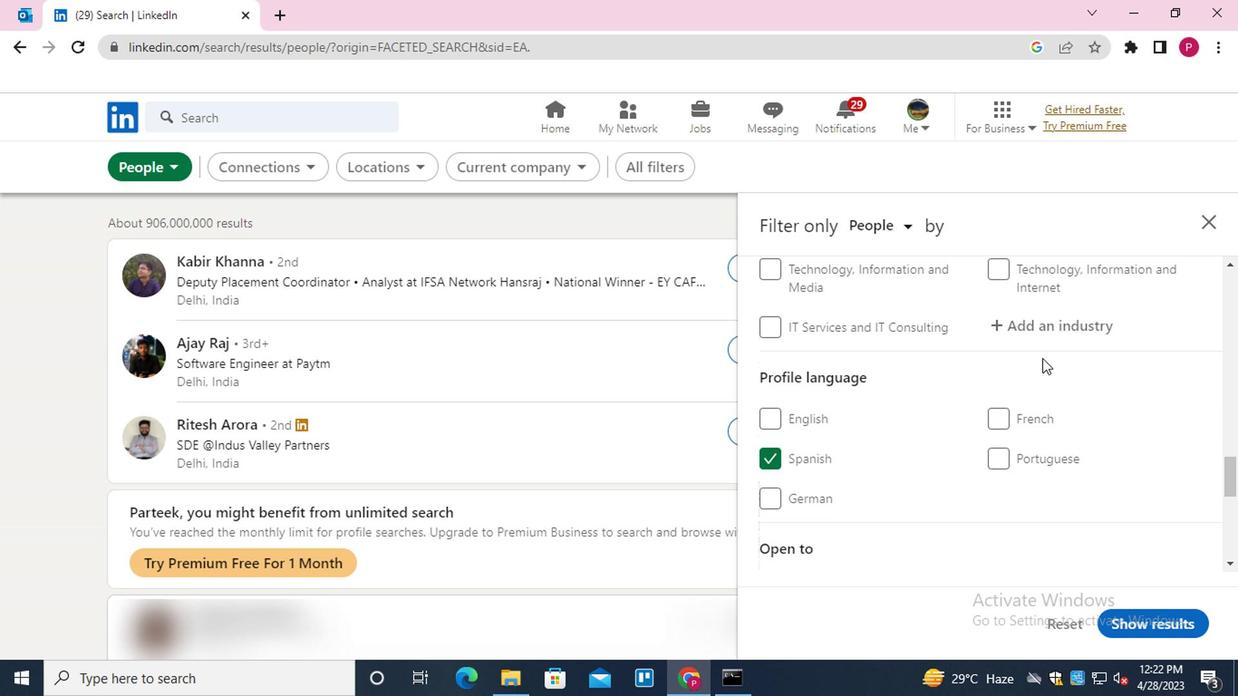 
Action: Mouse pressed left at (1053, 314)
Screenshot: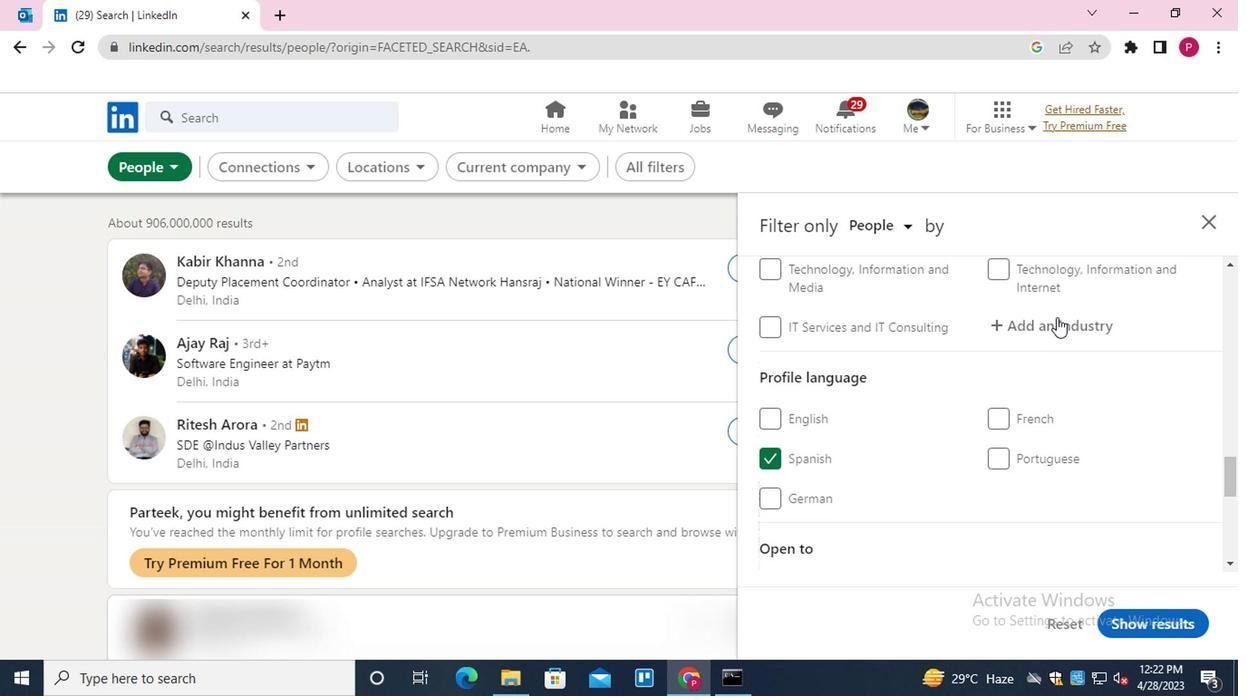 
Action: Key pressed <Key.shift>SOFTWARE<Key.down><Key.enter>
Screenshot: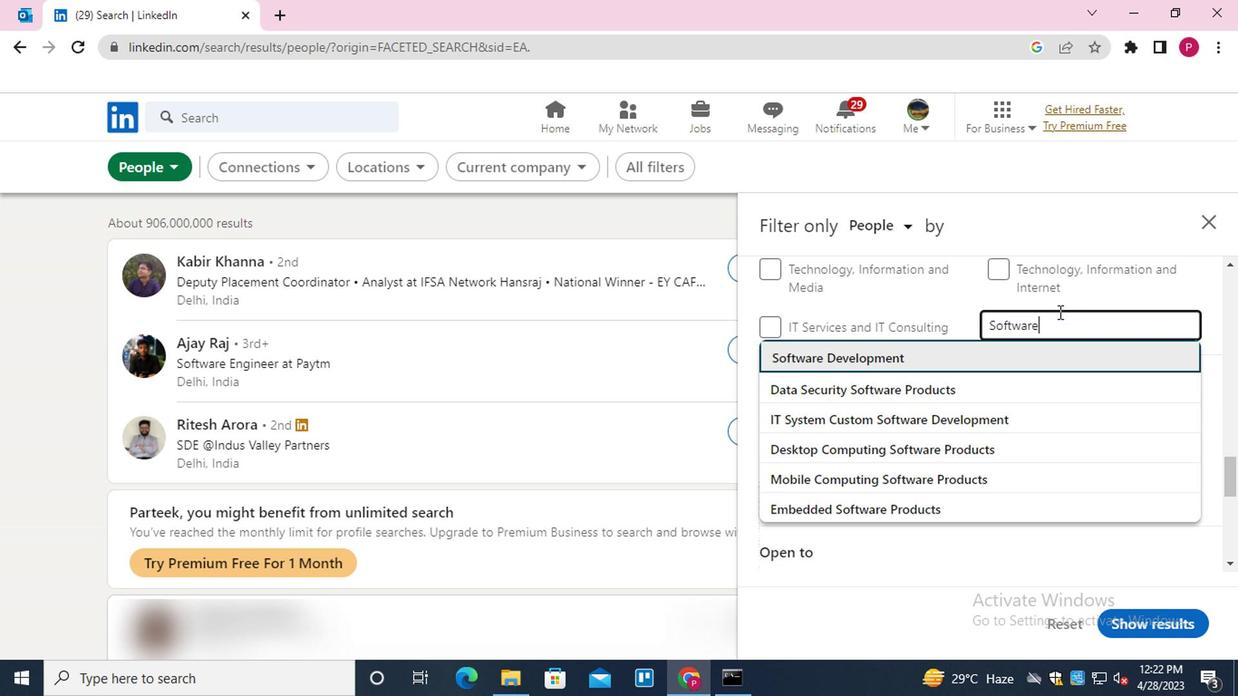 
Action: Mouse scrolled (1053, 314) with delta (0, 0)
Screenshot: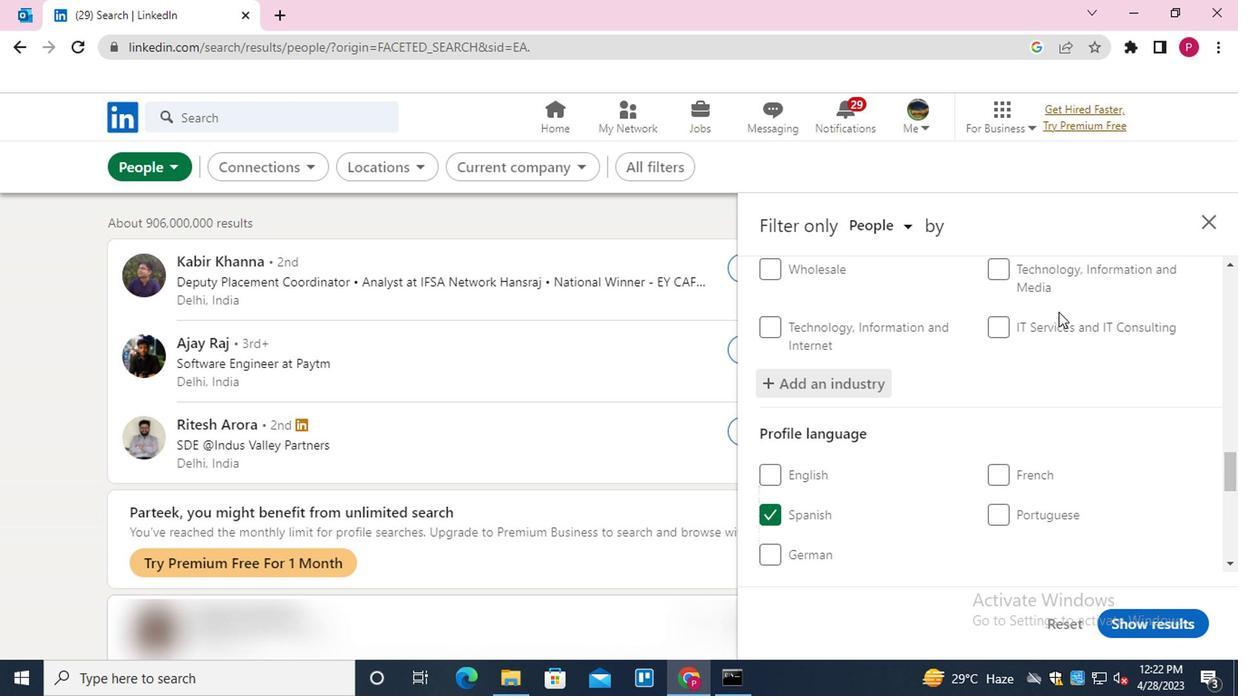 
Action: Mouse scrolled (1053, 314) with delta (0, 0)
Screenshot: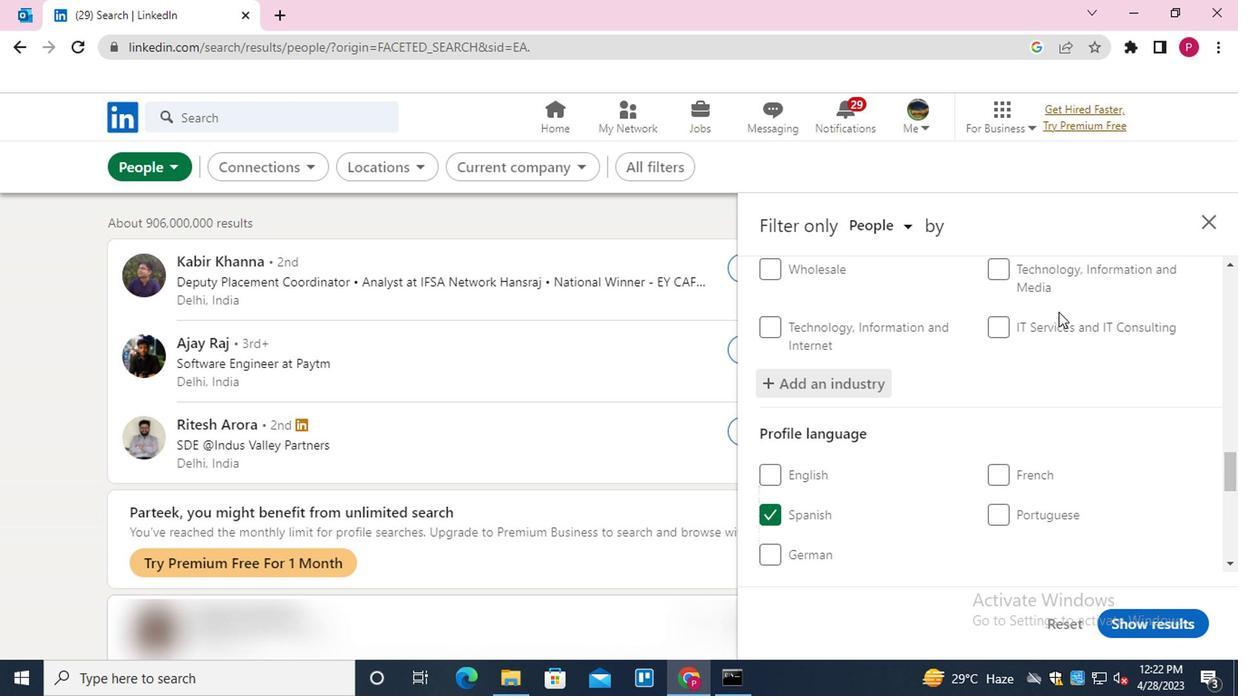 
Action: Mouse moved to (1031, 323)
Screenshot: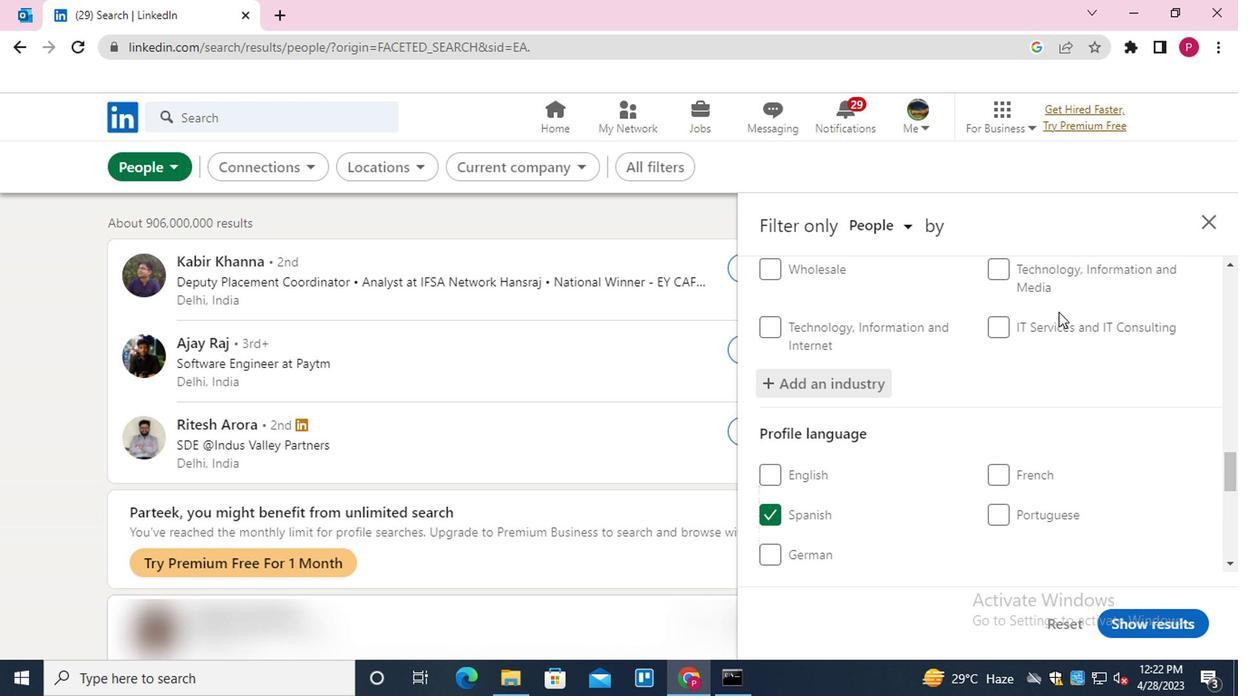 
Action: Mouse scrolled (1031, 322) with delta (0, 0)
Screenshot: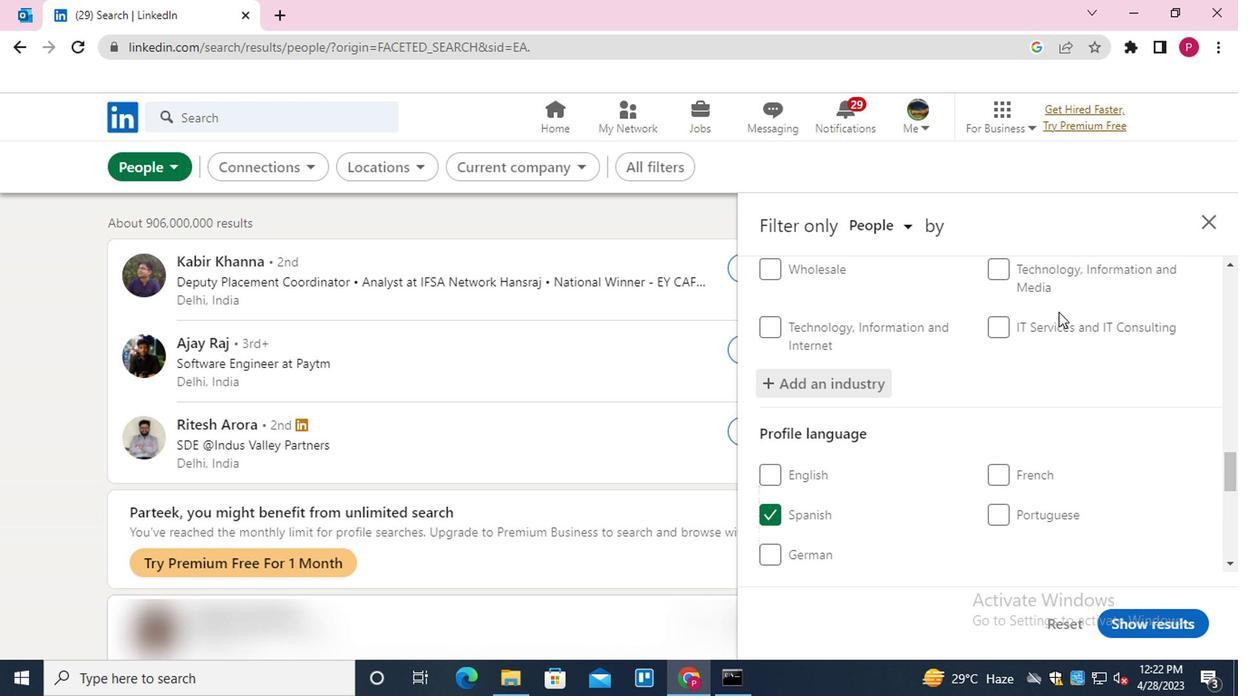 
Action: Mouse moved to (1028, 326)
Screenshot: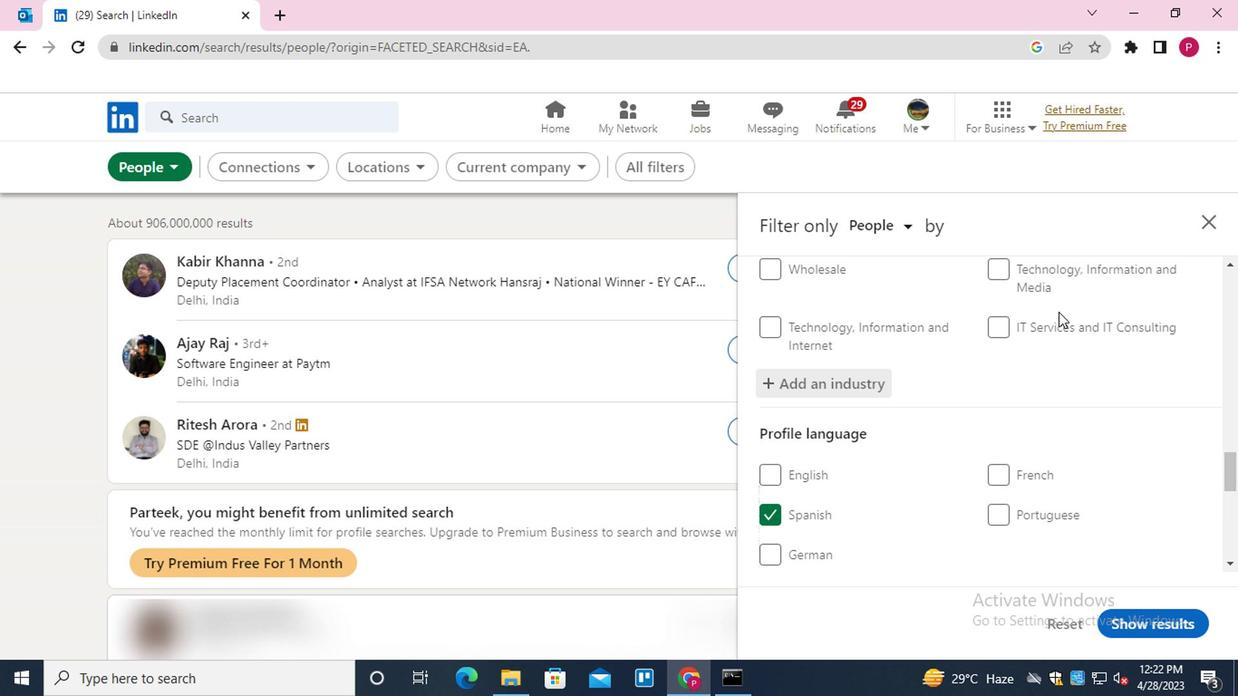 
Action: Mouse scrolled (1028, 325) with delta (0, -1)
Screenshot: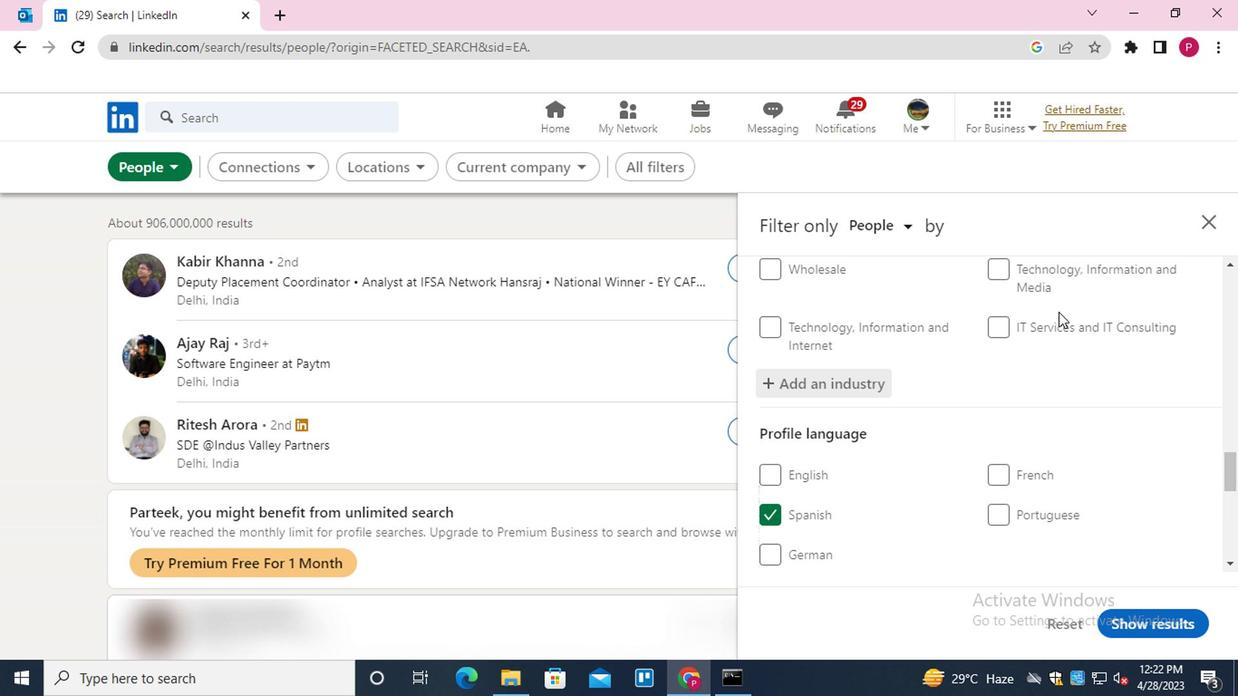 
Action: Mouse moved to (1020, 336)
Screenshot: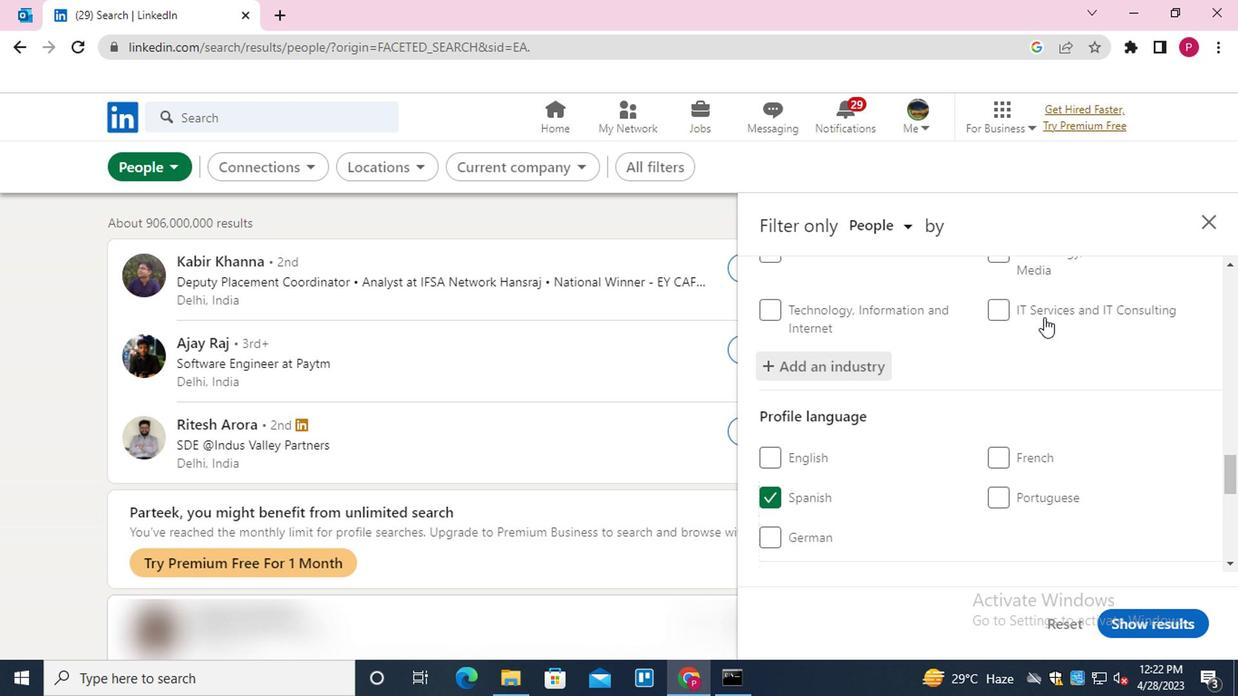 
Action: Mouse scrolled (1020, 335) with delta (0, 0)
Screenshot: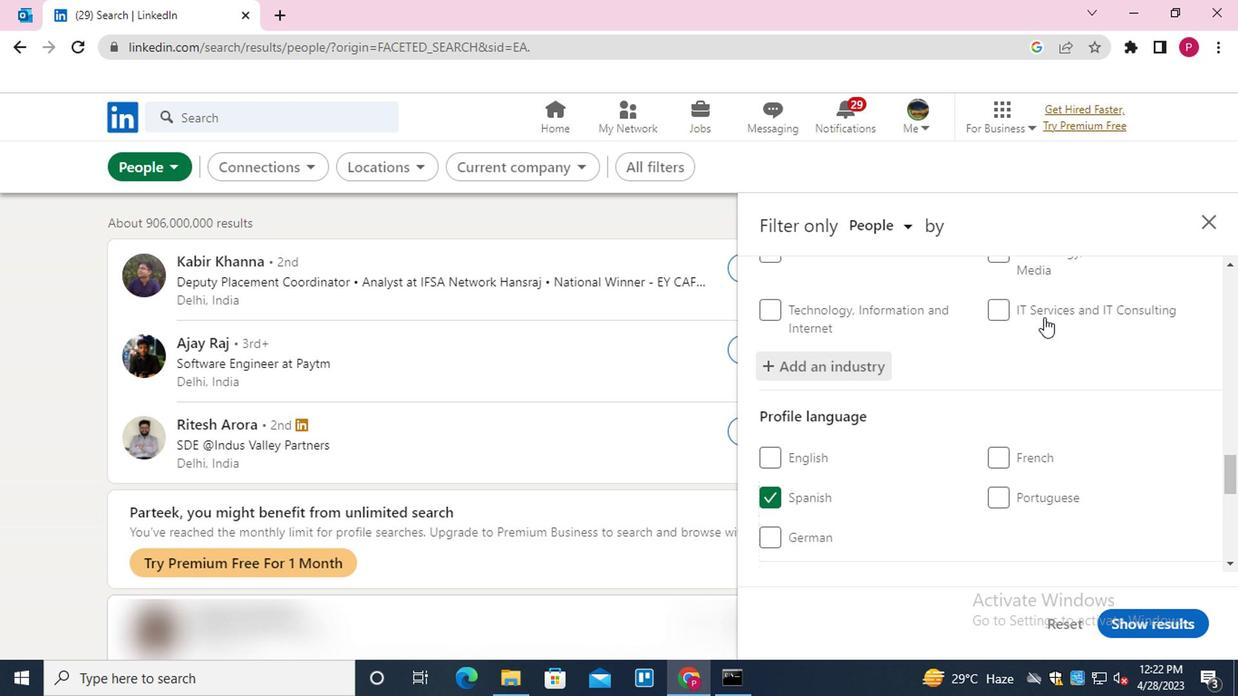 
Action: Mouse moved to (1015, 341)
Screenshot: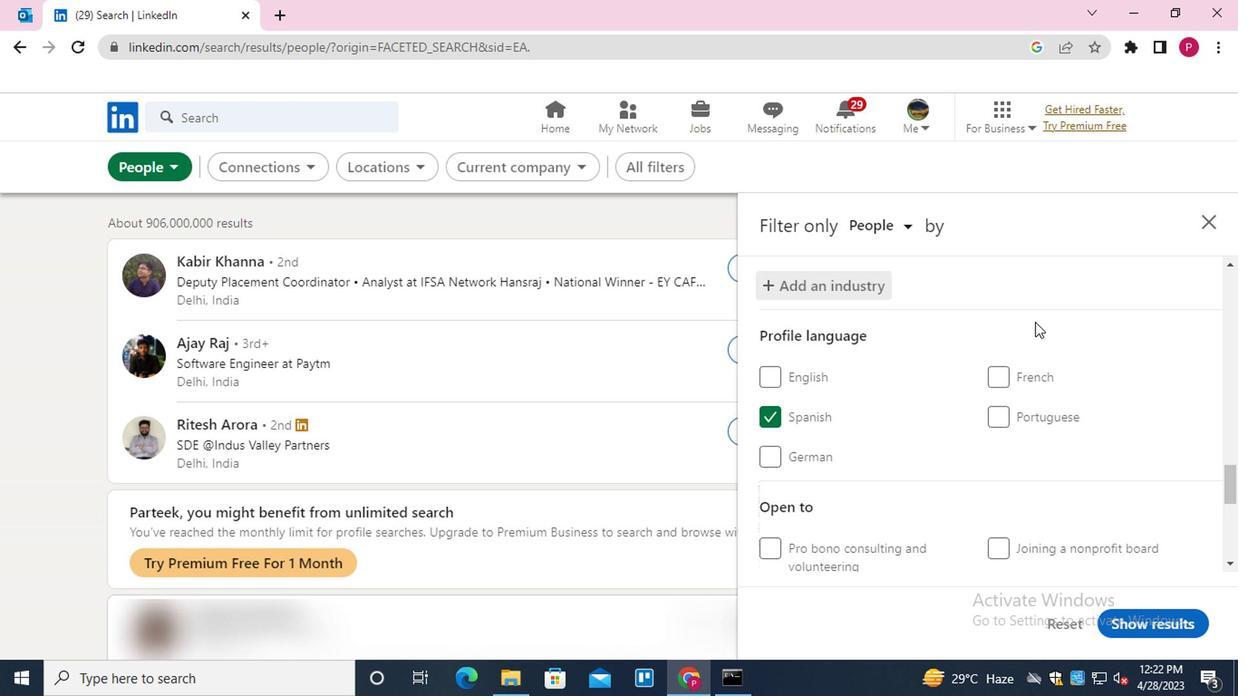 
Action: Mouse scrolled (1015, 340) with delta (0, -1)
Screenshot: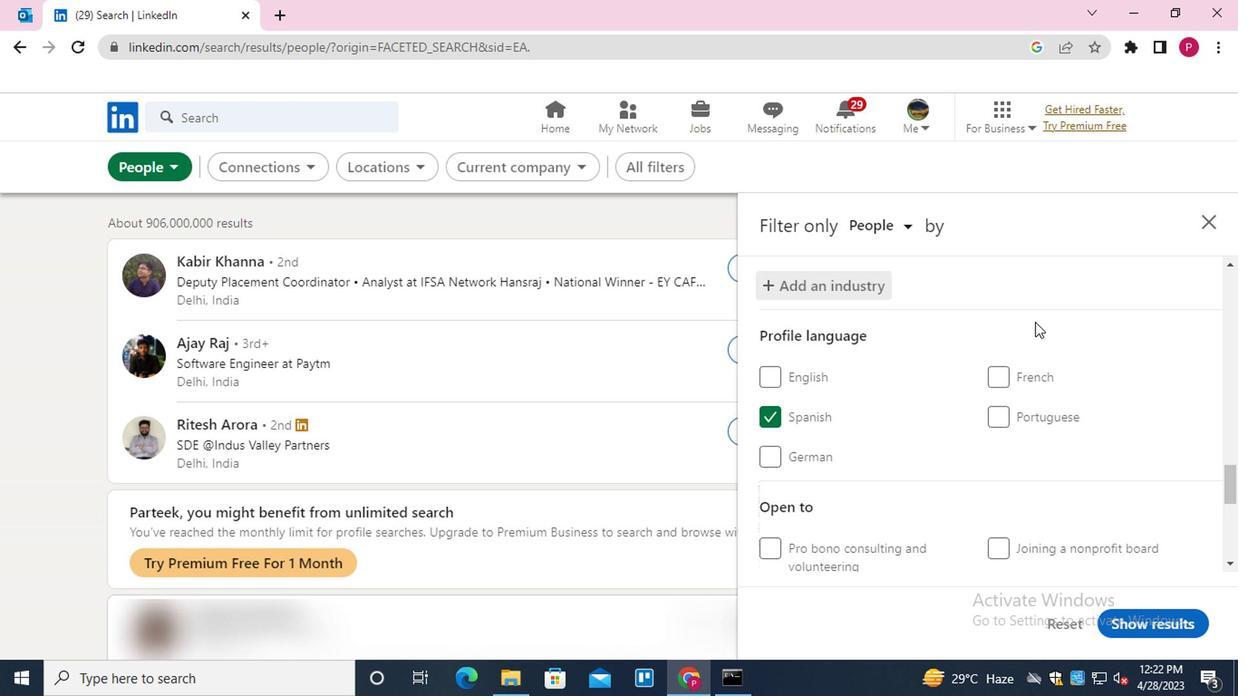 
Action: Mouse moved to (1036, 328)
Screenshot: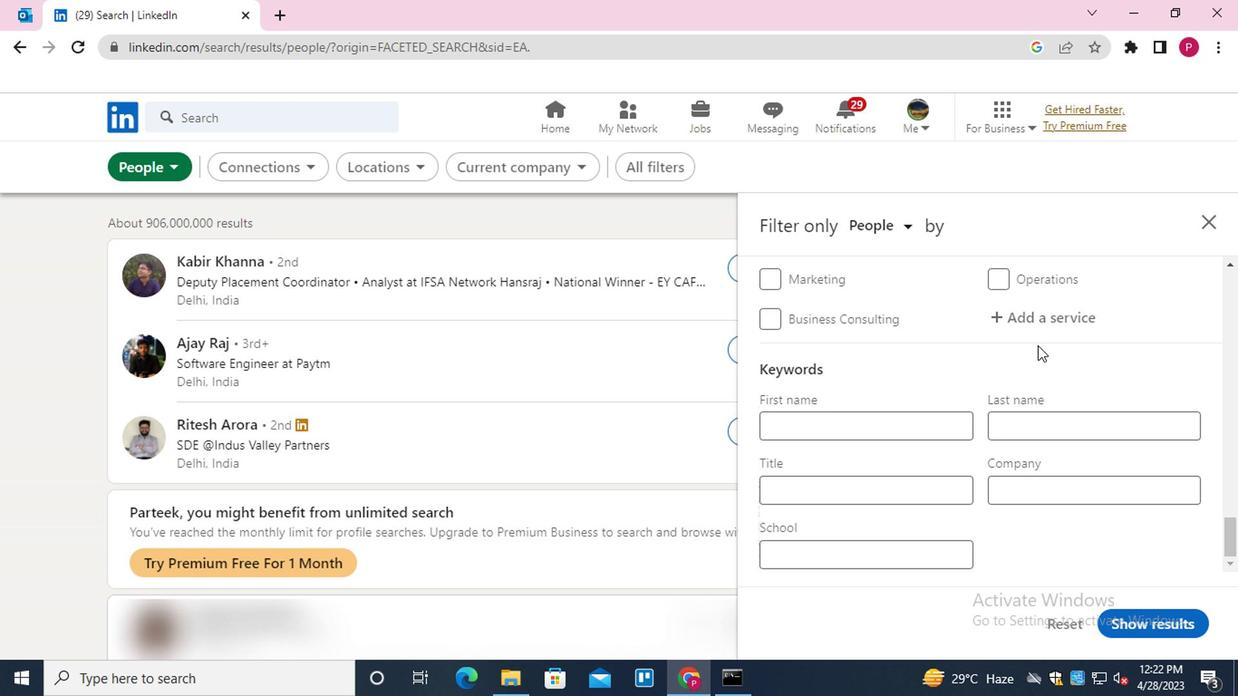 
Action: Mouse pressed left at (1036, 328)
Screenshot: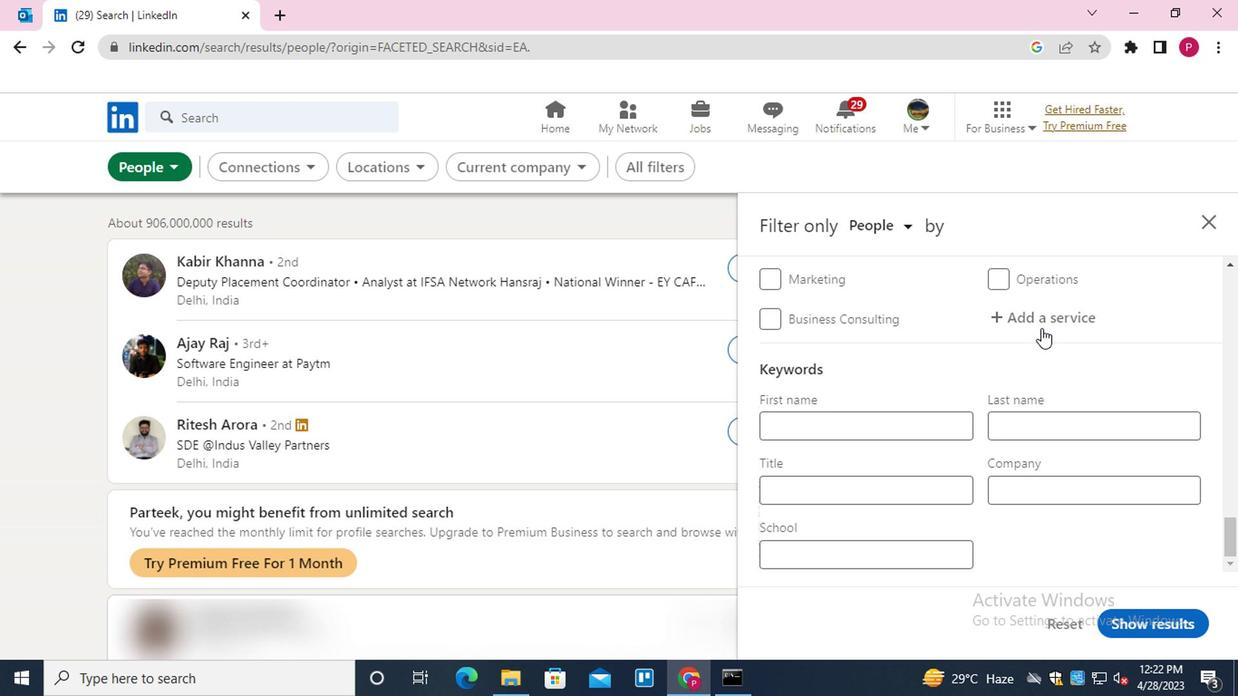 
Action: Key pressed <Key.shift>PROJECT<Key.down>
Screenshot: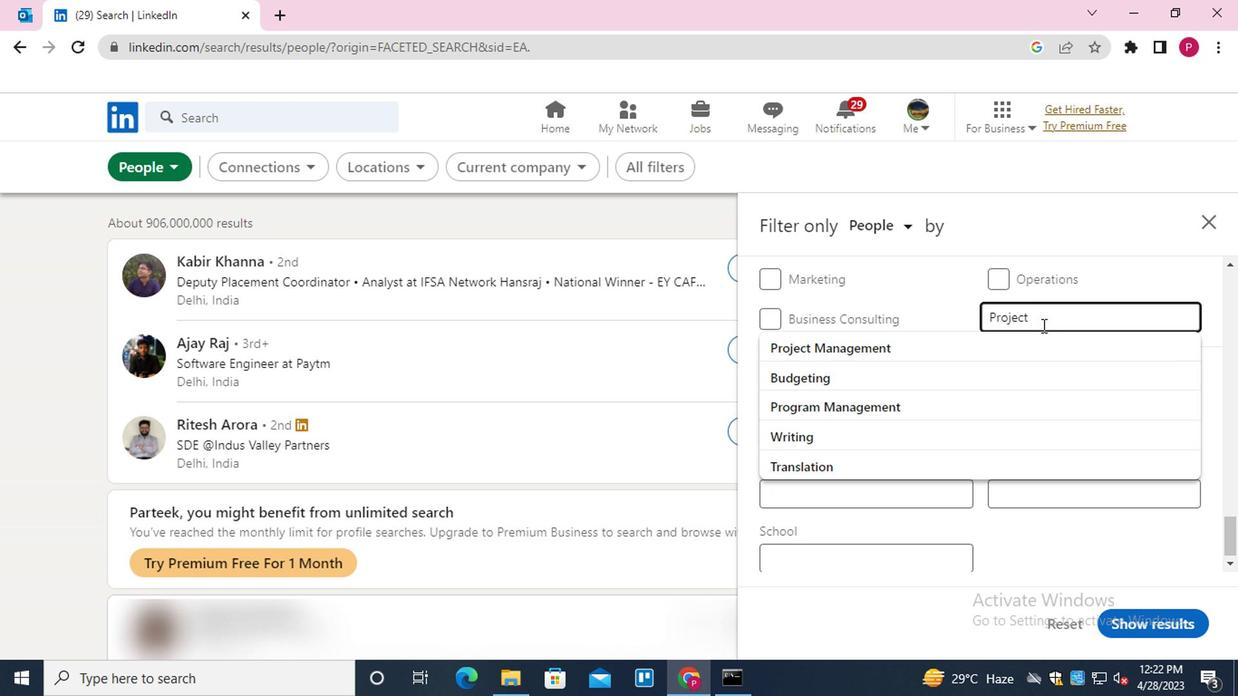 
Action: Mouse moved to (1037, 328)
Screenshot: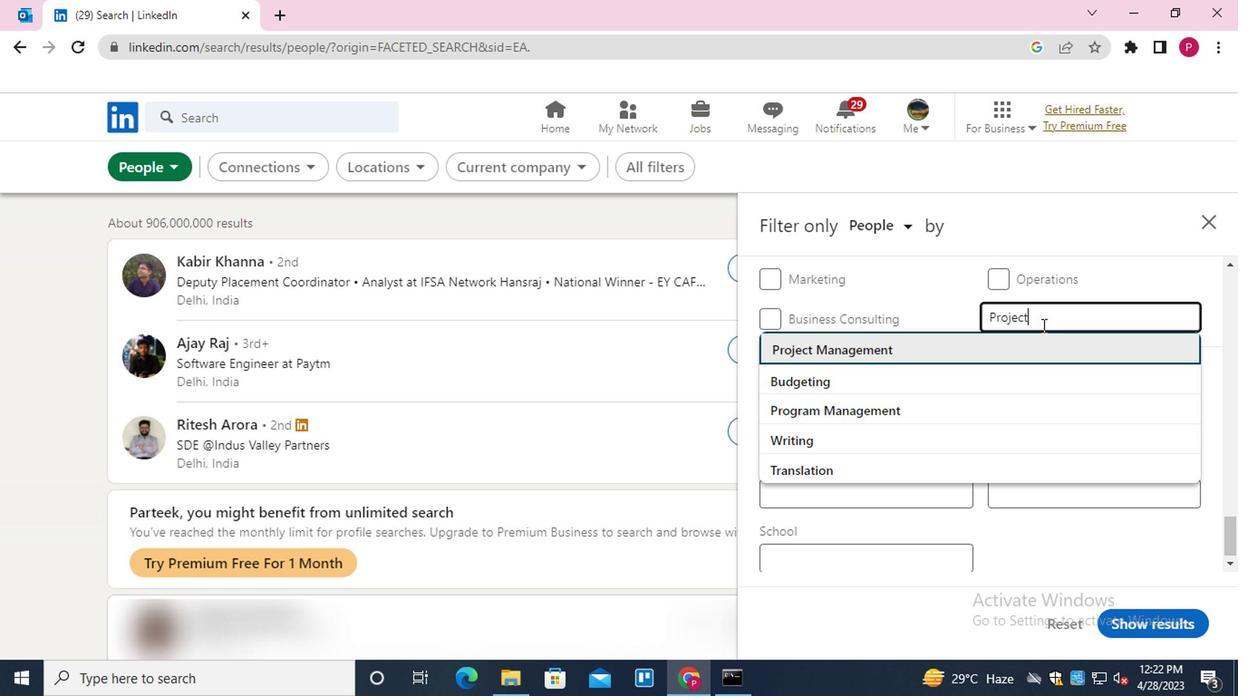 
Action: Key pressed <Key.enter>
Screenshot: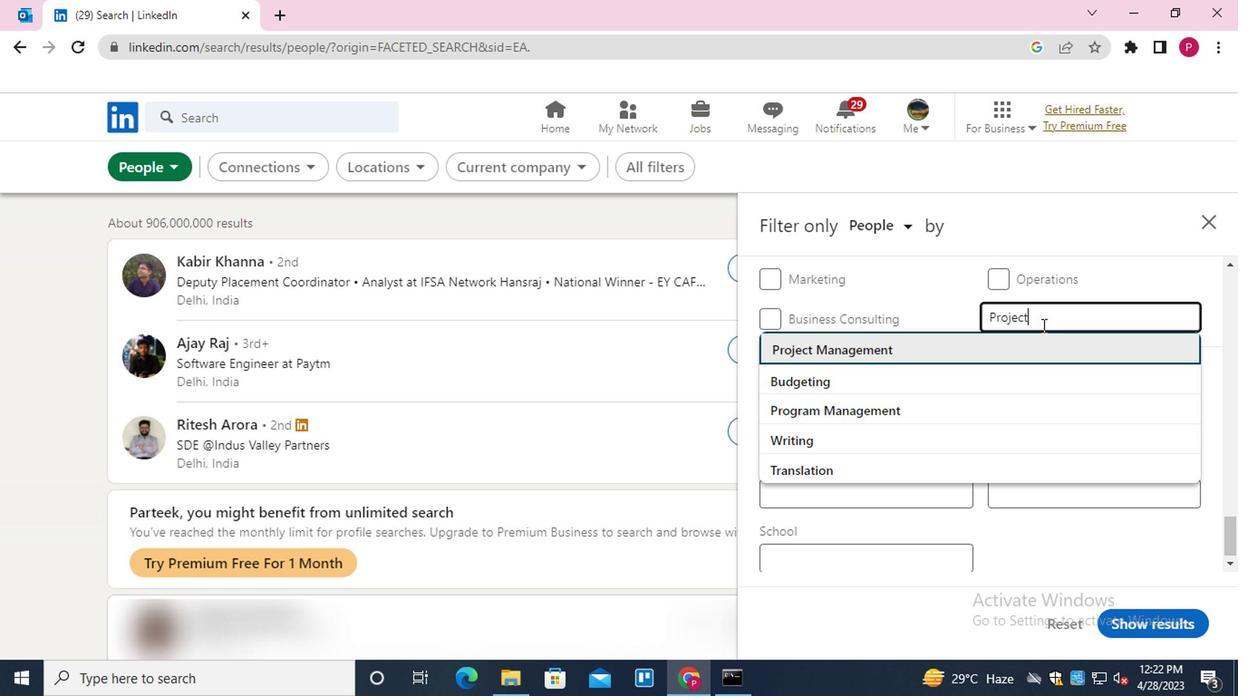 
Action: Mouse moved to (1002, 357)
Screenshot: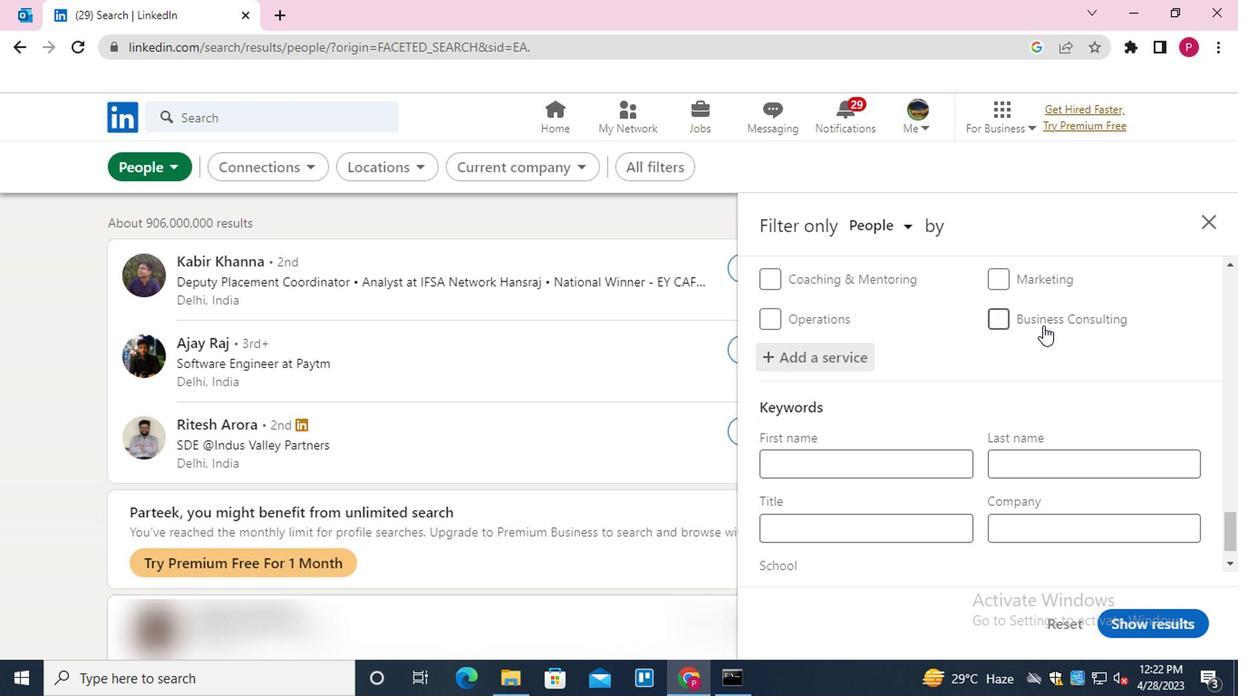 
Action: Mouse scrolled (1002, 356) with delta (0, 0)
Screenshot: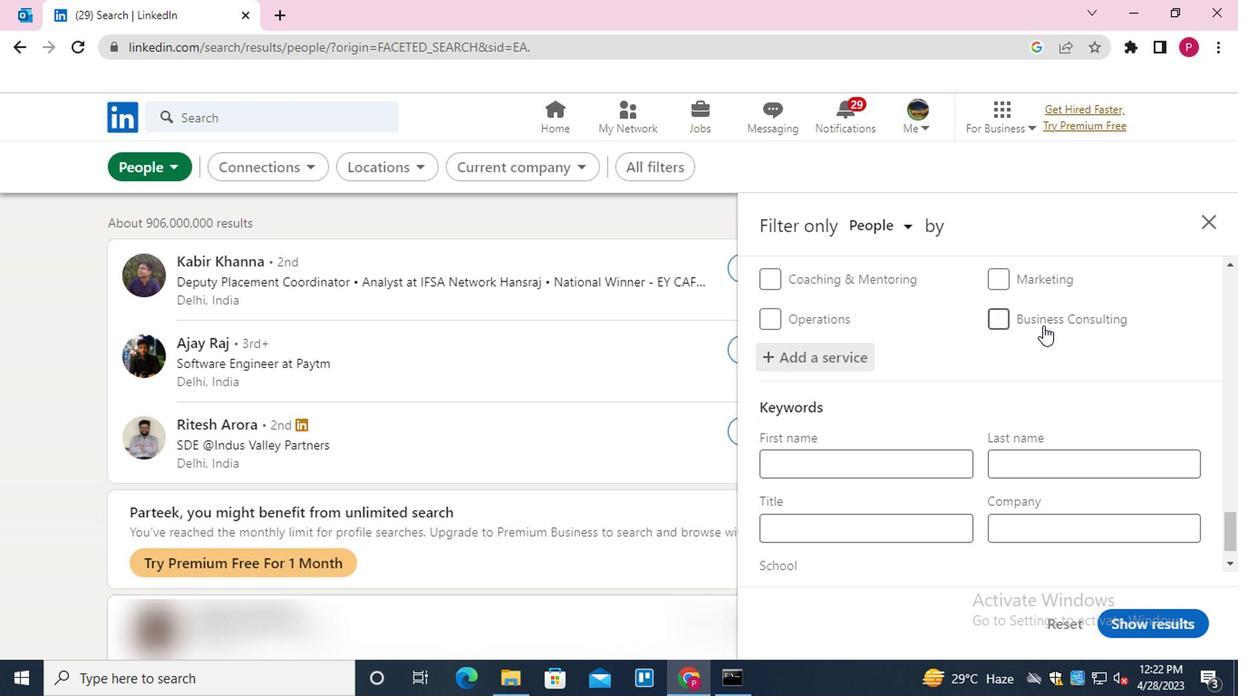 
Action: Mouse moved to (962, 376)
Screenshot: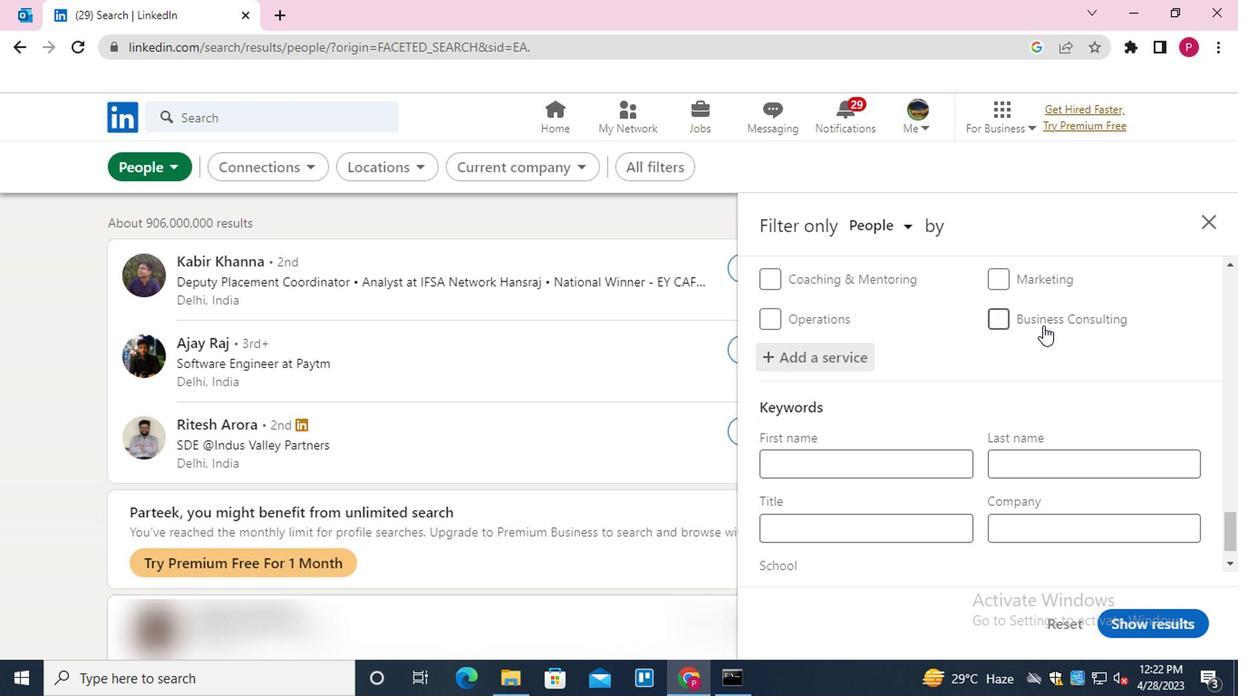 
Action: Mouse scrolled (962, 375) with delta (0, 0)
Screenshot: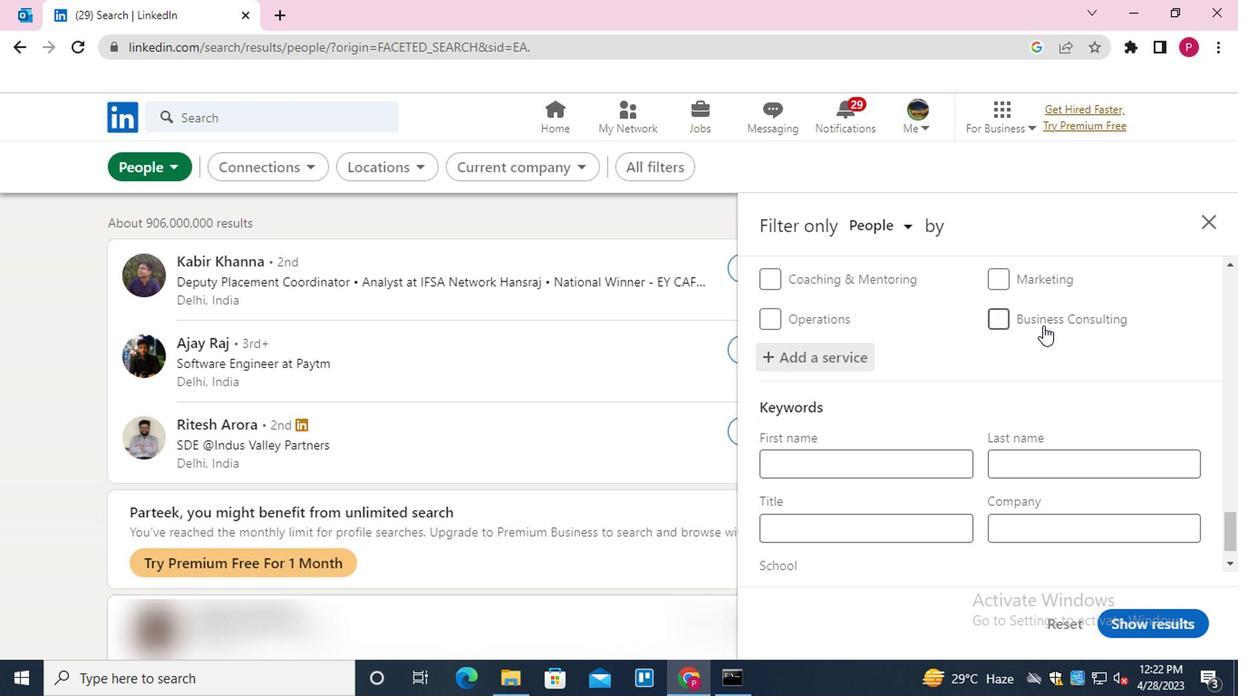 
Action: Mouse moved to (890, 492)
Screenshot: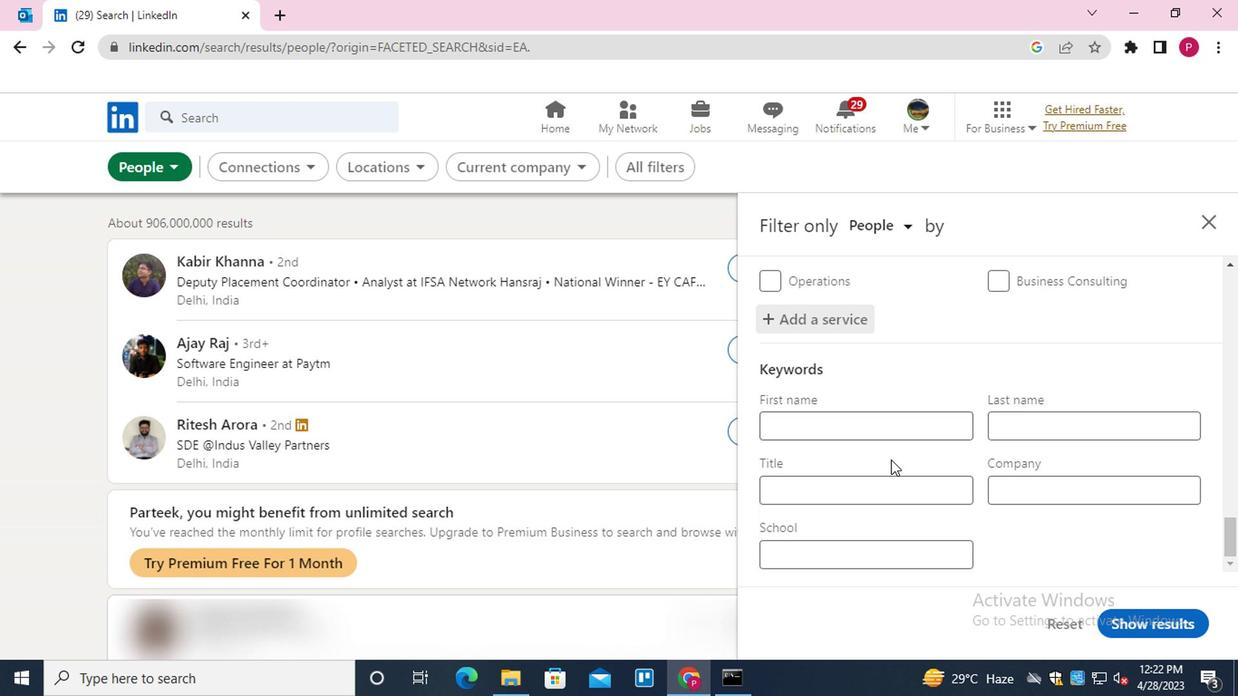 
Action: Mouse pressed left at (890, 492)
Screenshot: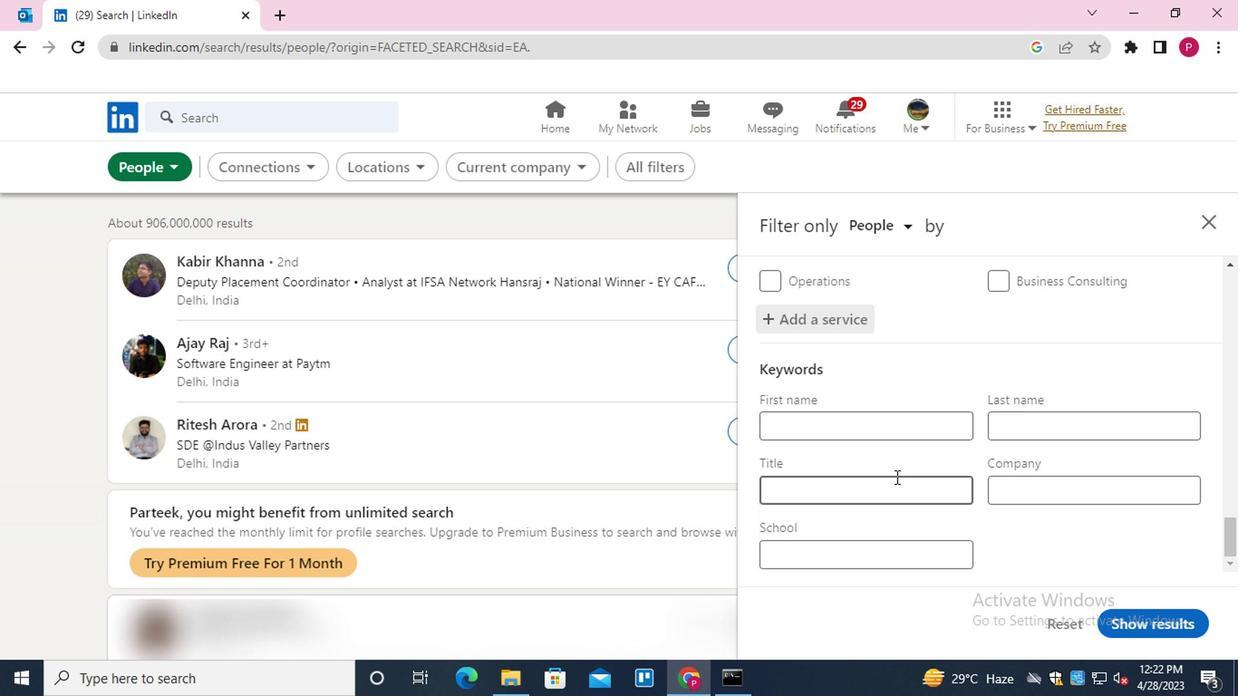 
Action: Key pressed <Key.shift><Key.shift><Key.shift><Key.shift><Key.shift><Key.shift><Key.shift><Key.shift><Key.shift><Key.shift><Key.shift><Key.shift><Key.shift><Key.shift>BELLHOP
Screenshot: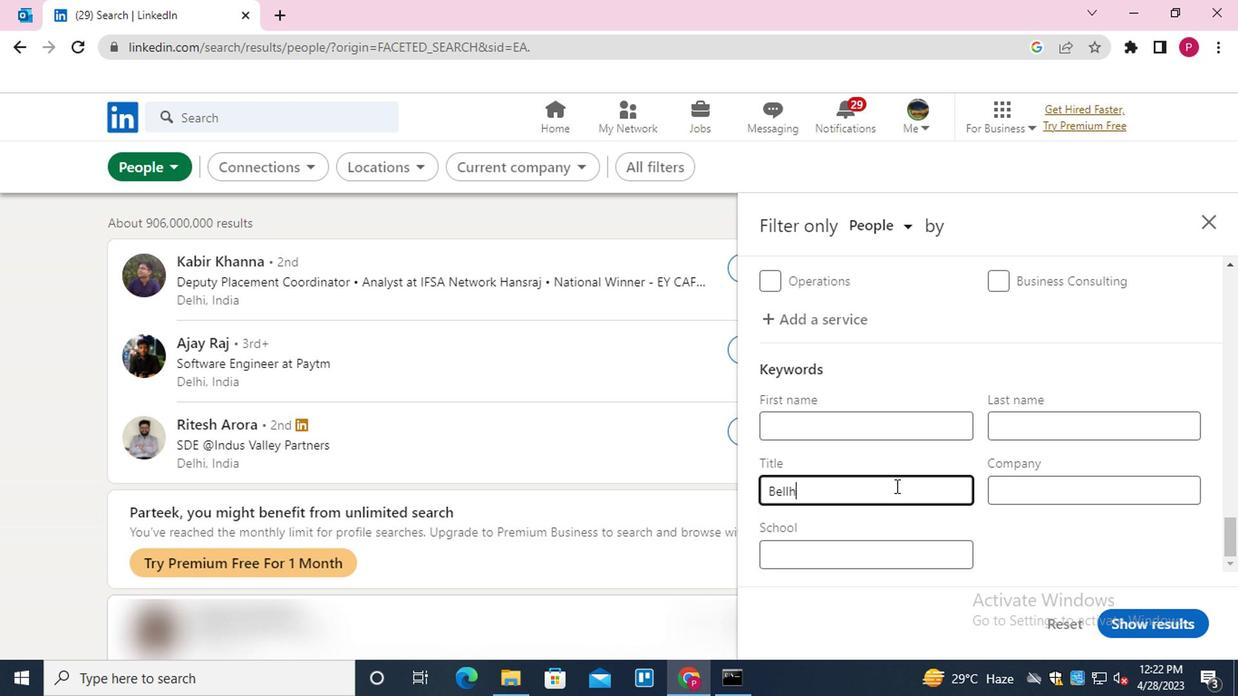 
Action: Mouse moved to (1111, 622)
Screenshot: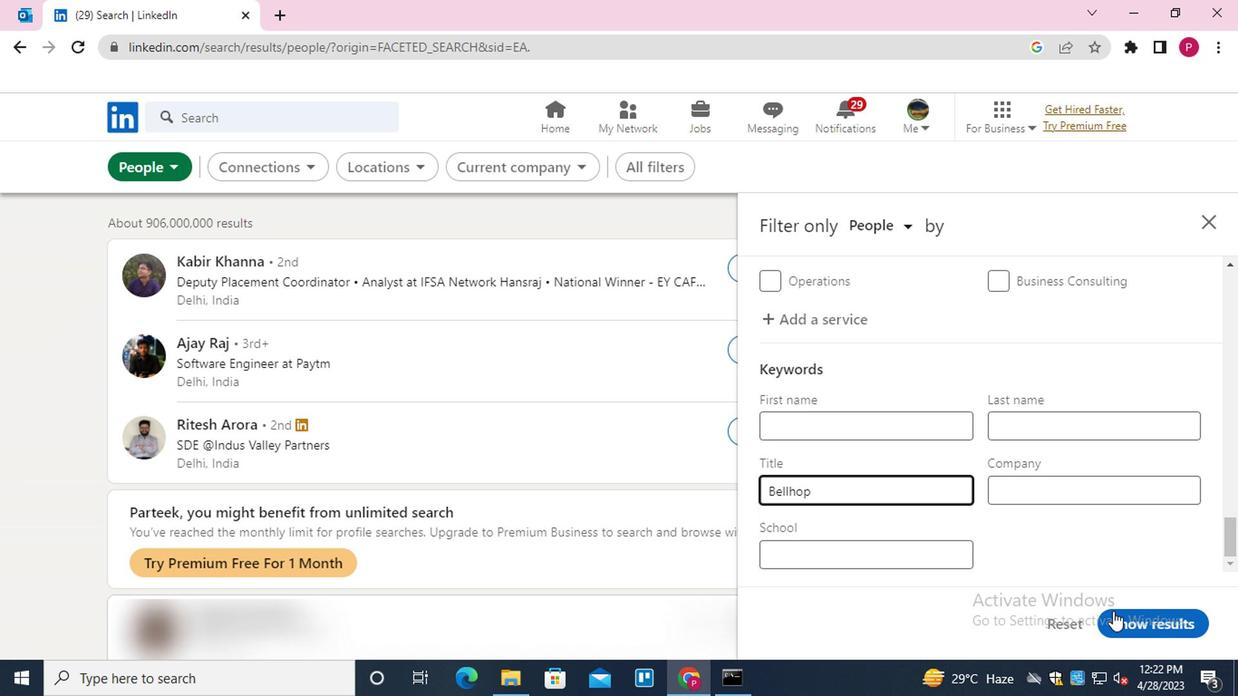 
Action: Mouse pressed left at (1111, 622)
Screenshot: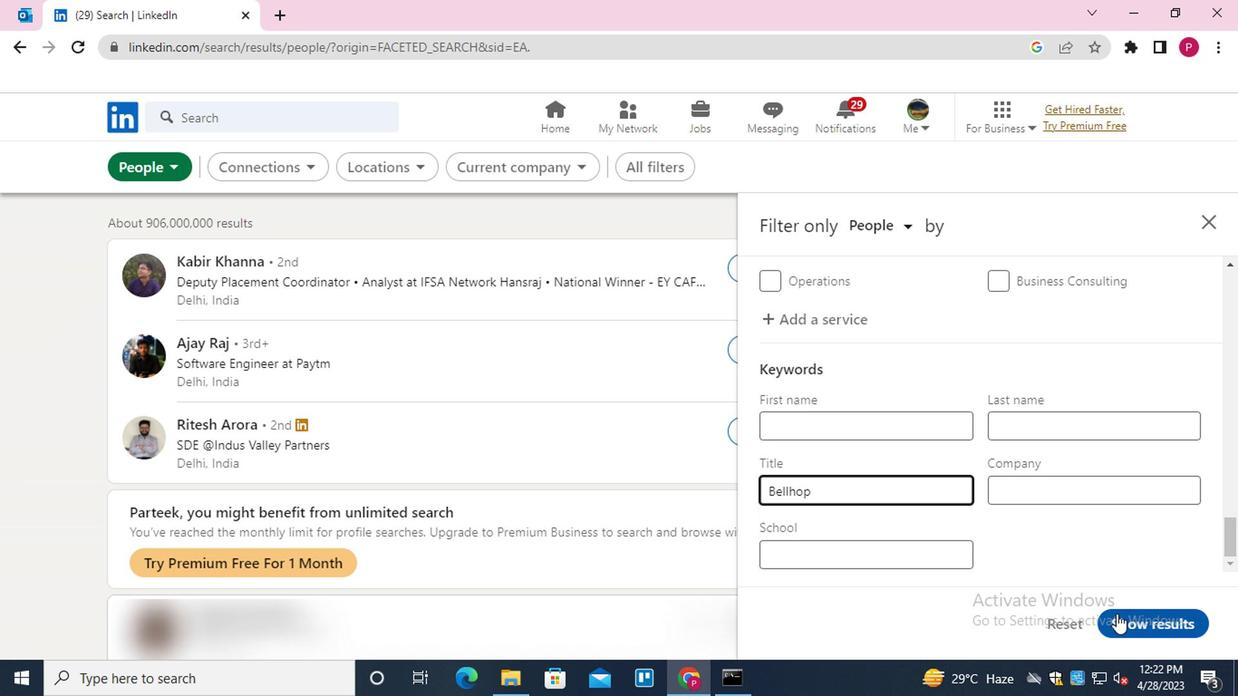 
Action: Mouse moved to (543, 330)
Screenshot: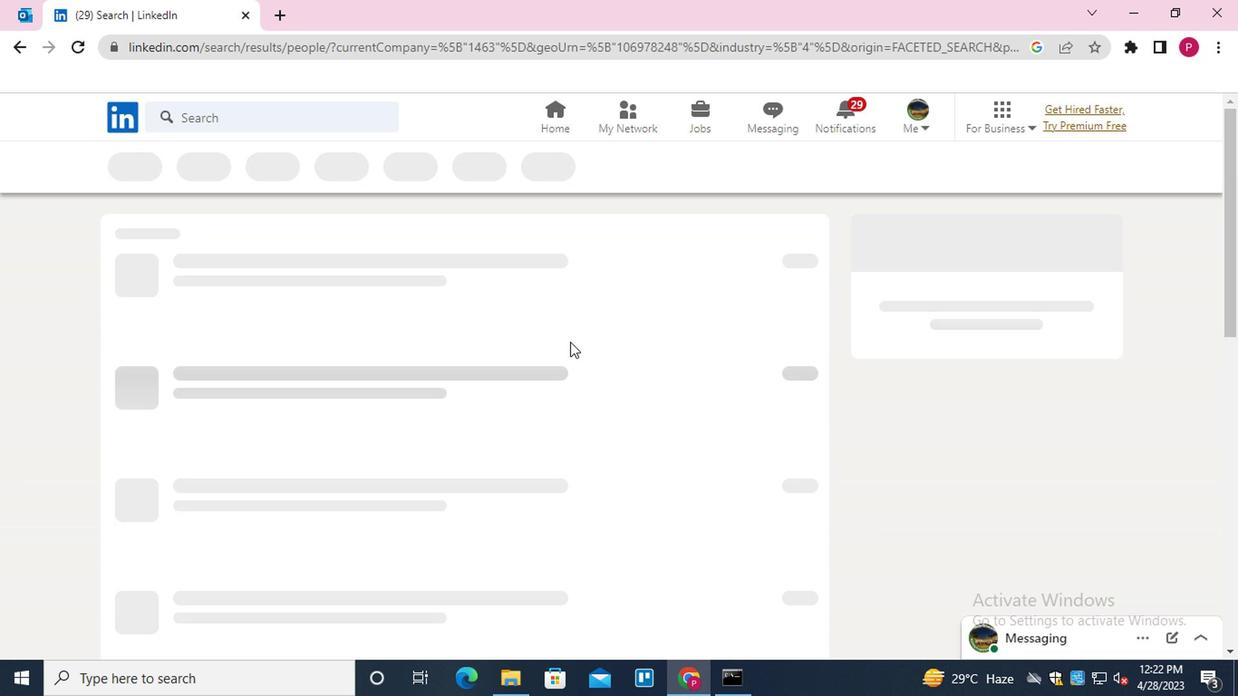 
